 Task: Search one way flight ticket for 5 adults, 2 children, 1 infant in seat and 1 infant on lap in economy from Laredo: Laredo International Airport to Jackson: Jackson Hole Airport on 5-2-2023. Number of bags: 2 carry on bags. Price is upto 88000. Outbound departure time preference is 20:15.
Action: Mouse moved to (396, 158)
Screenshot: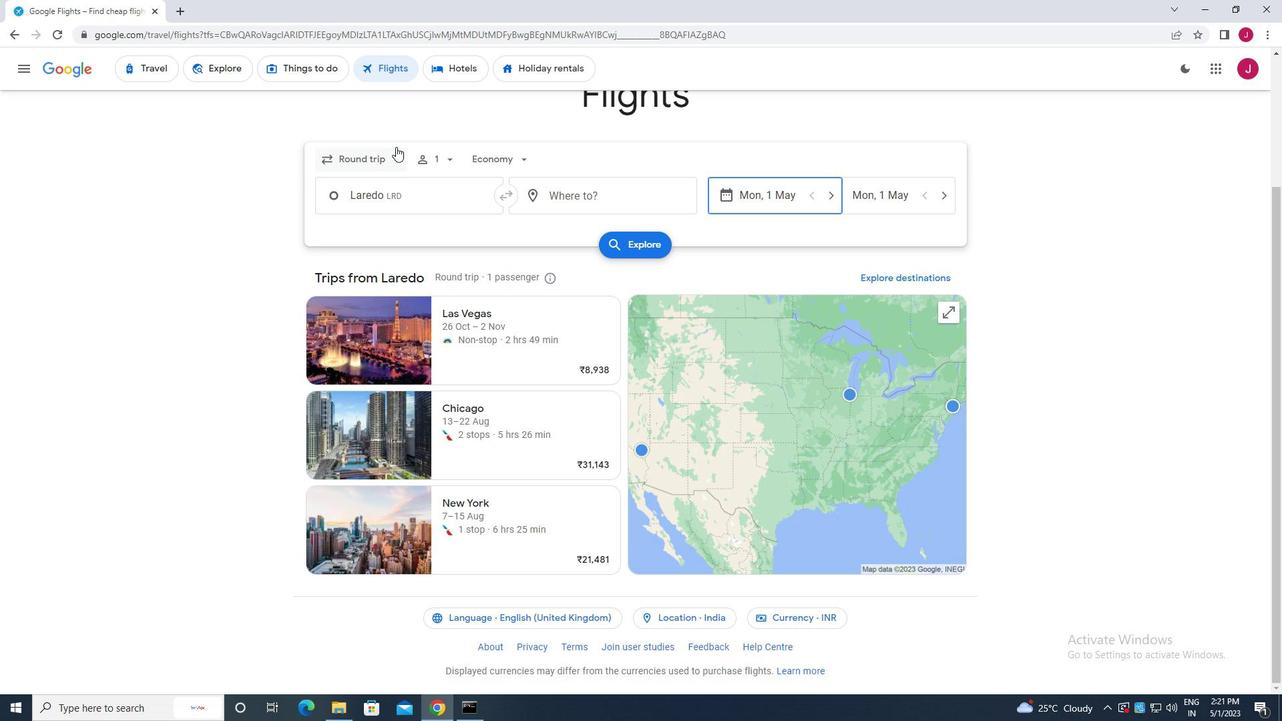 
Action: Mouse pressed left at (396, 158)
Screenshot: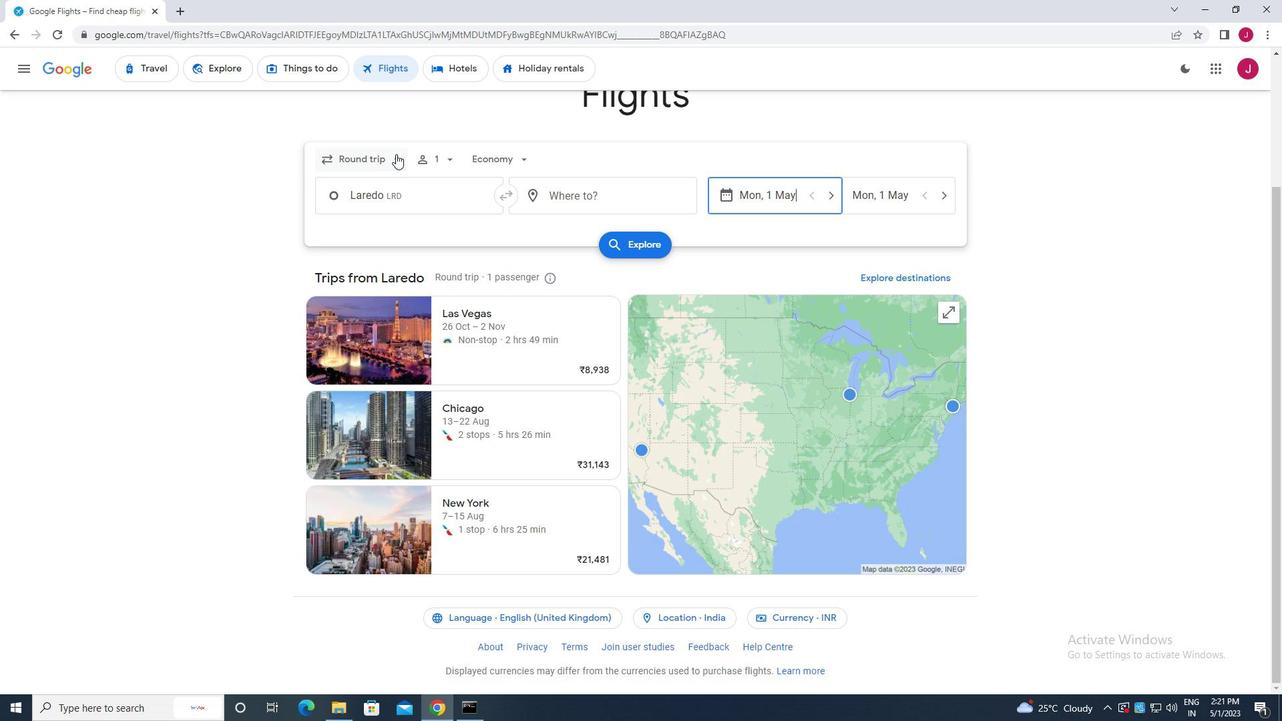 
Action: Mouse moved to (394, 221)
Screenshot: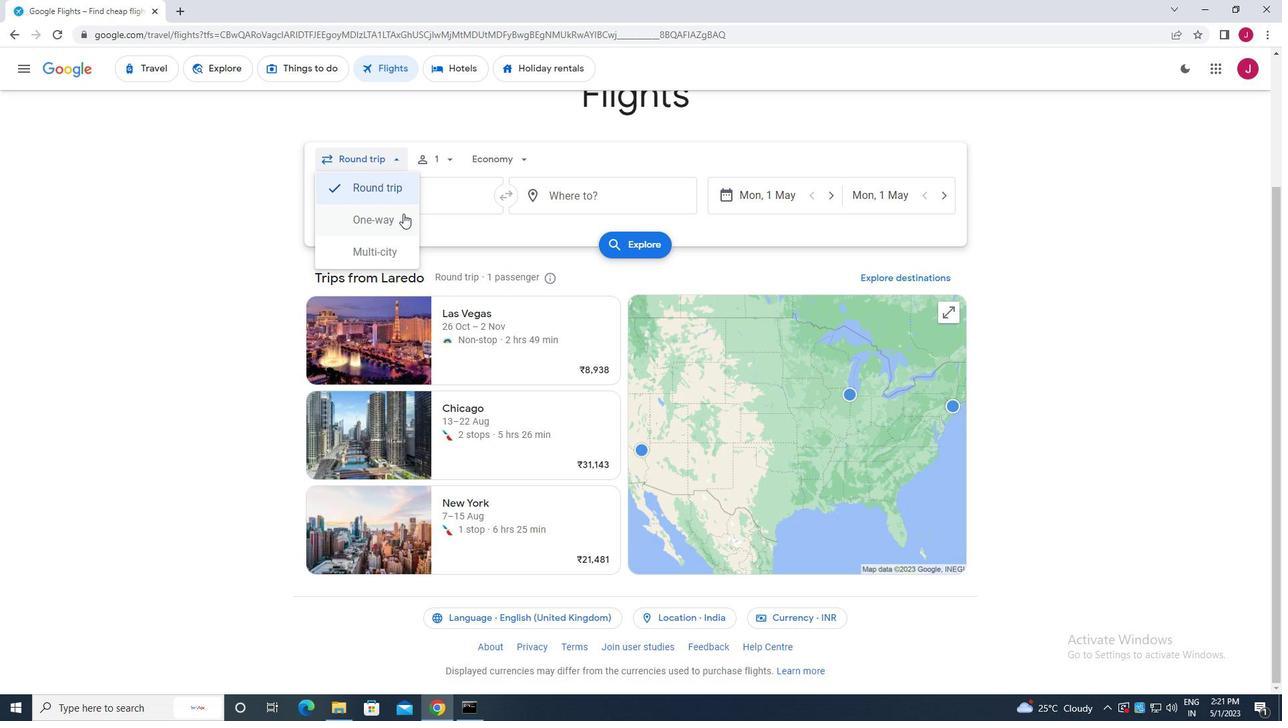 
Action: Mouse pressed left at (394, 221)
Screenshot: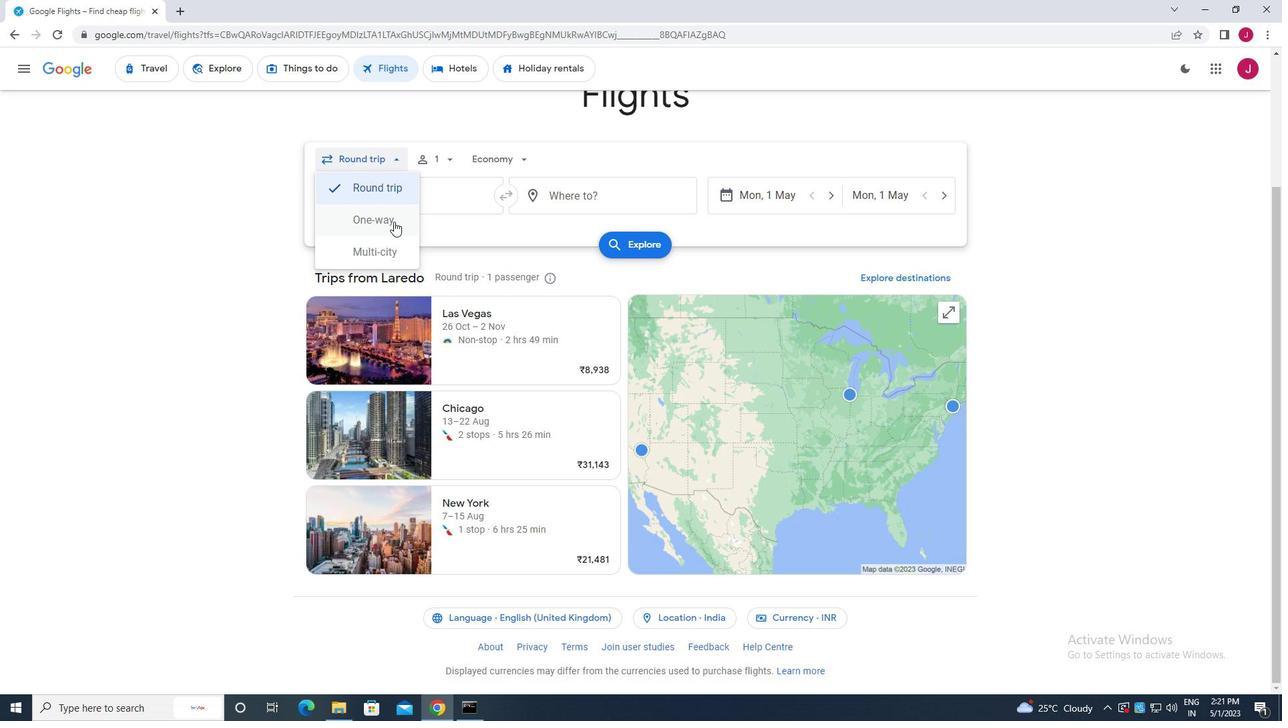 
Action: Mouse moved to (447, 158)
Screenshot: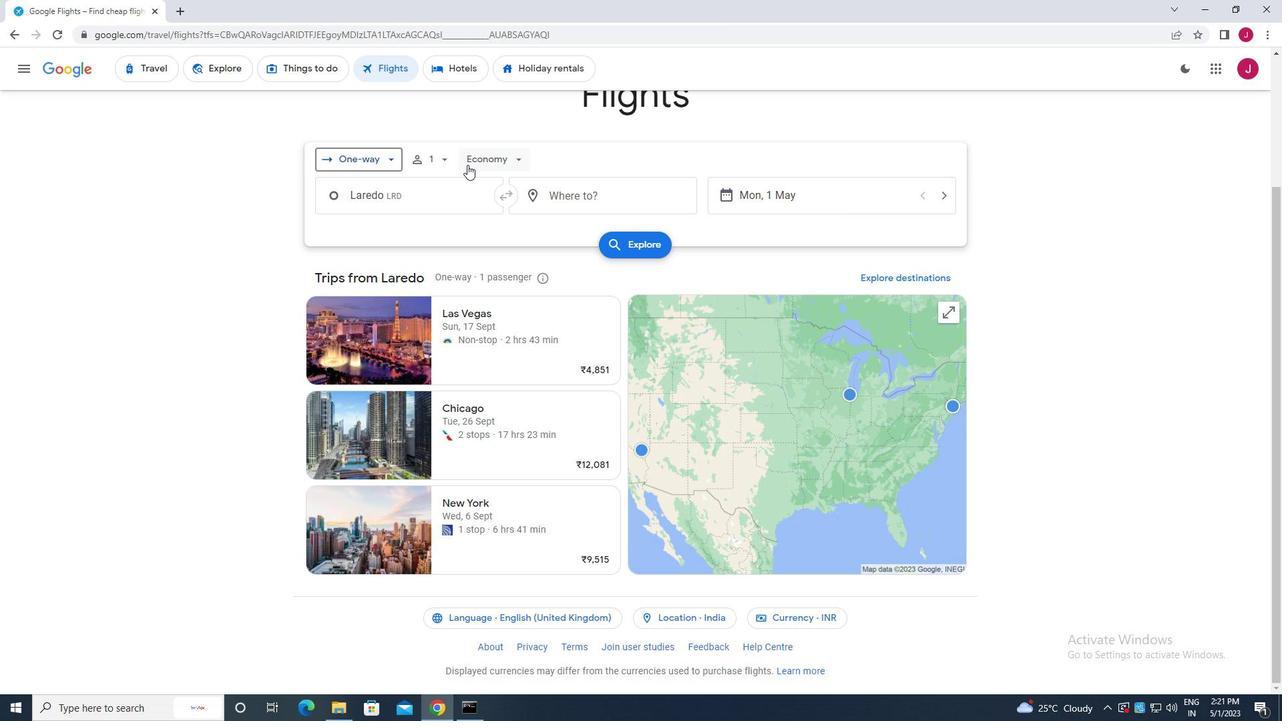 
Action: Mouse pressed left at (447, 158)
Screenshot: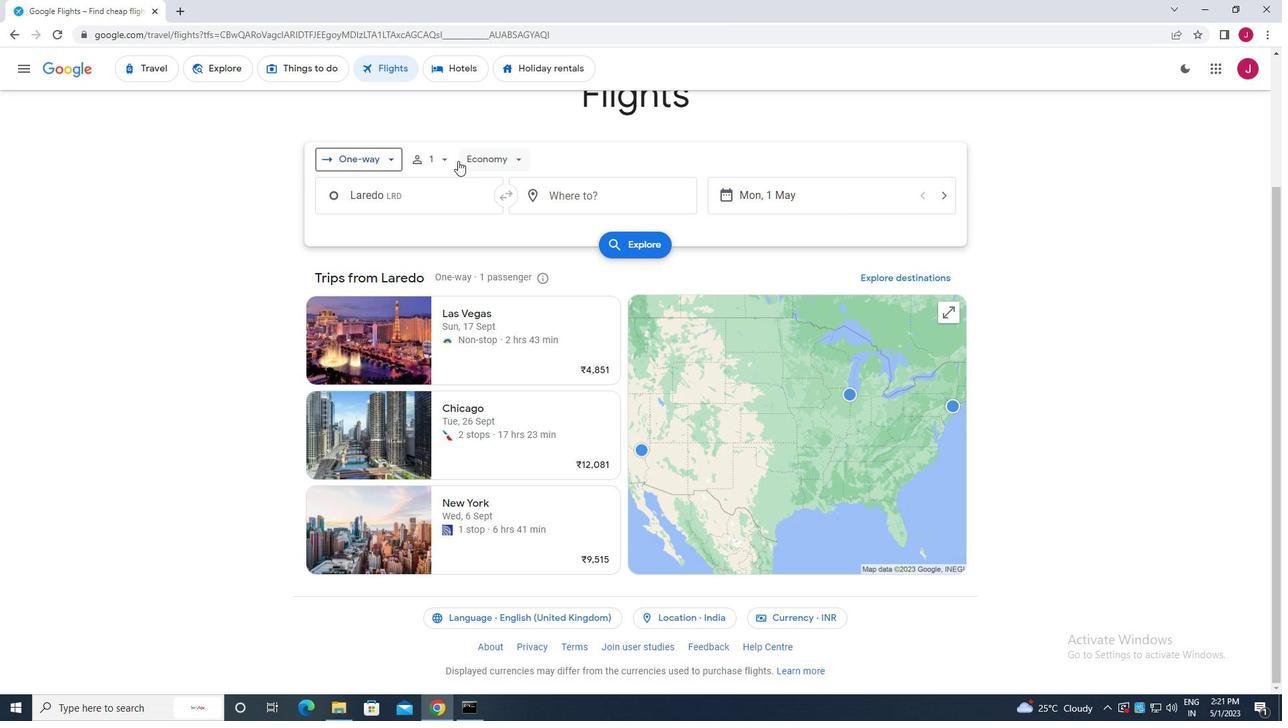 
Action: Mouse moved to (542, 193)
Screenshot: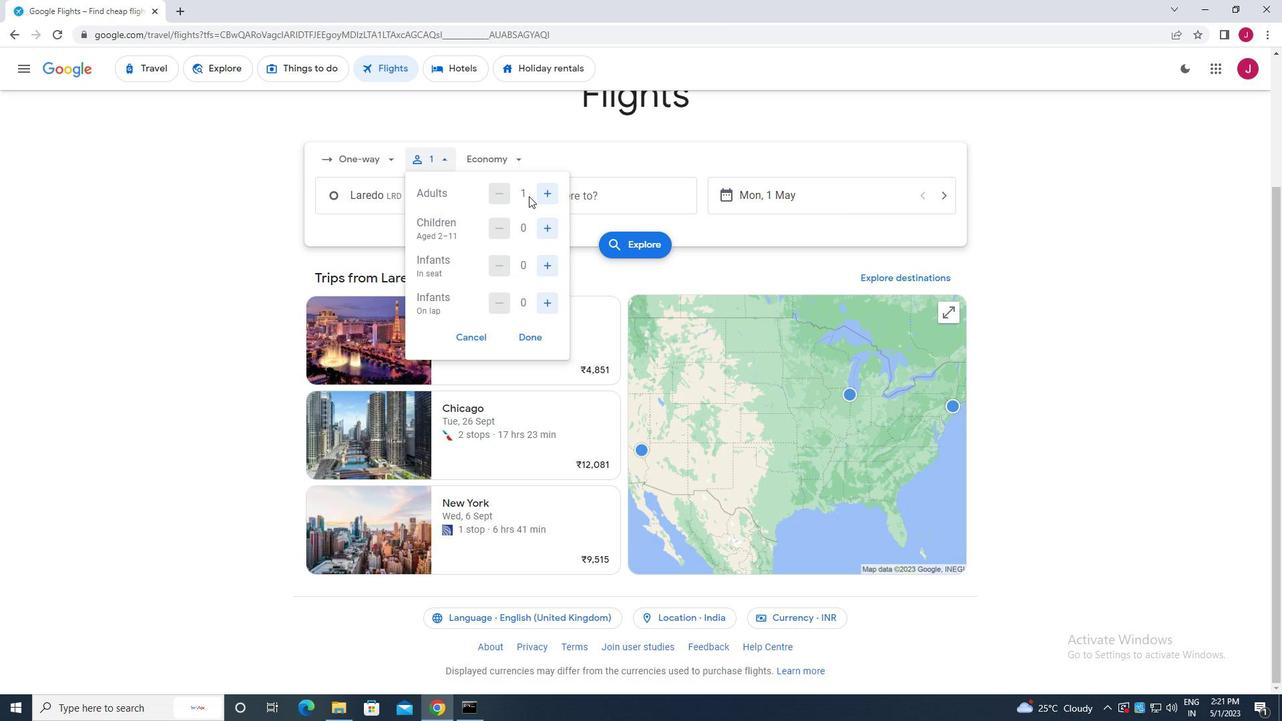 
Action: Mouse pressed left at (542, 193)
Screenshot: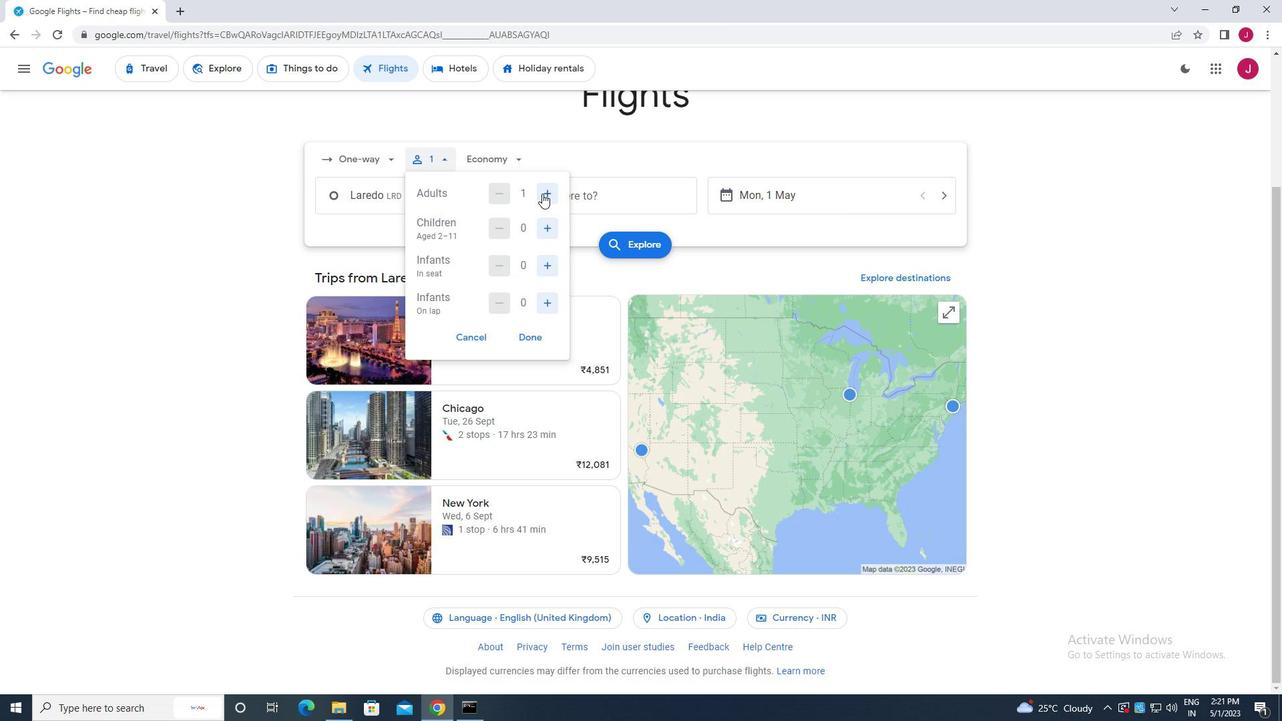 
Action: Mouse pressed left at (542, 193)
Screenshot: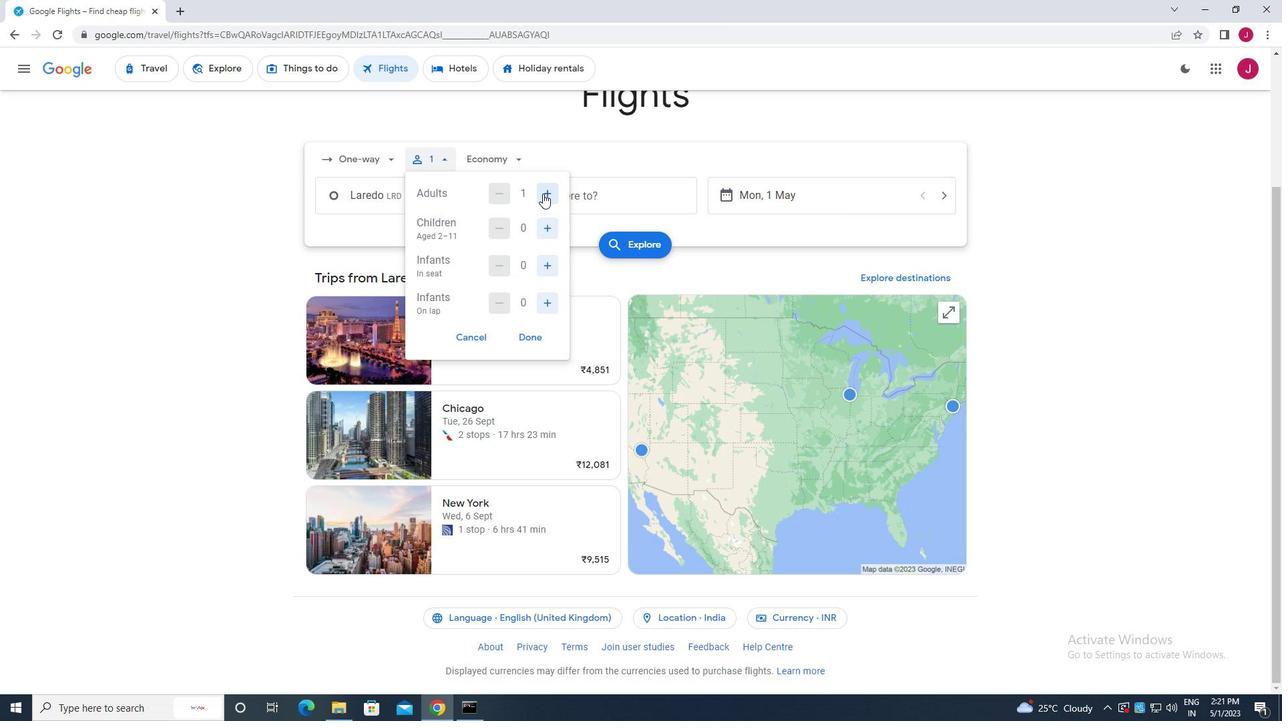 
Action: Mouse pressed left at (542, 193)
Screenshot: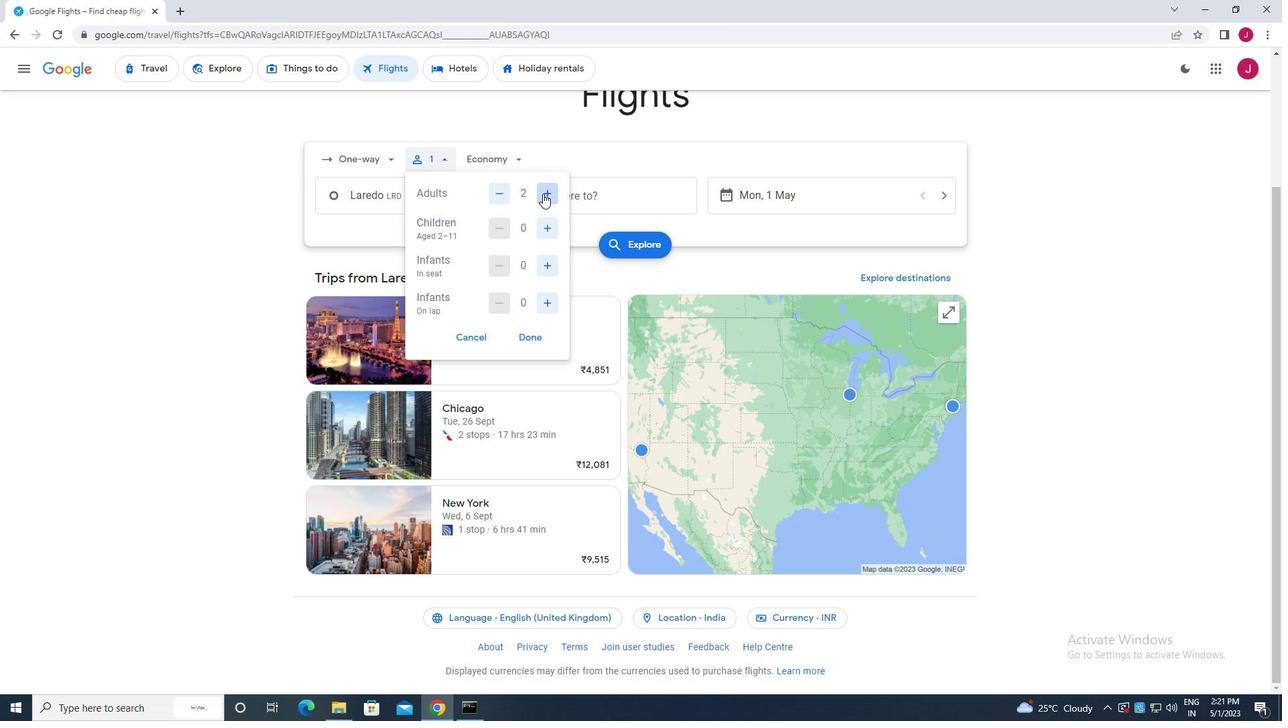 
Action: Mouse pressed left at (542, 193)
Screenshot: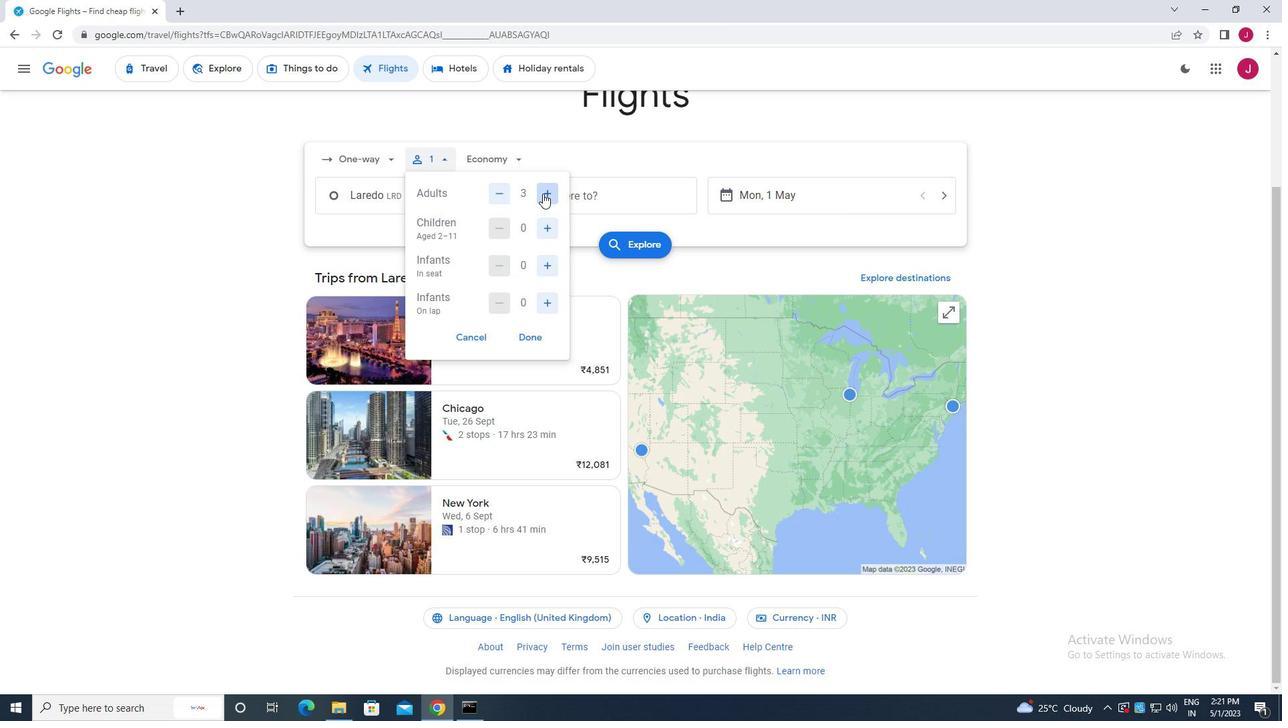 
Action: Mouse moved to (542, 225)
Screenshot: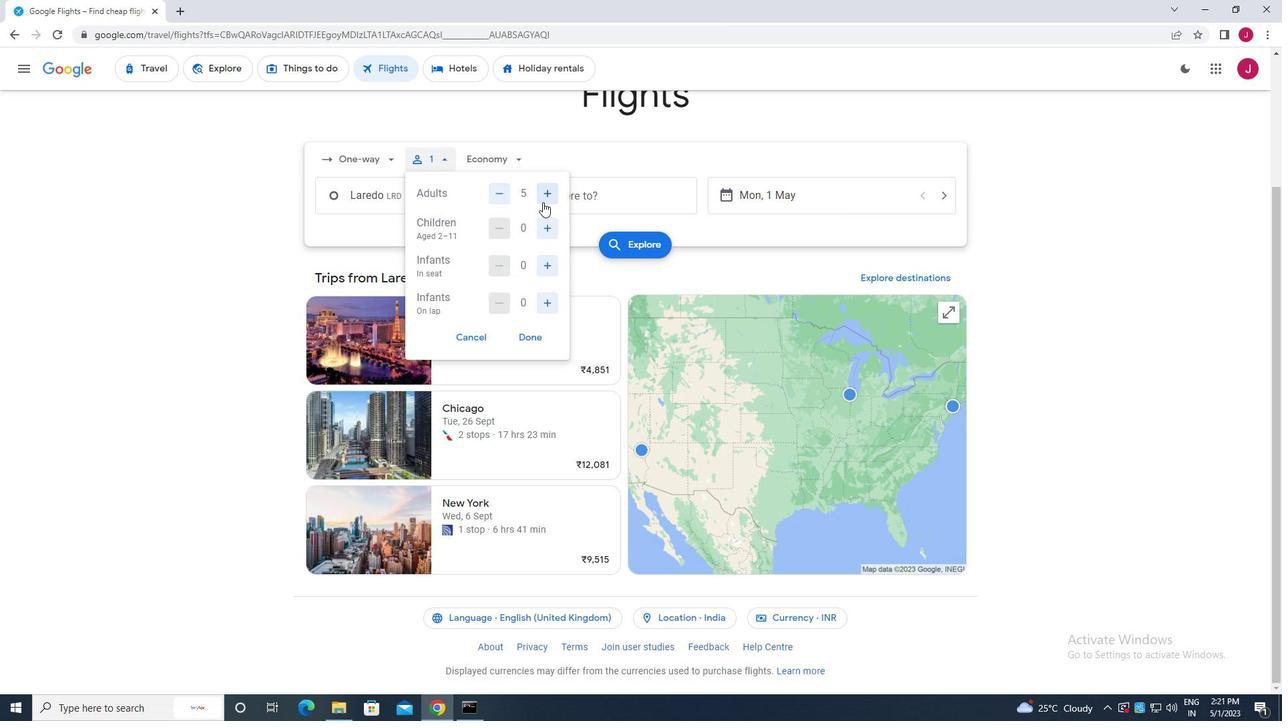 
Action: Mouse pressed left at (542, 225)
Screenshot: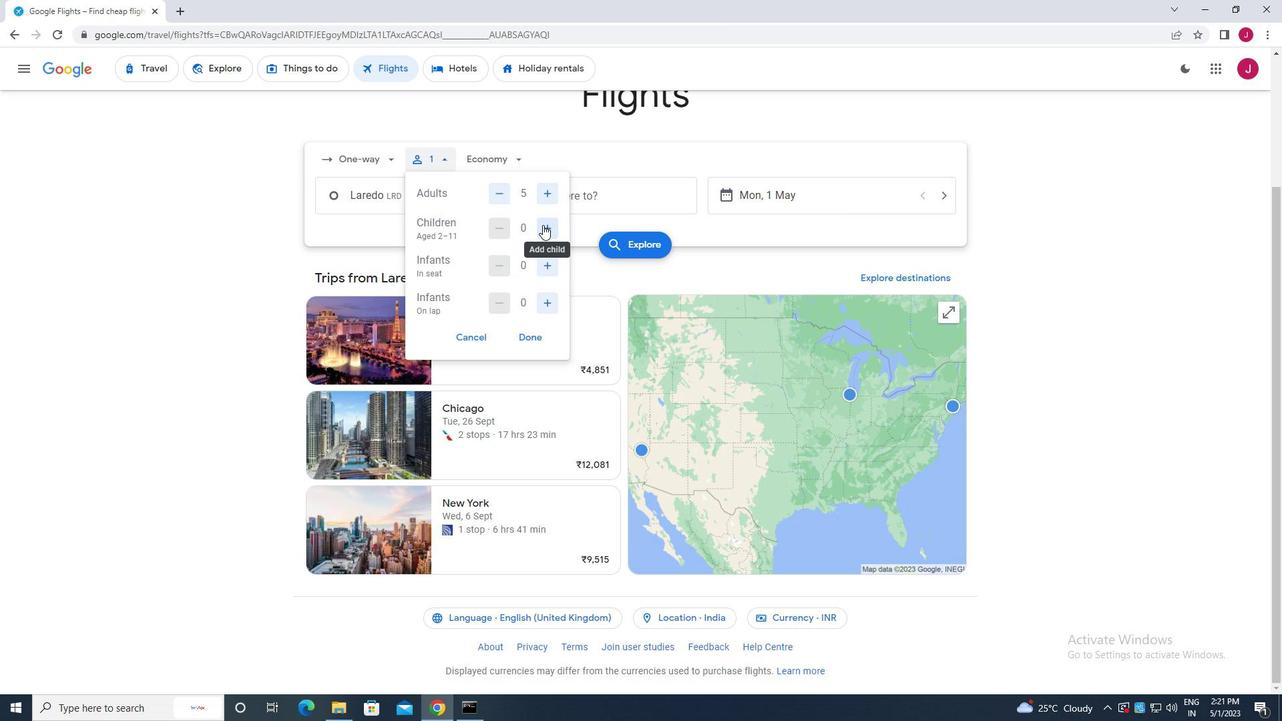 
Action: Mouse pressed left at (542, 225)
Screenshot: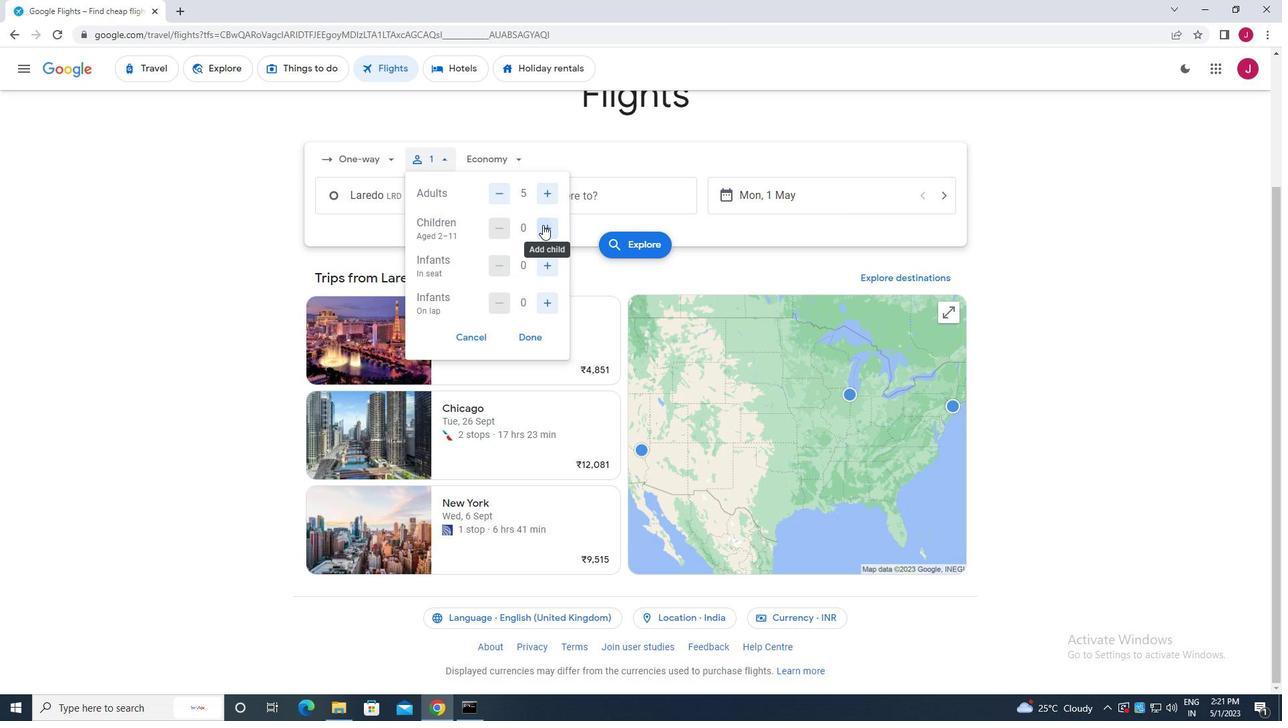 
Action: Mouse moved to (548, 265)
Screenshot: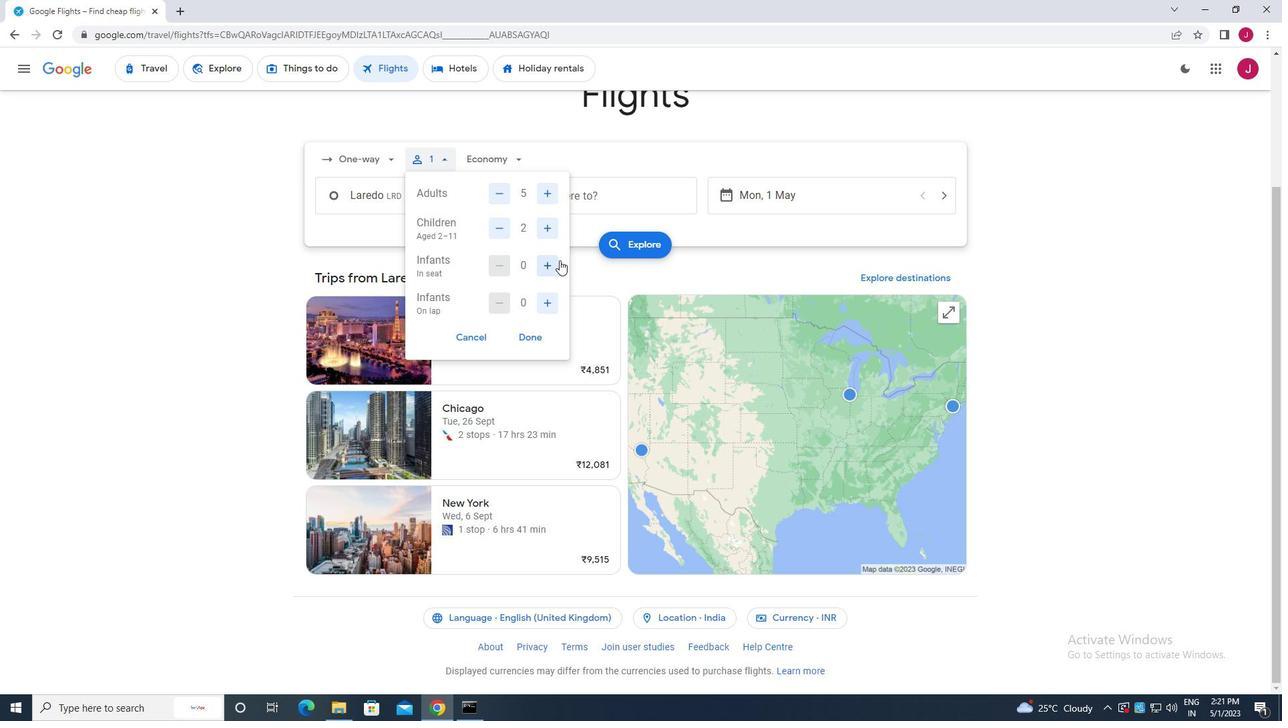 
Action: Mouse pressed left at (548, 265)
Screenshot: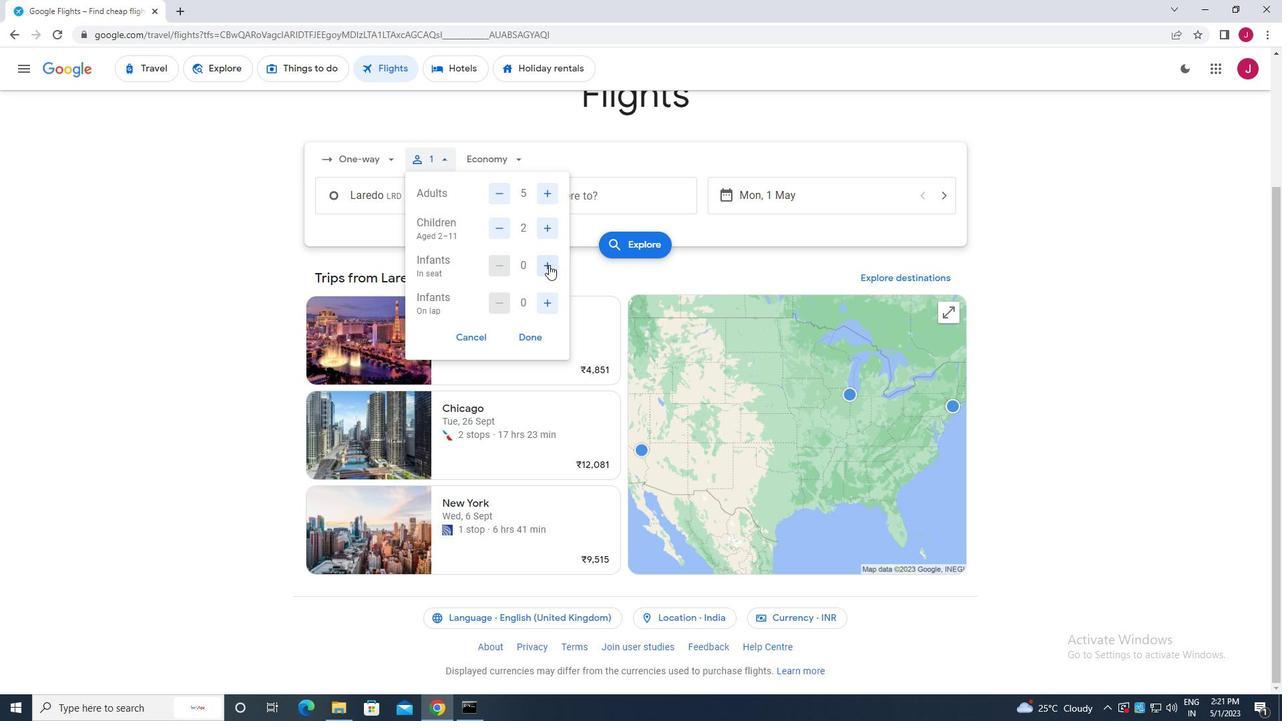 
Action: Mouse moved to (550, 298)
Screenshot: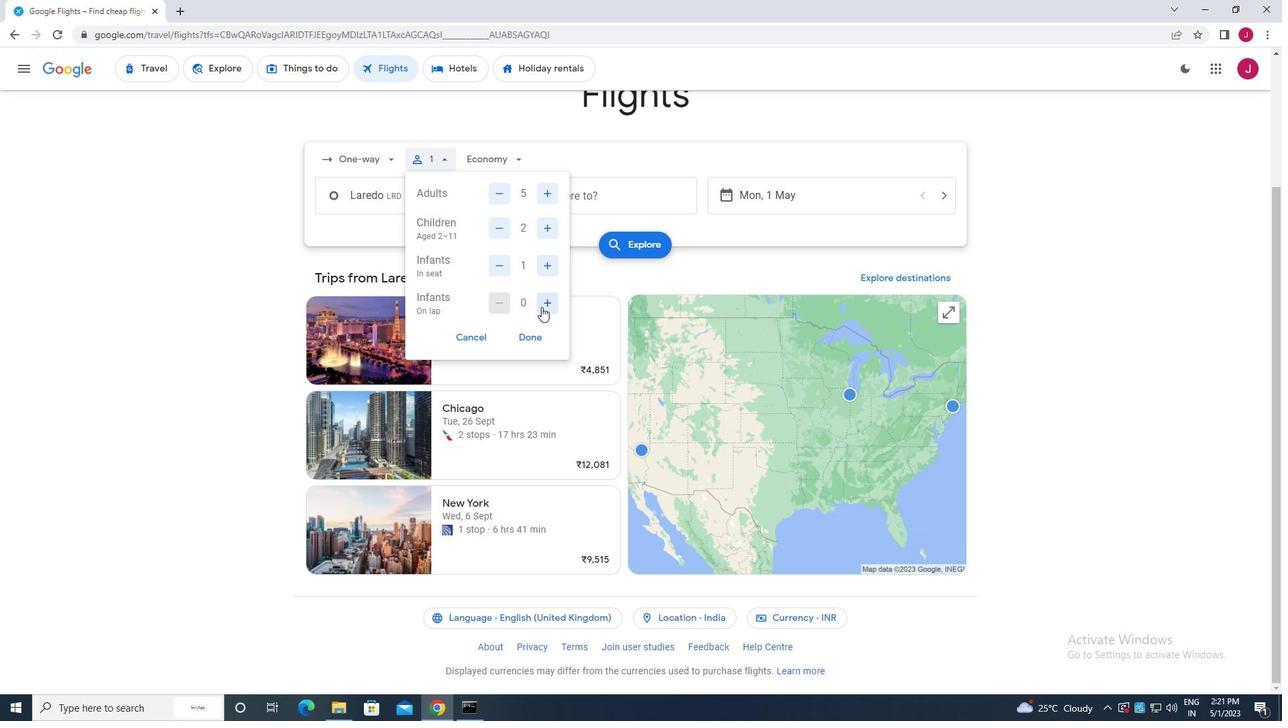 
Action: Mouse pressed left at (550, 298)
Screenshot: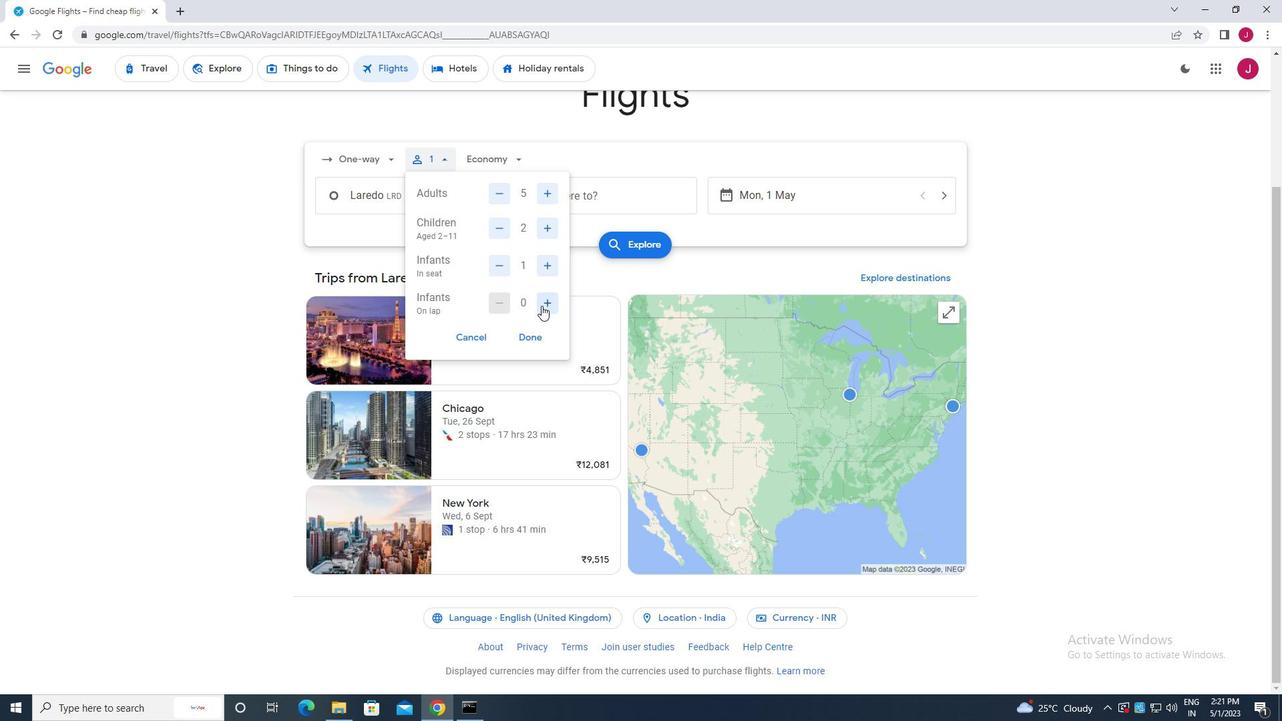 
Action: Mouse moved to (528, 334)
Screenshot: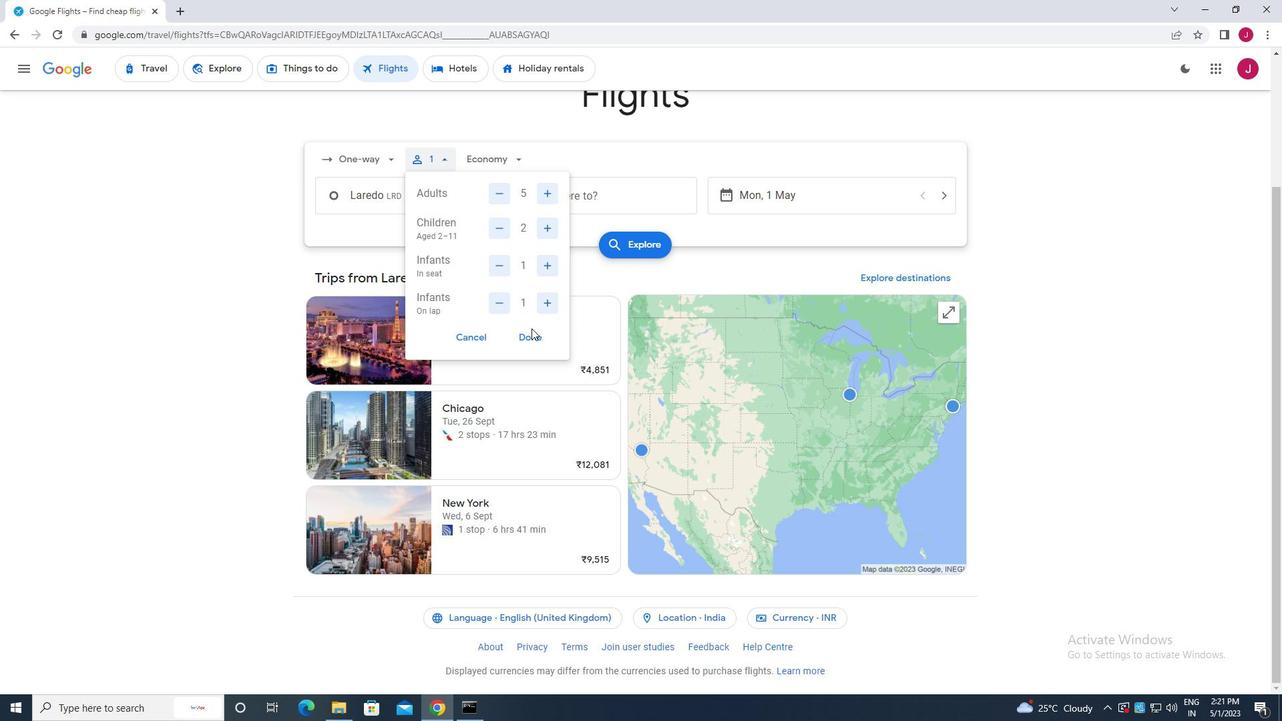 
Action: Mouse pressed left at (528, 334)
Screenshot: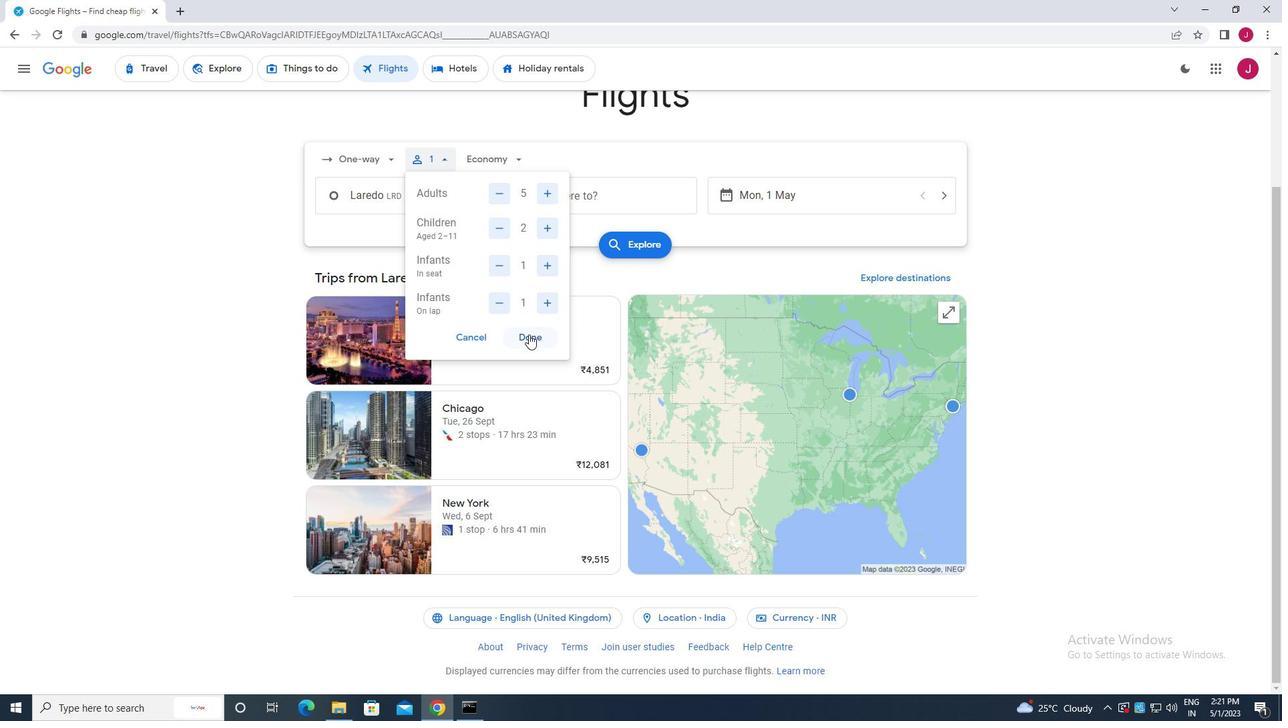 
Action: Mouse moved to (504, 160)
Screenshot: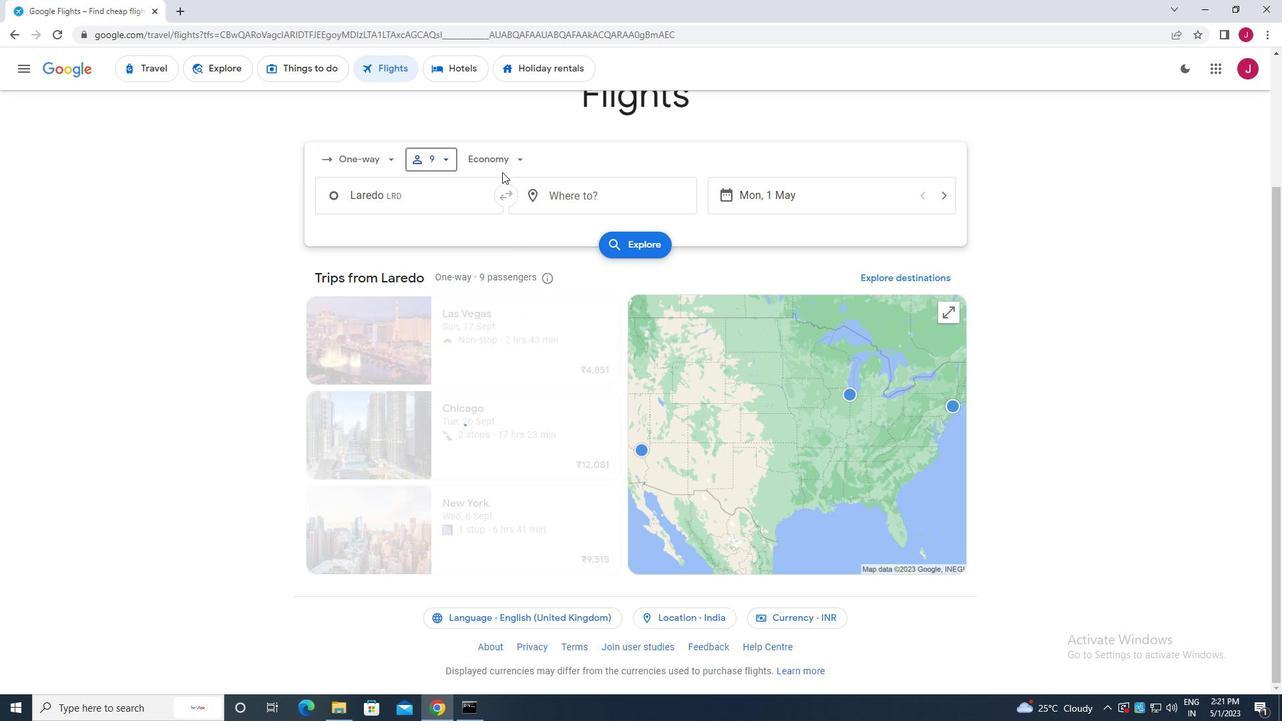 
Action: Mouse pressed left at (504, 160)
Screenshot: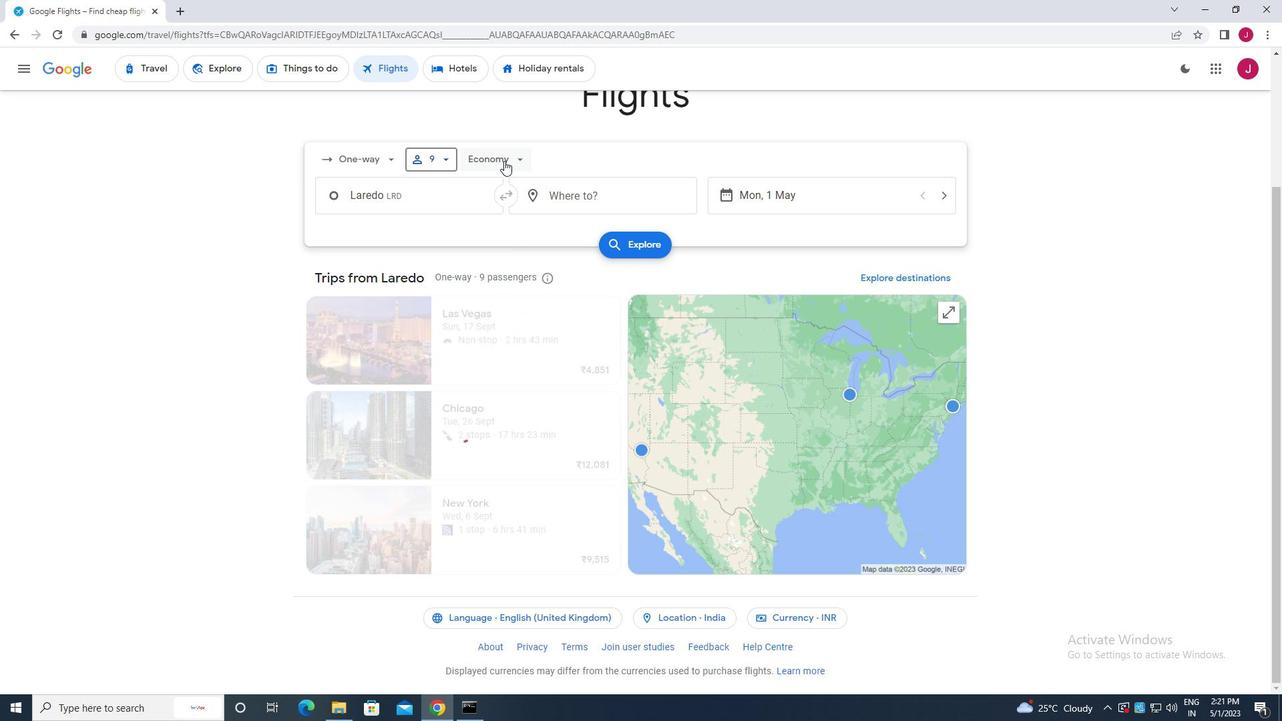 
Action: Mouse moved to (522, 190)
Screenshot: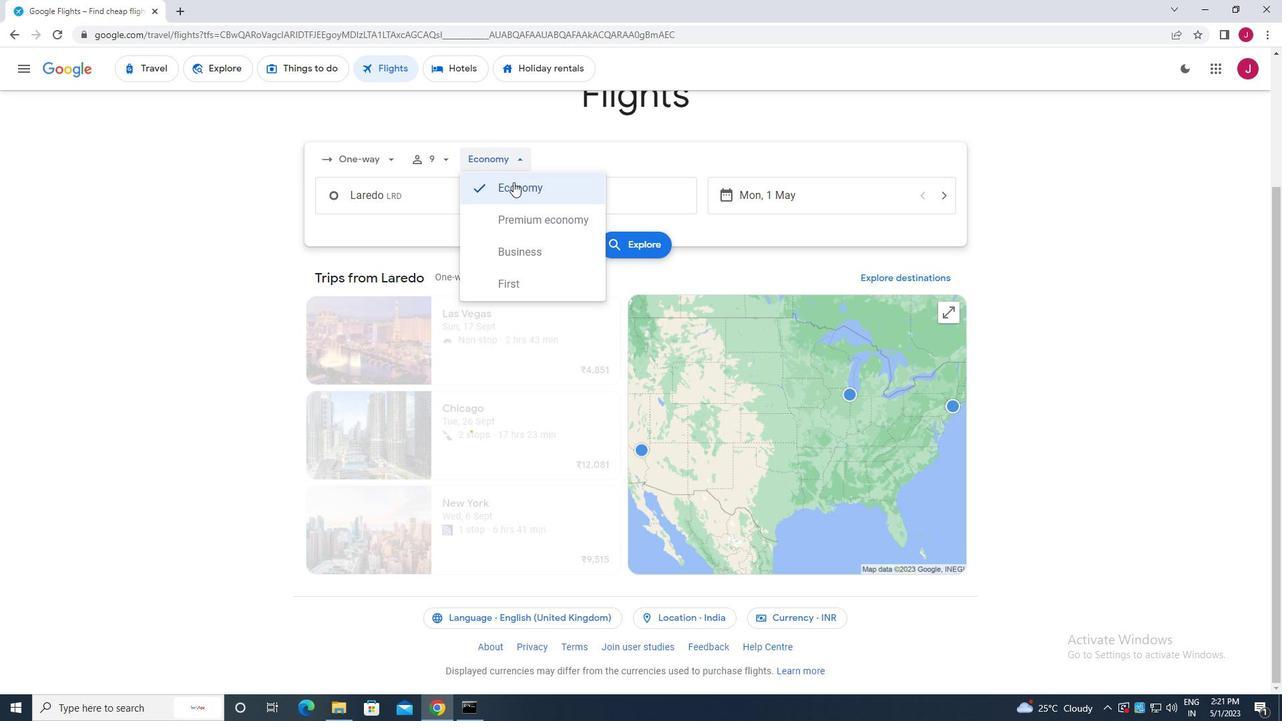 
Action: Mouse pressed left at (522, 190)
Screenshot: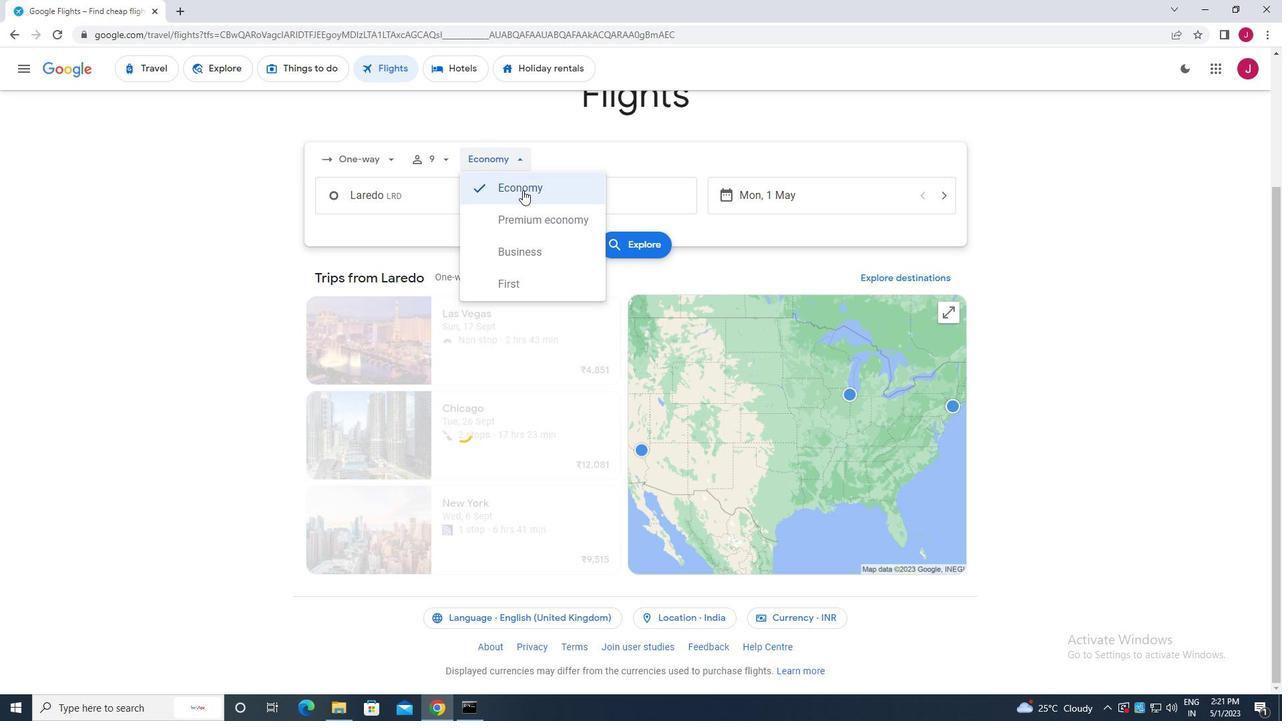 
Action: Mouse moved to (430, 197)
Screenshot: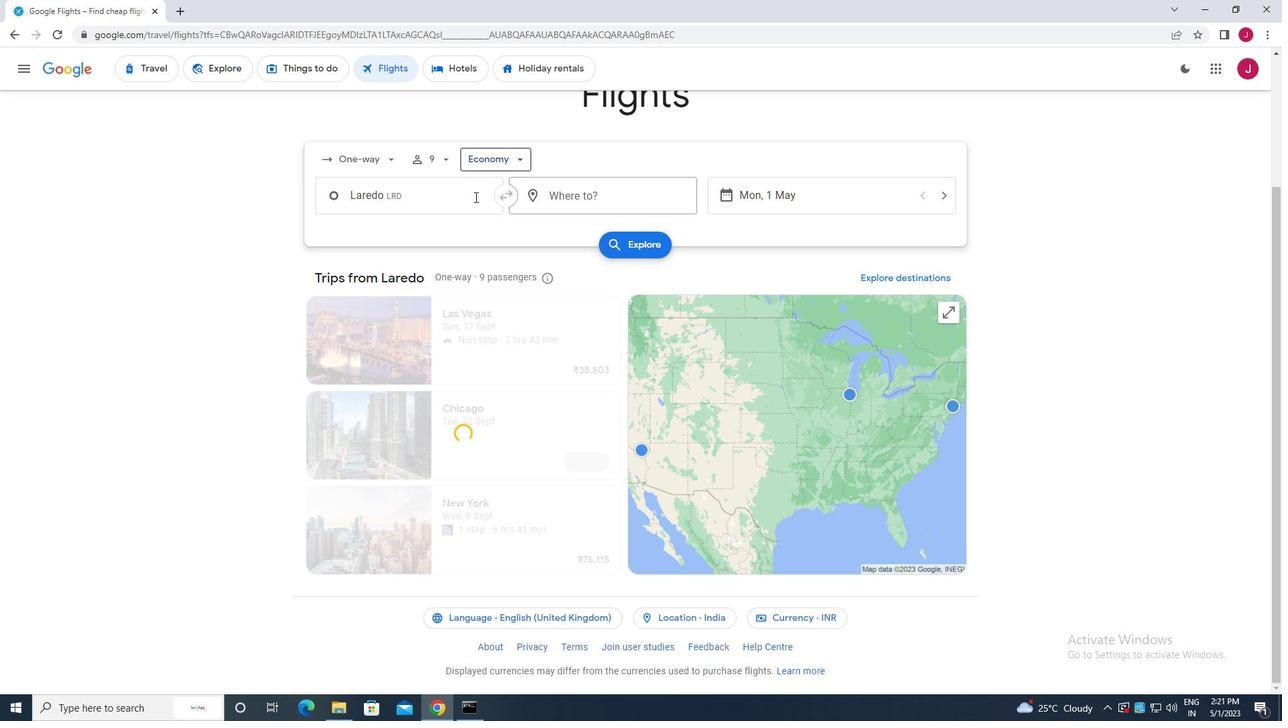 
Action: Mouse pressed left at (430, 197)
Screenshot: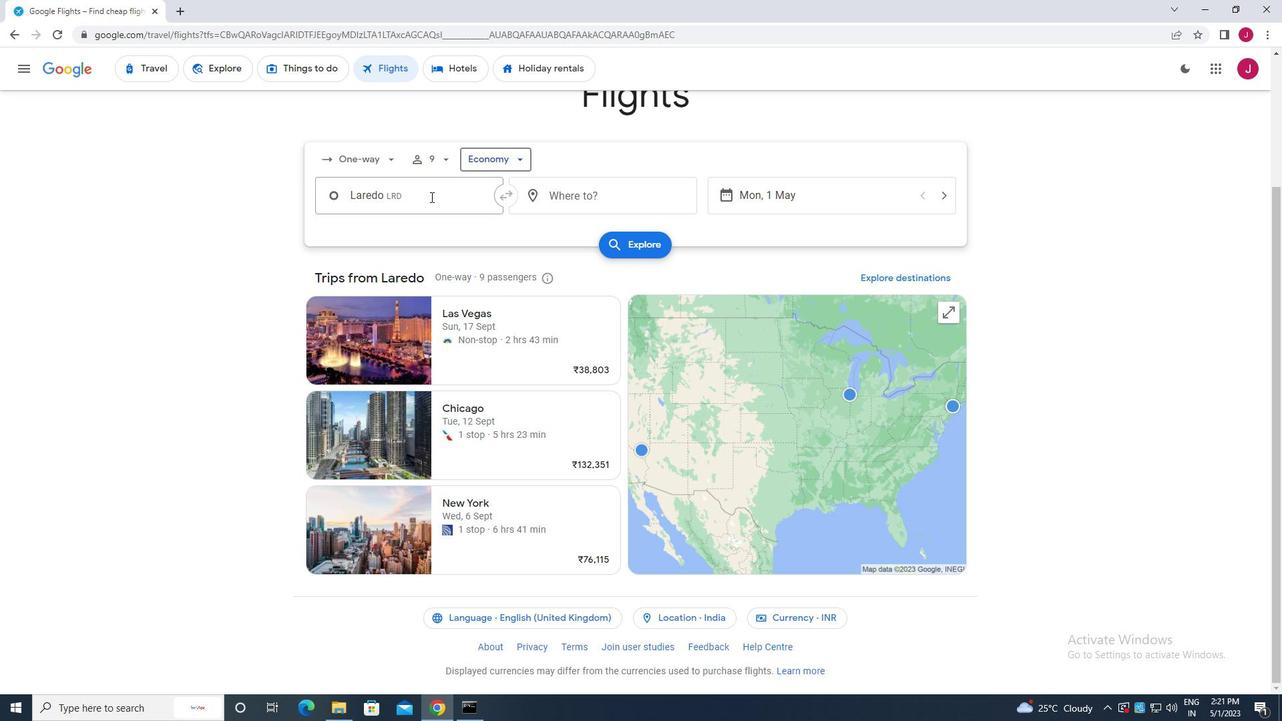 
Action: Key pressed laredo
Screenshot: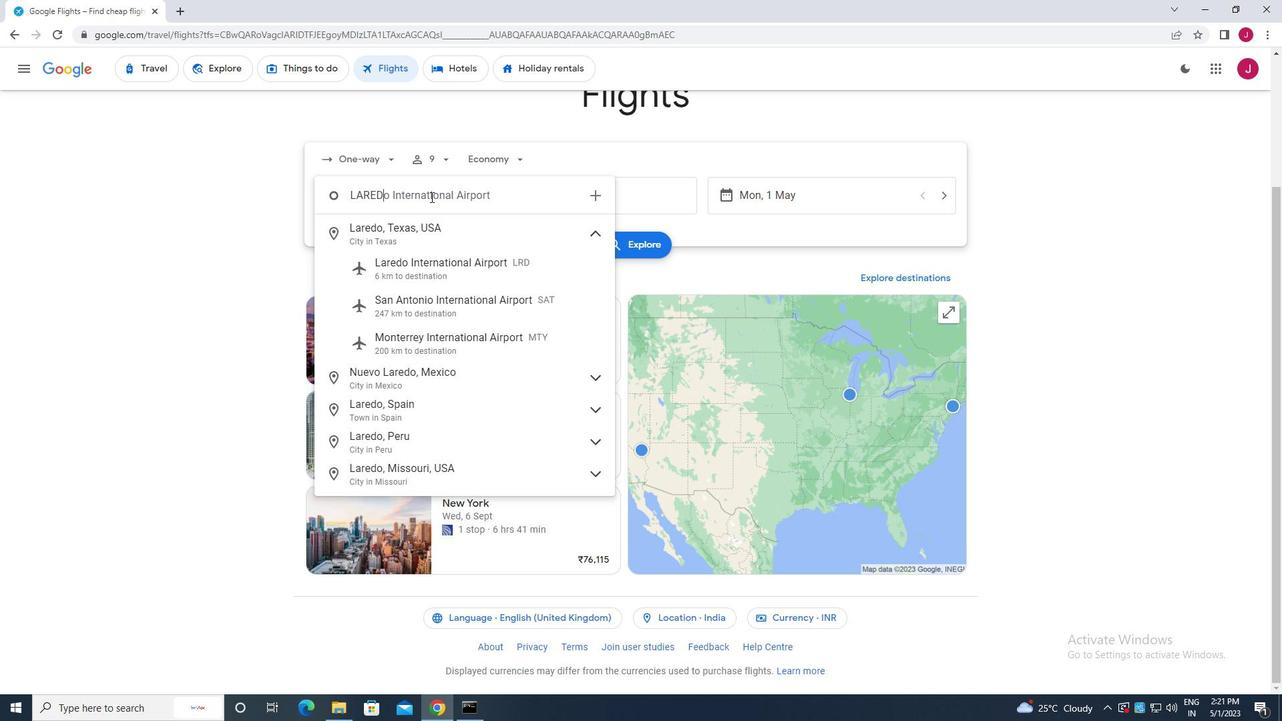 
Action: Mouse moved to (446, 265)
Screenshot: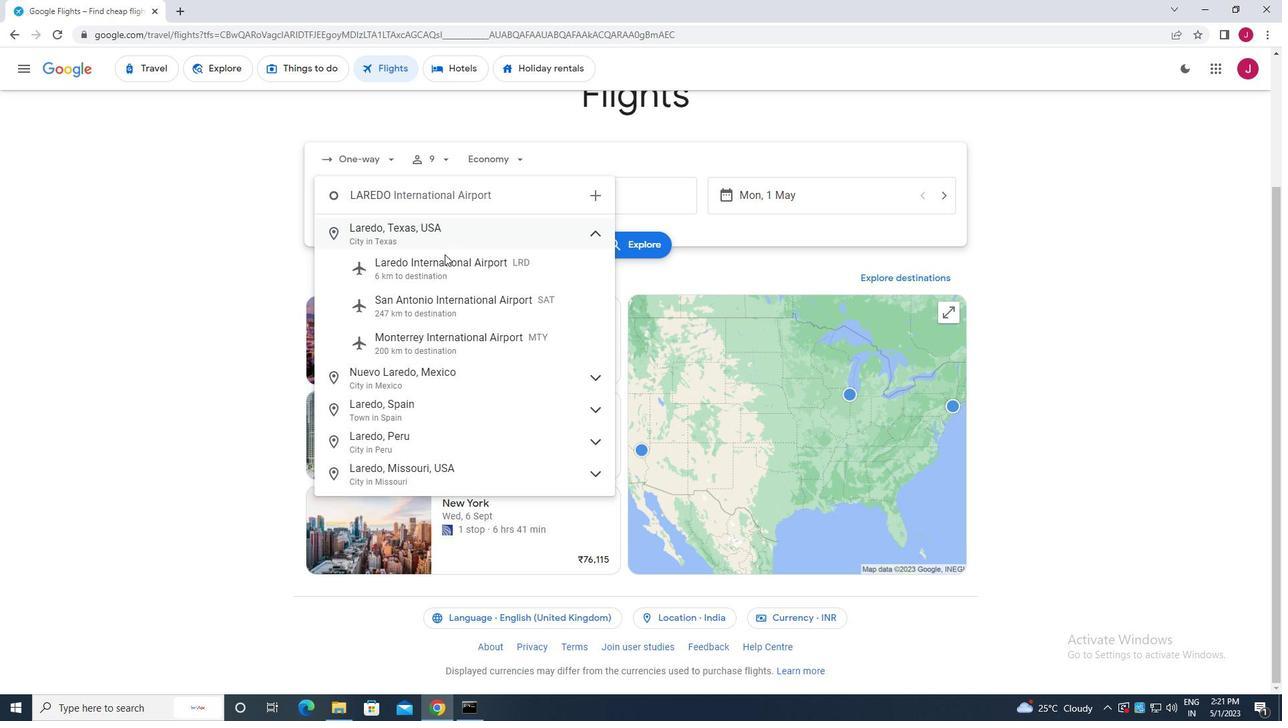 
Action: Mouse pressed left at (446, 265)
Screenshot: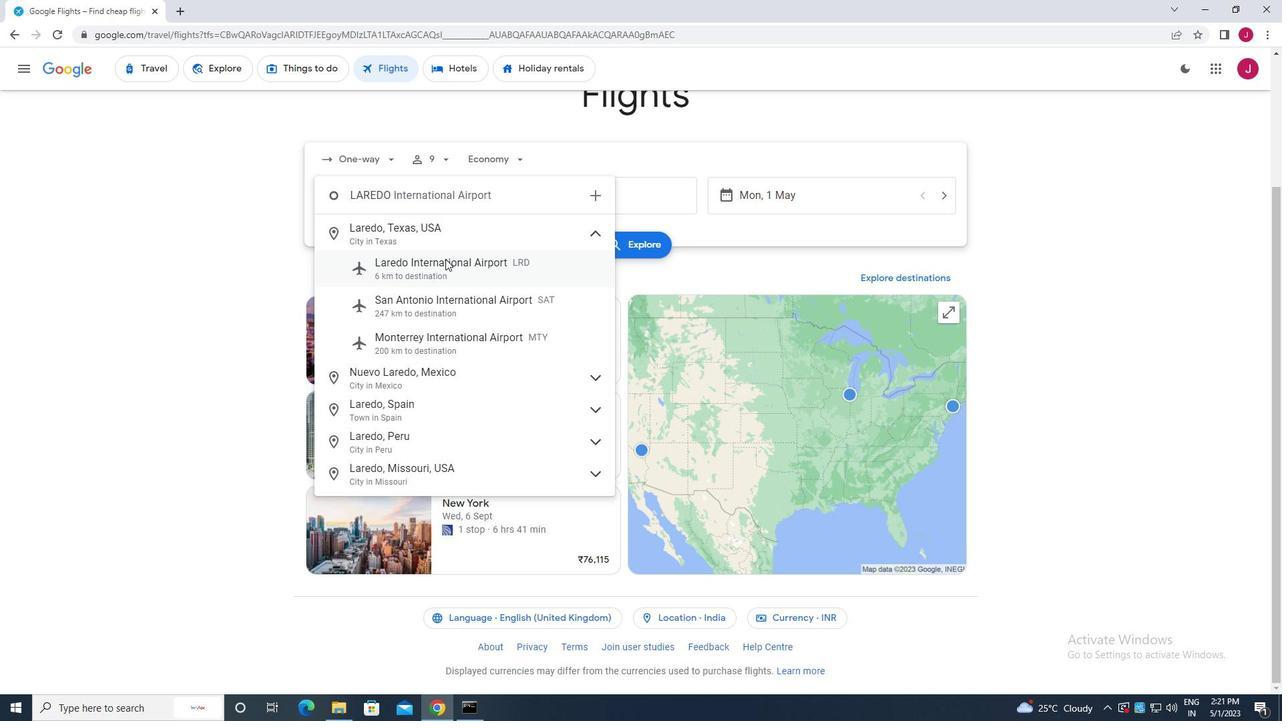 
Action: Mouse moved to (649, 192)
Screenshot: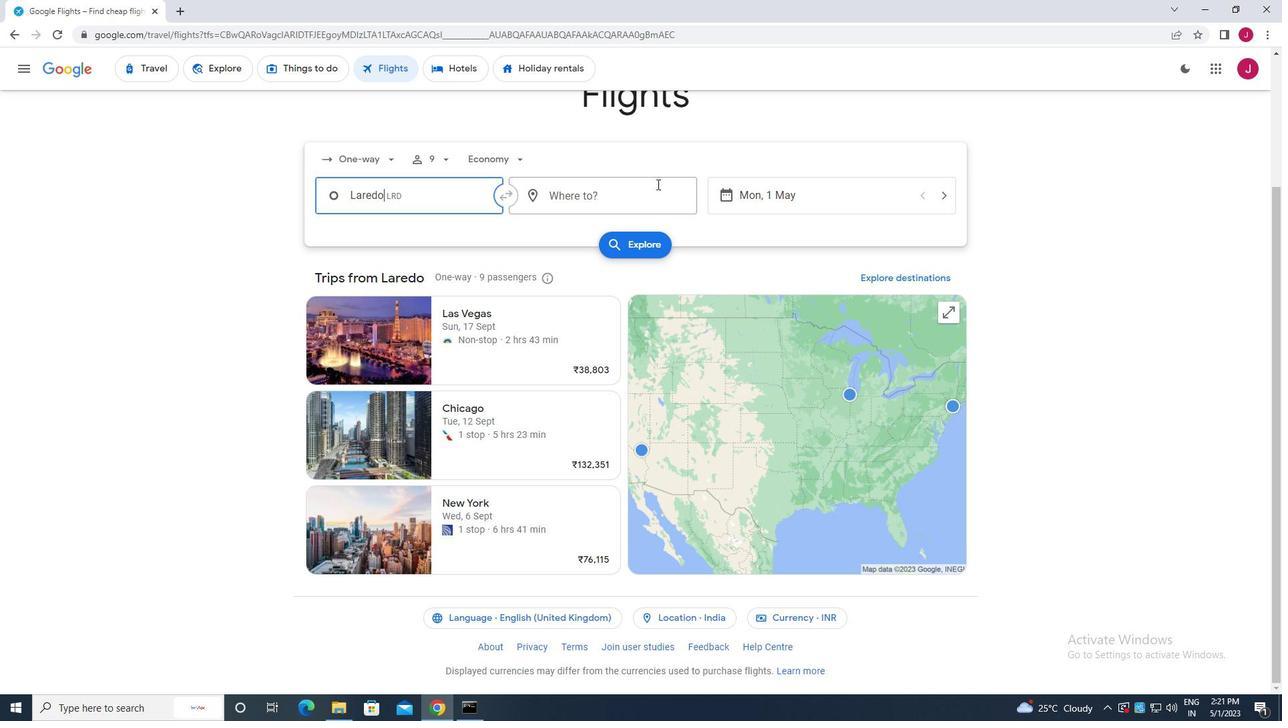 
Action: Mouse pressed left at (649, 192)
Screenshot: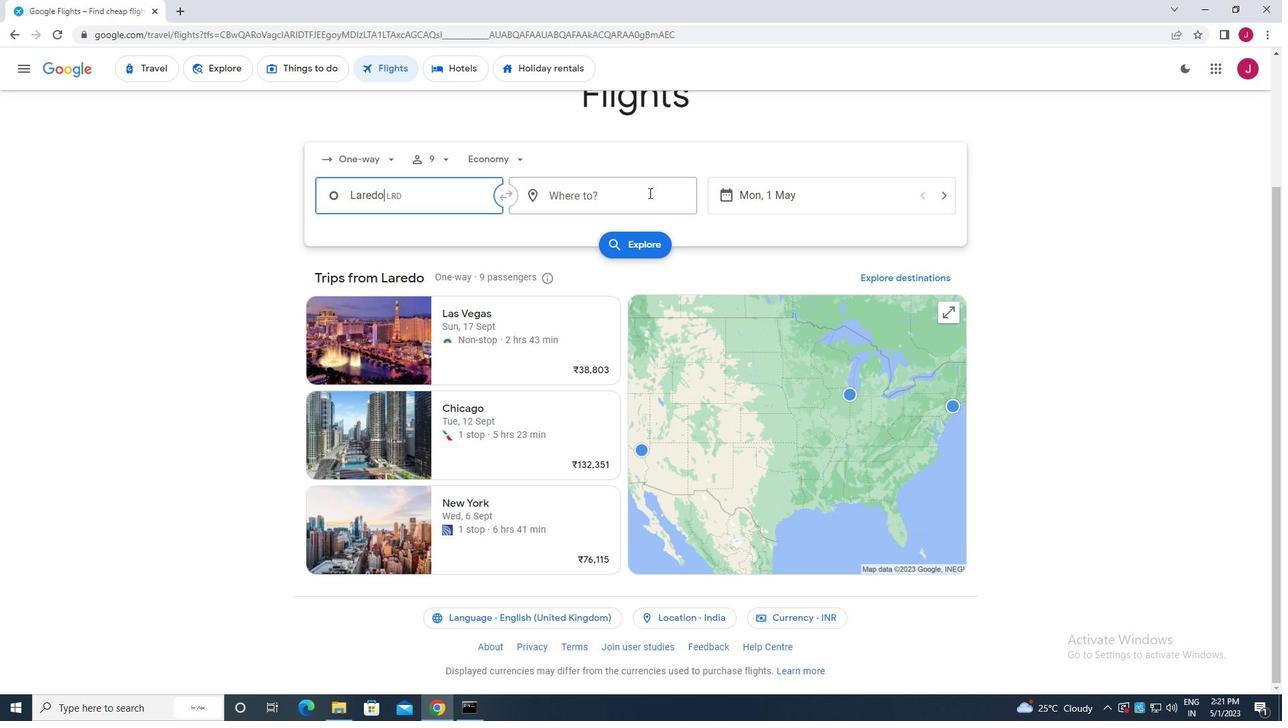 
Action: Key pressed jackson<Key.space>h
Screenshot: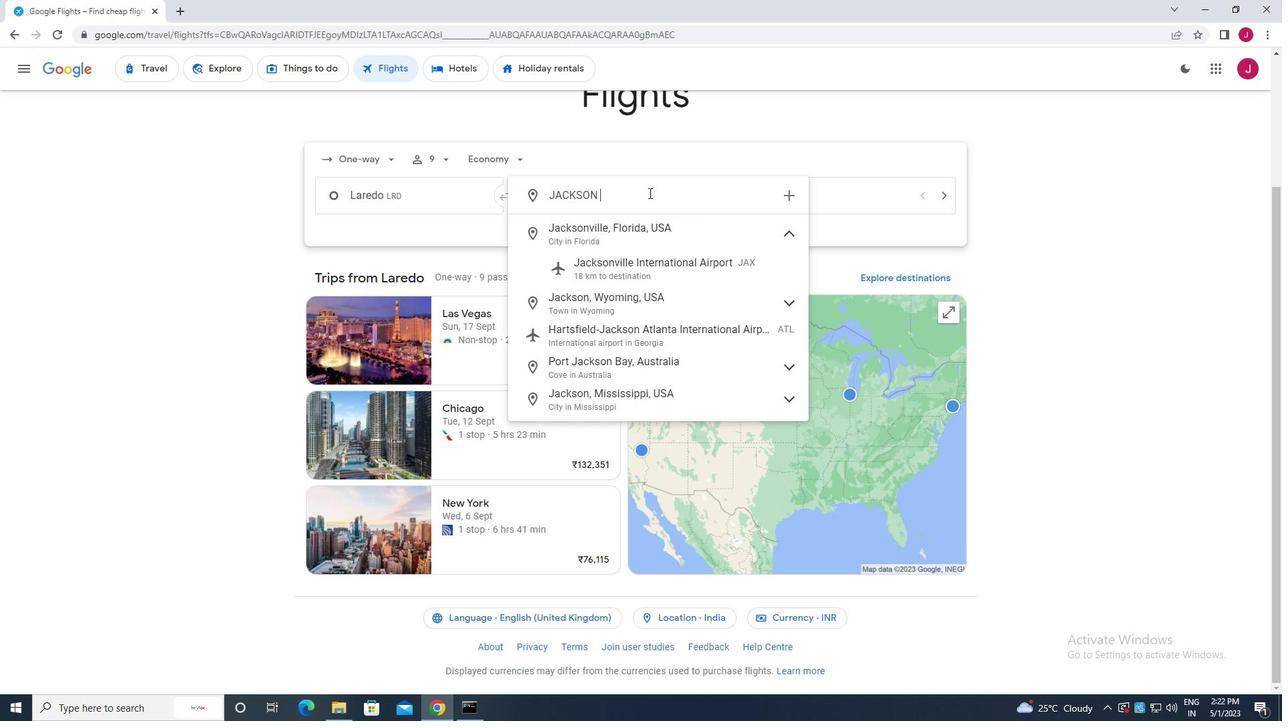 
Action: Mouse moved to (645, 257)
Screenshot: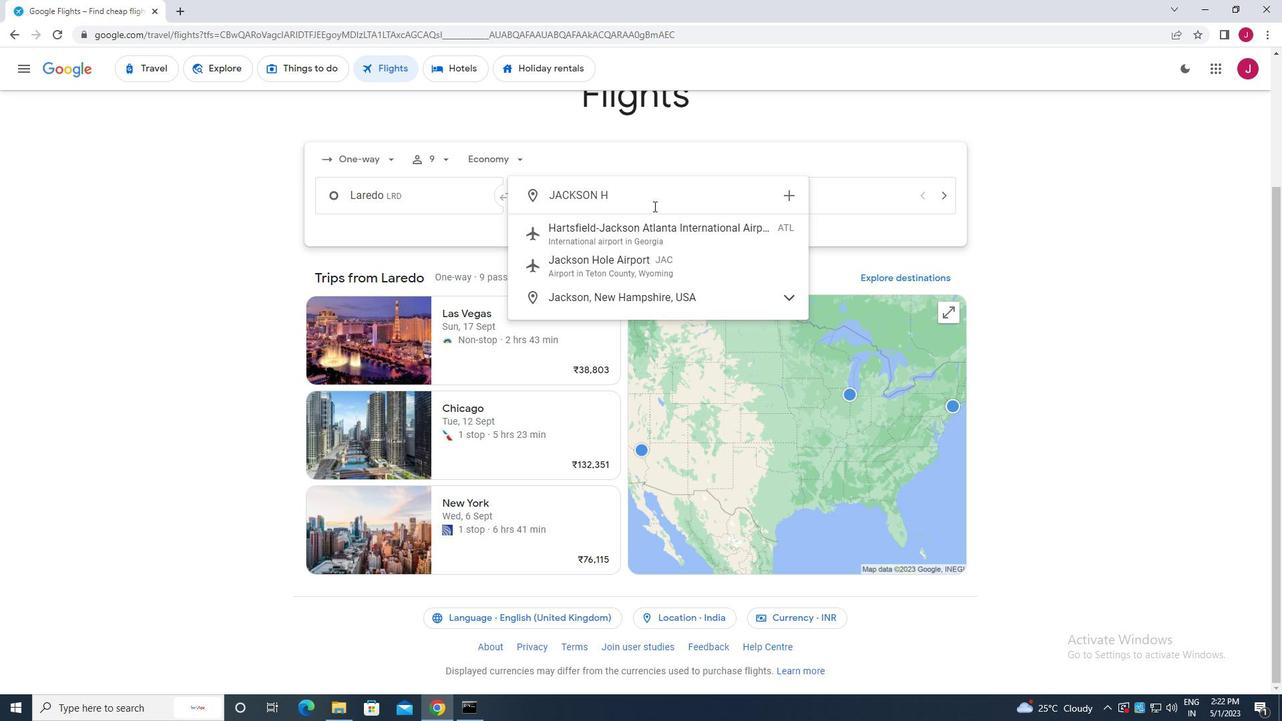 
Action: Mouse pressed left at (645, 257)
Screenshot: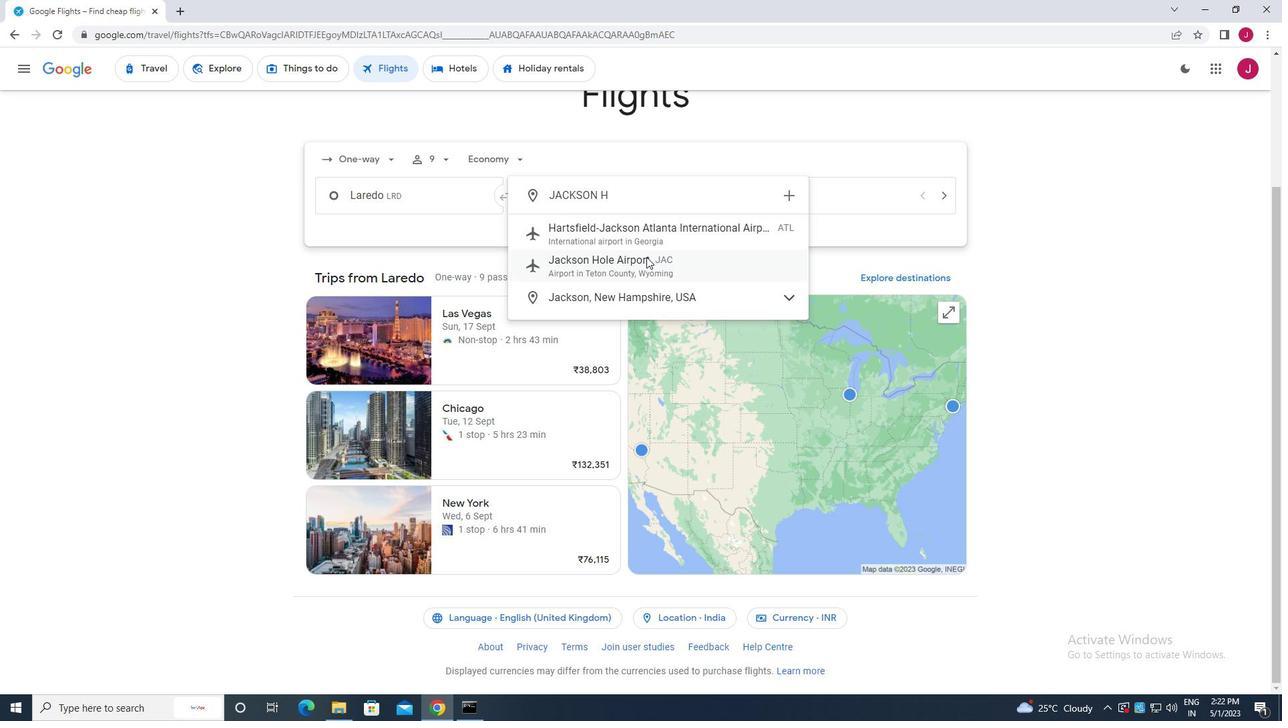 
Action: Mouse moved to (766, 199)
Screenshot: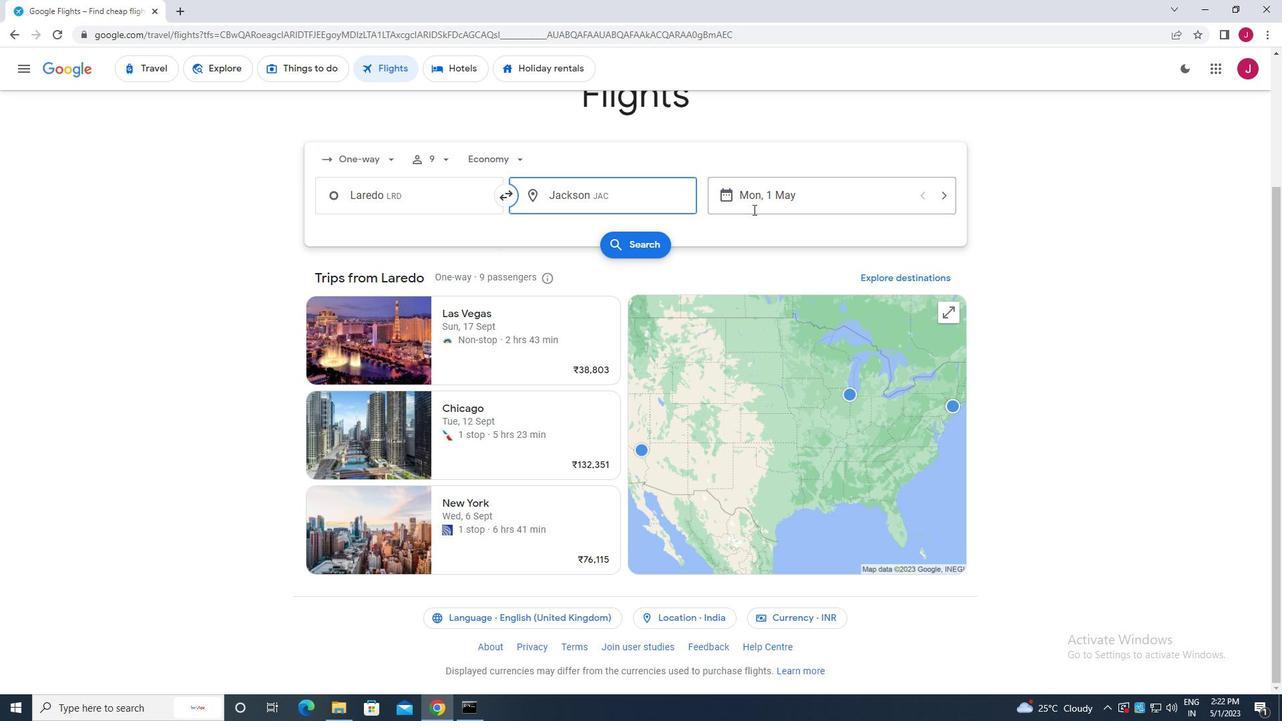 
Action: Mouse pressed left at (766, 199)
Screenshot: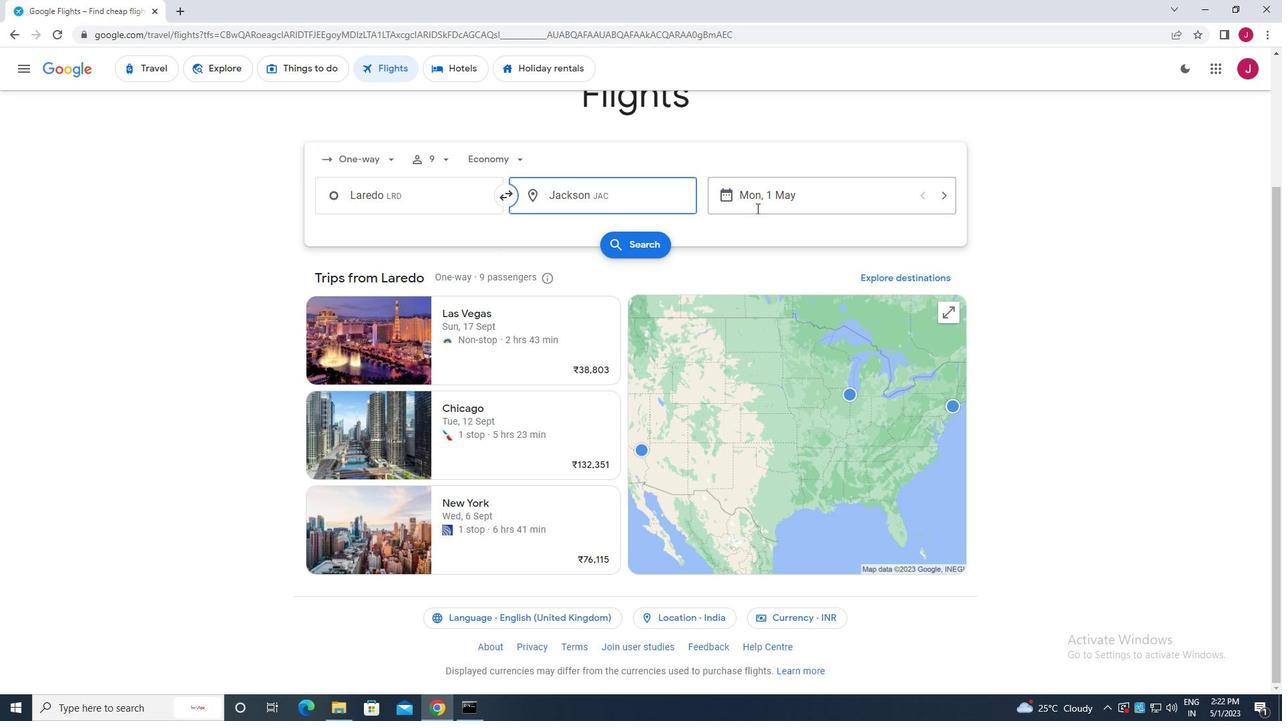
Action: Mouse moved to (542, 304)
Screenshot: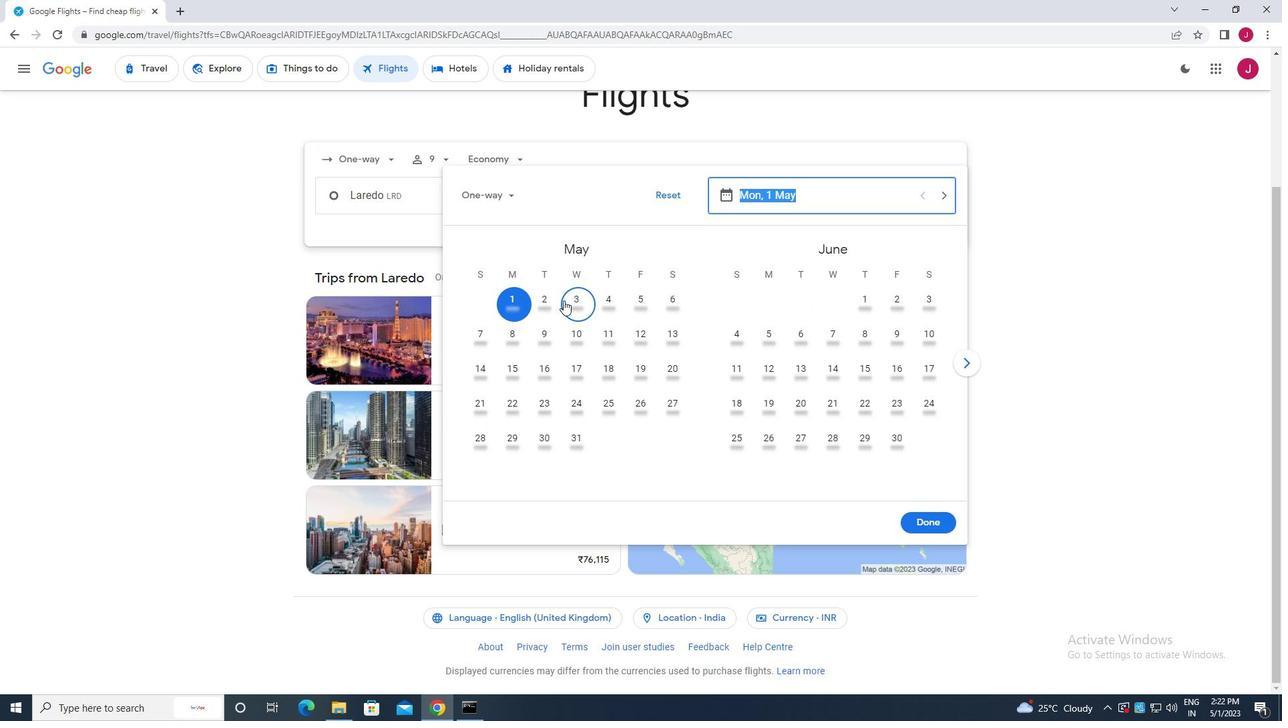 
Action: Mouse pressed left at (542, 304)
Screenshot: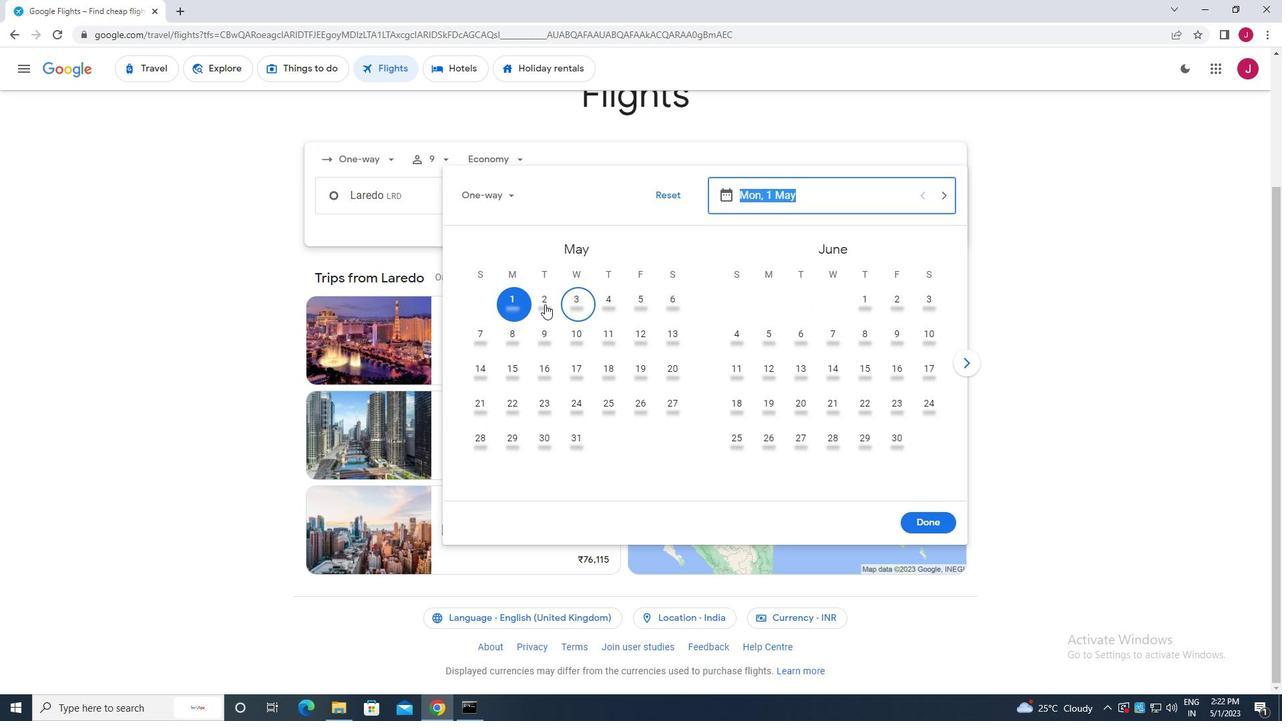 
Action: Mouse moved to (933, 522)
Screenshot: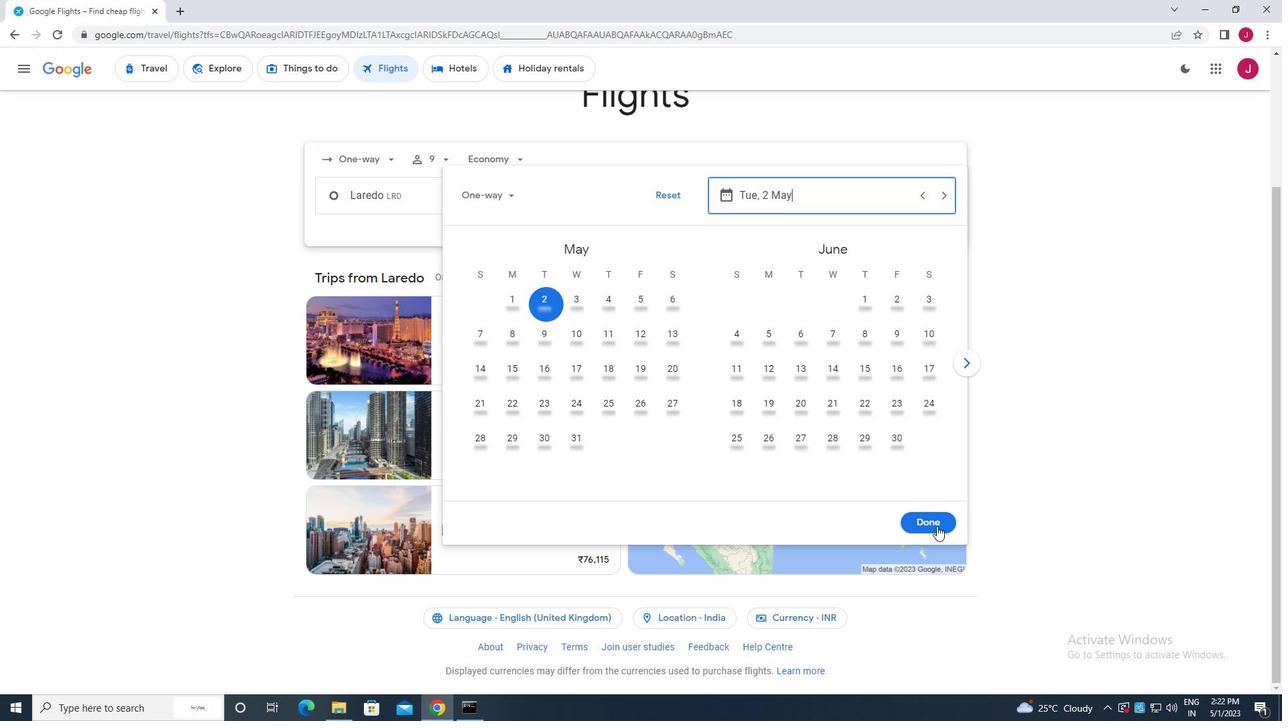 
Action: Mouse pressed left at (933, 522)
Screenshot: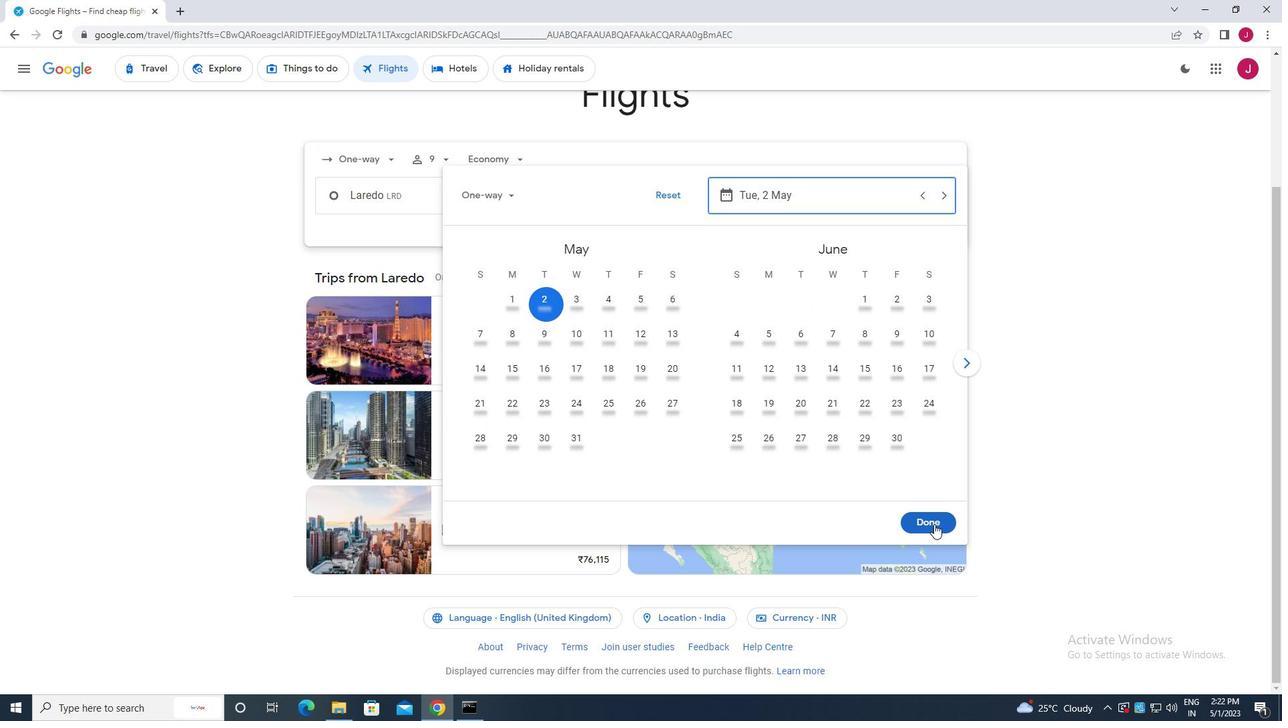 
Action: Mouse moved to (634, 244)
Screenshot: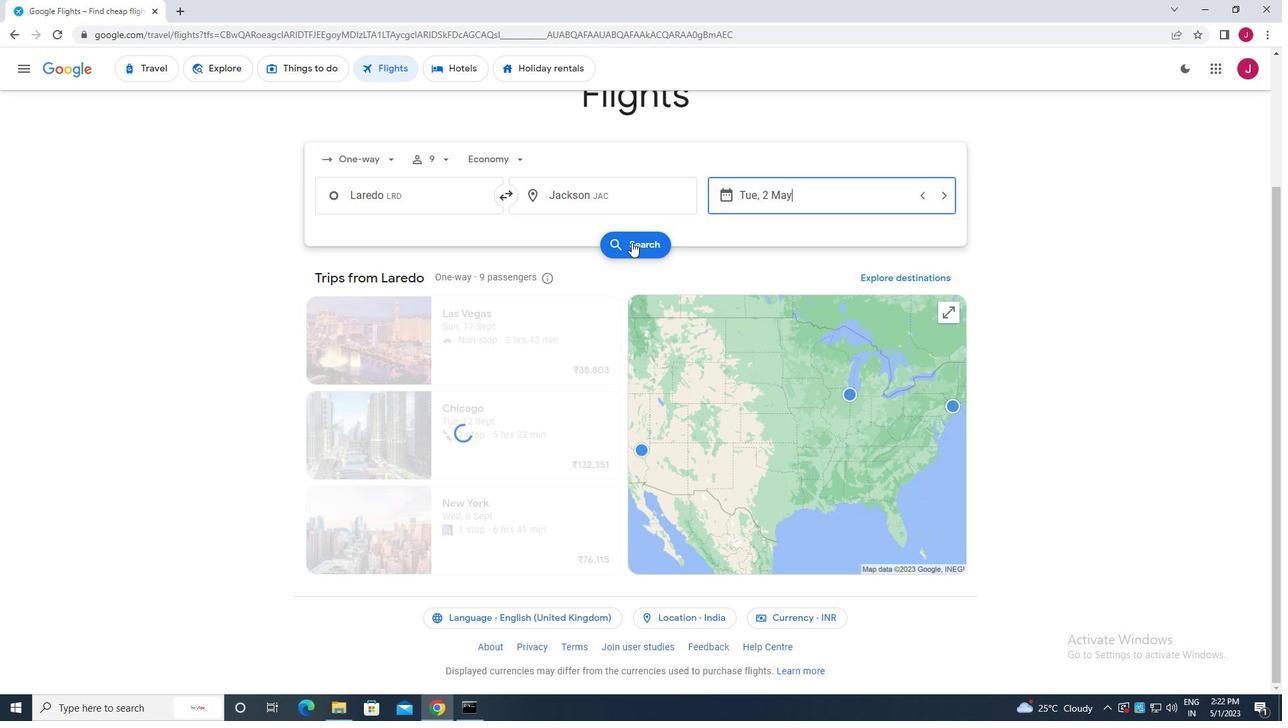 
Action: Mouse pressed left at (634, 244)
Screenshot: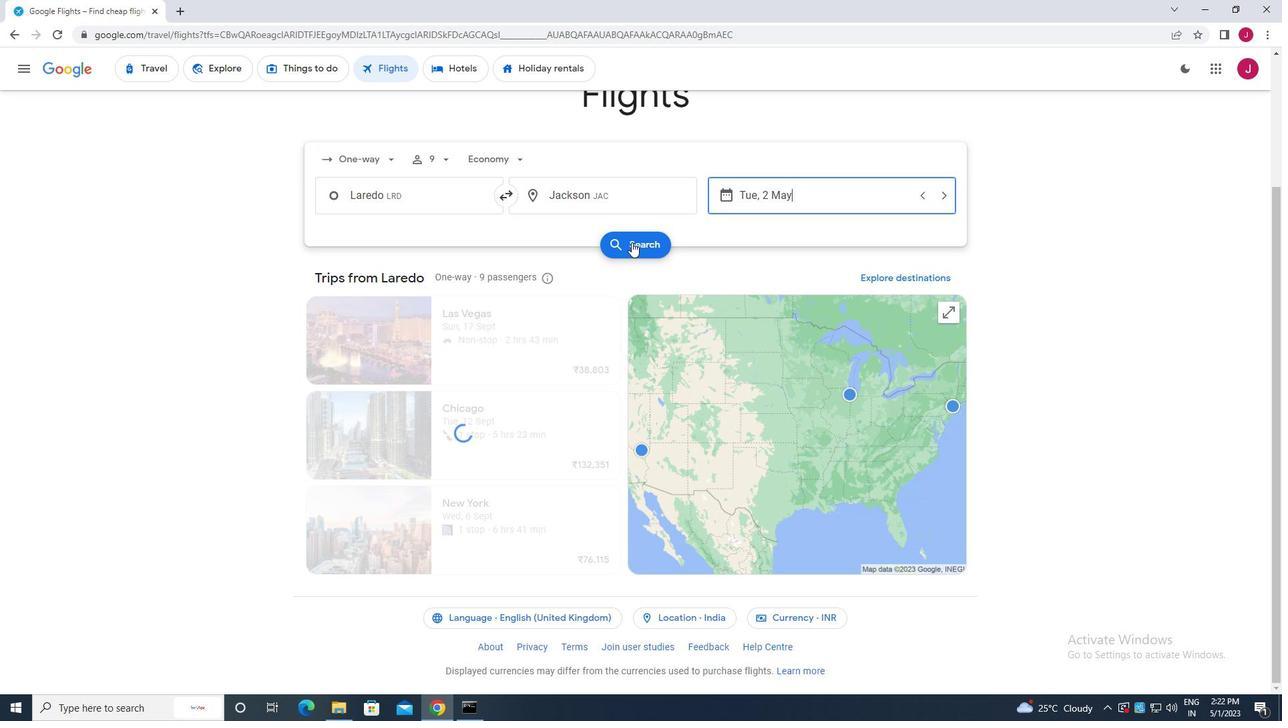 
Action: Mouse moved to (336, 192)
Screenshot: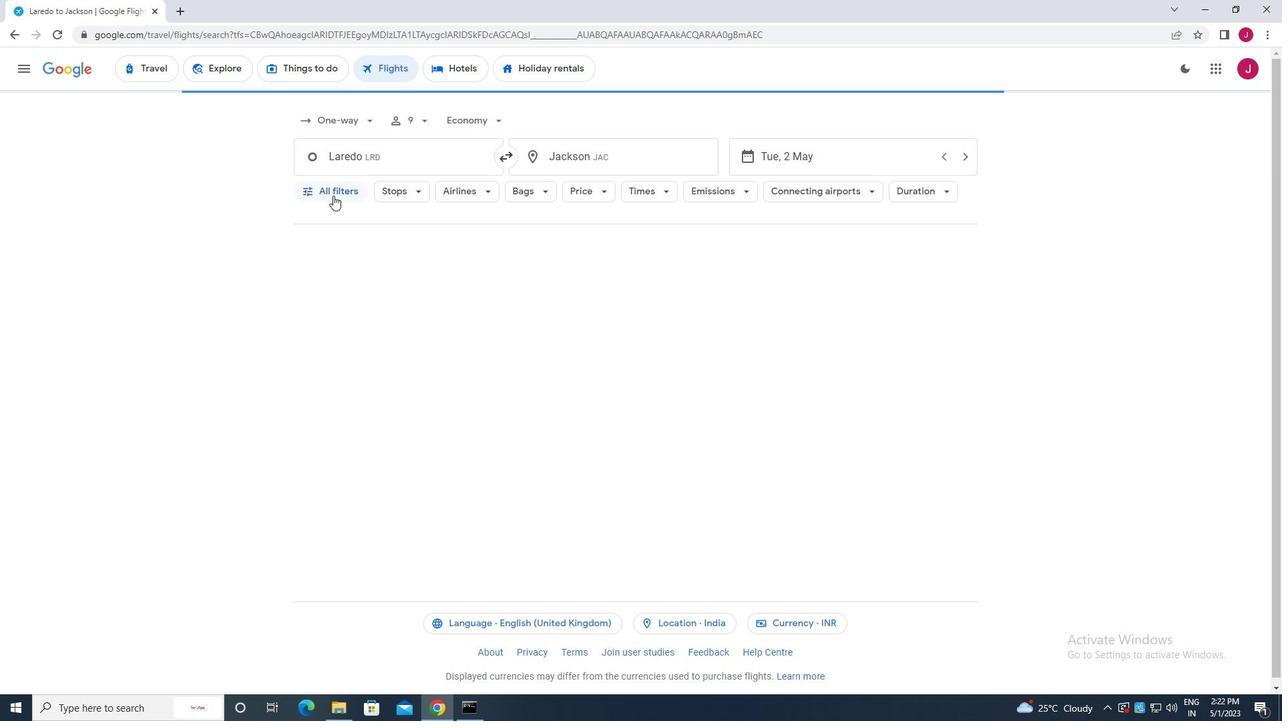 
Action: Mouse pressed left at (336, 192)
Screenshot: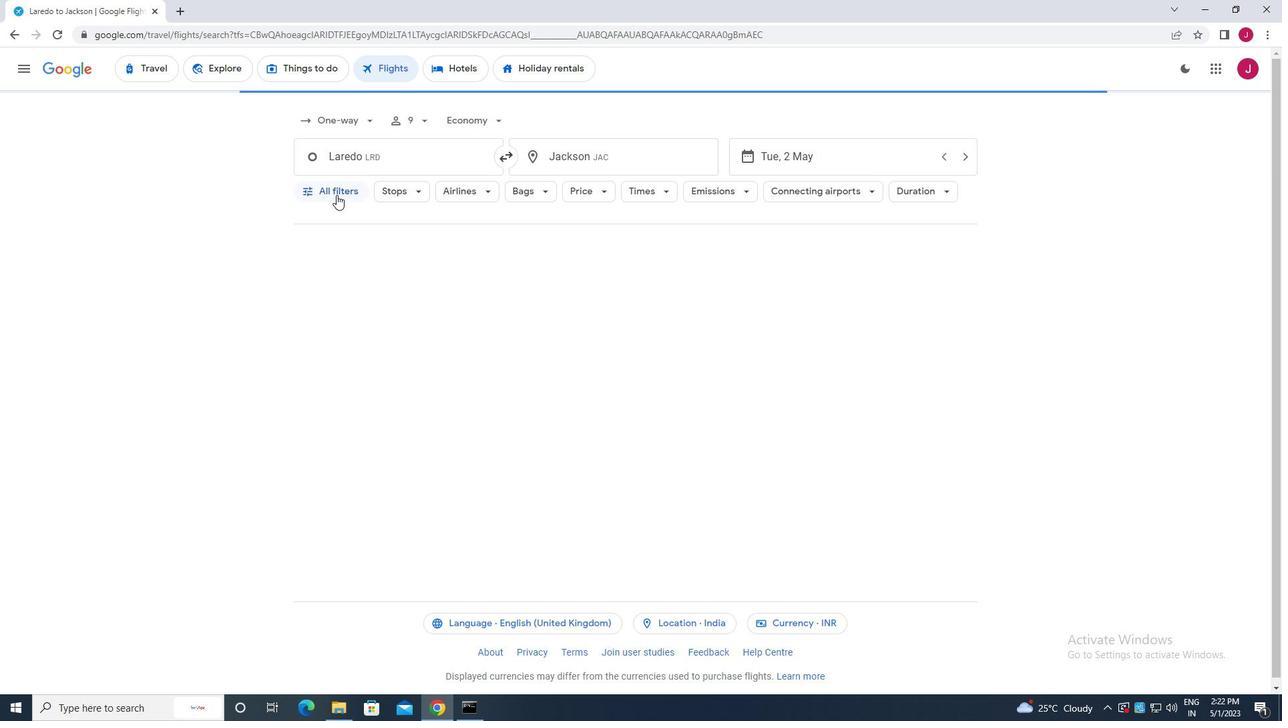 
Action: Mouse moved to (426, 410)
Screenshot: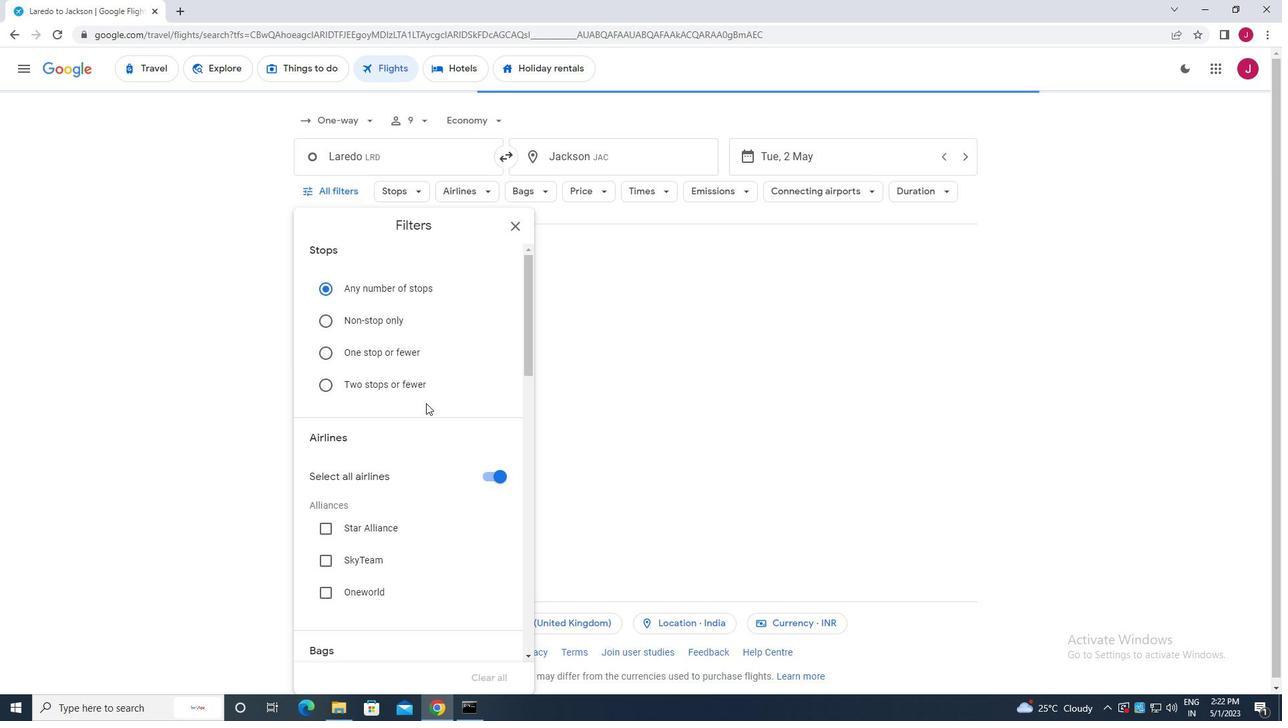 
Action: Mouse scrolled (426, 409) with delta (0, 0)
Screenshot: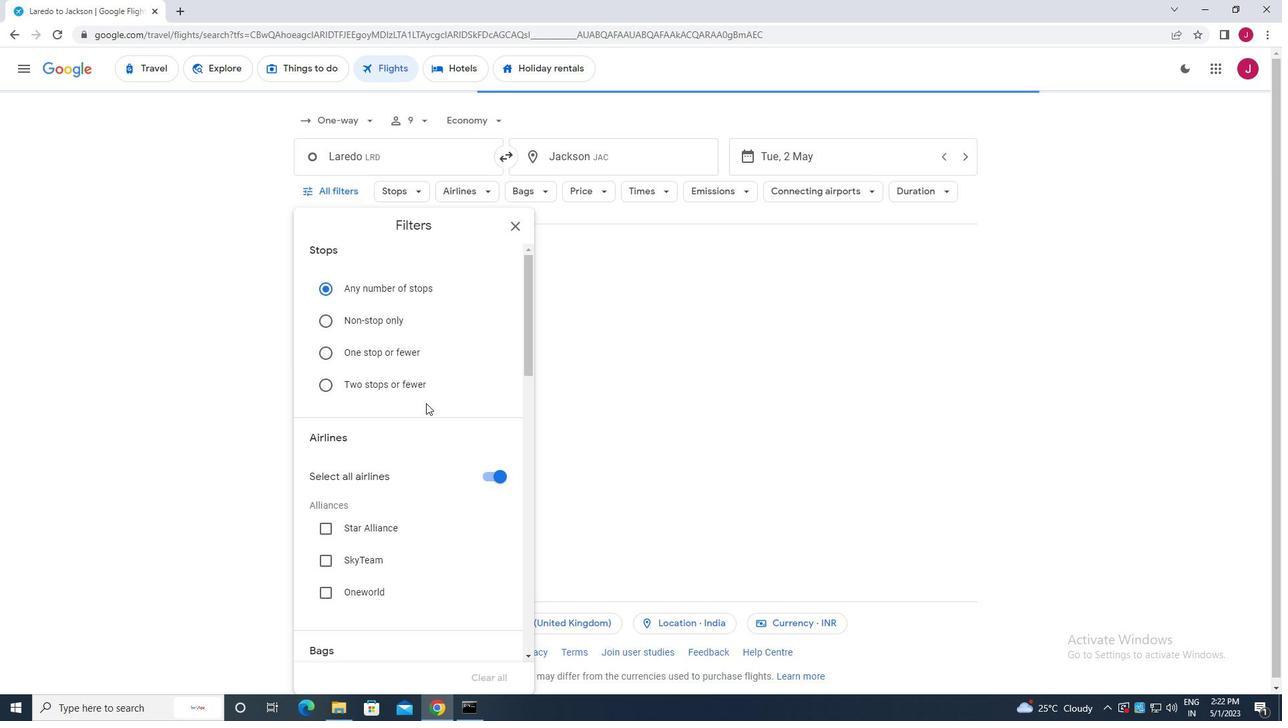 
Action: Mouse moved to (427, 411)
Screenshot: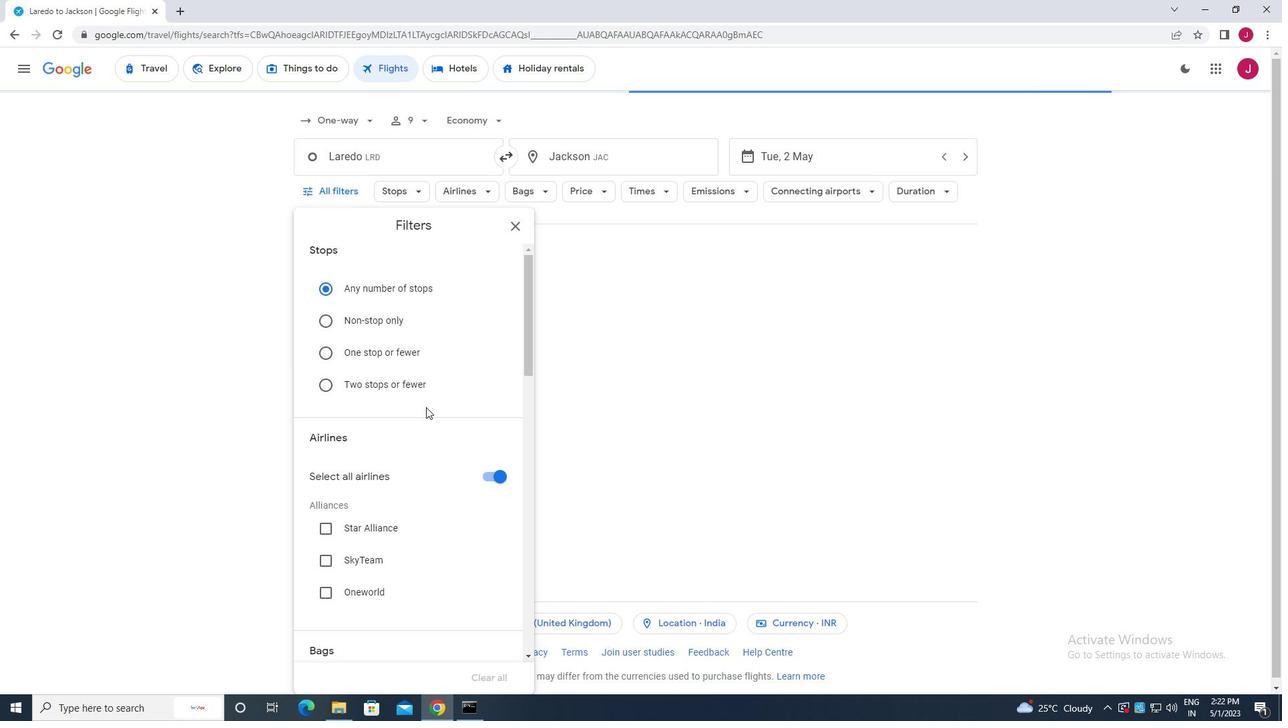 
Action: Mouse scrolled (427, 410) with delta (0, 0)
Screenshot: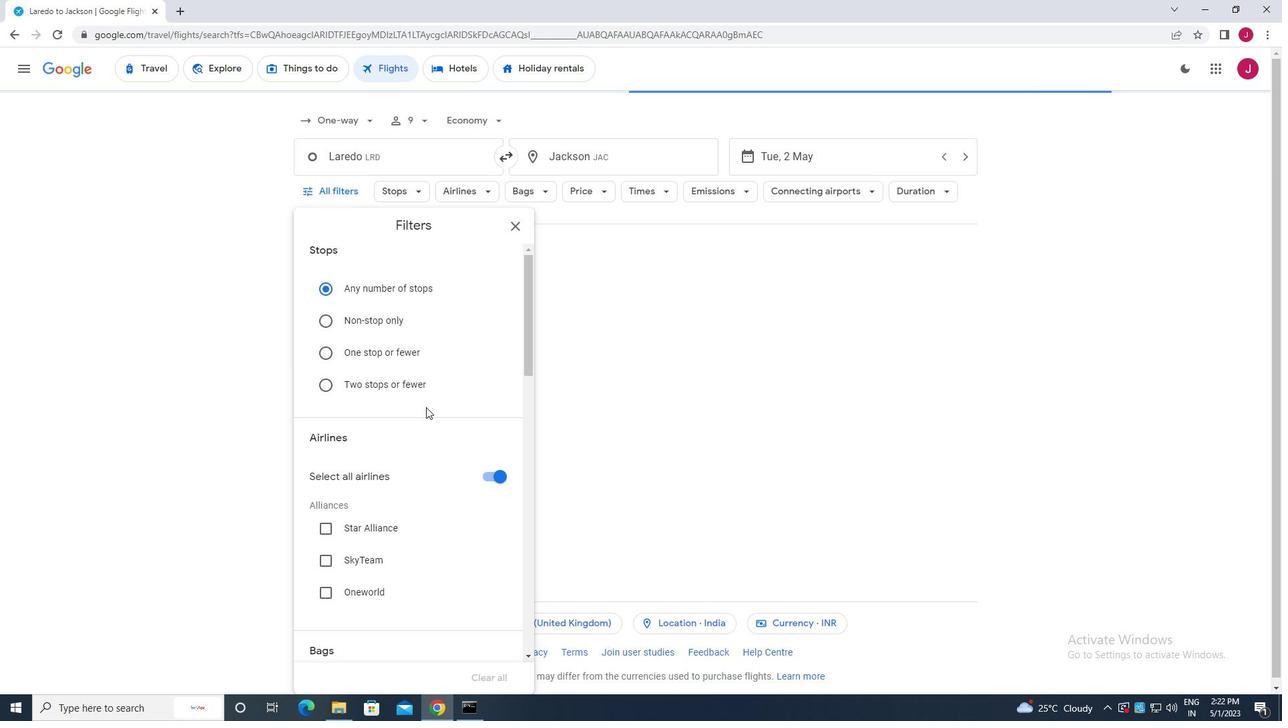 
Action: Mouse moved to (483, 340)
Screenshot: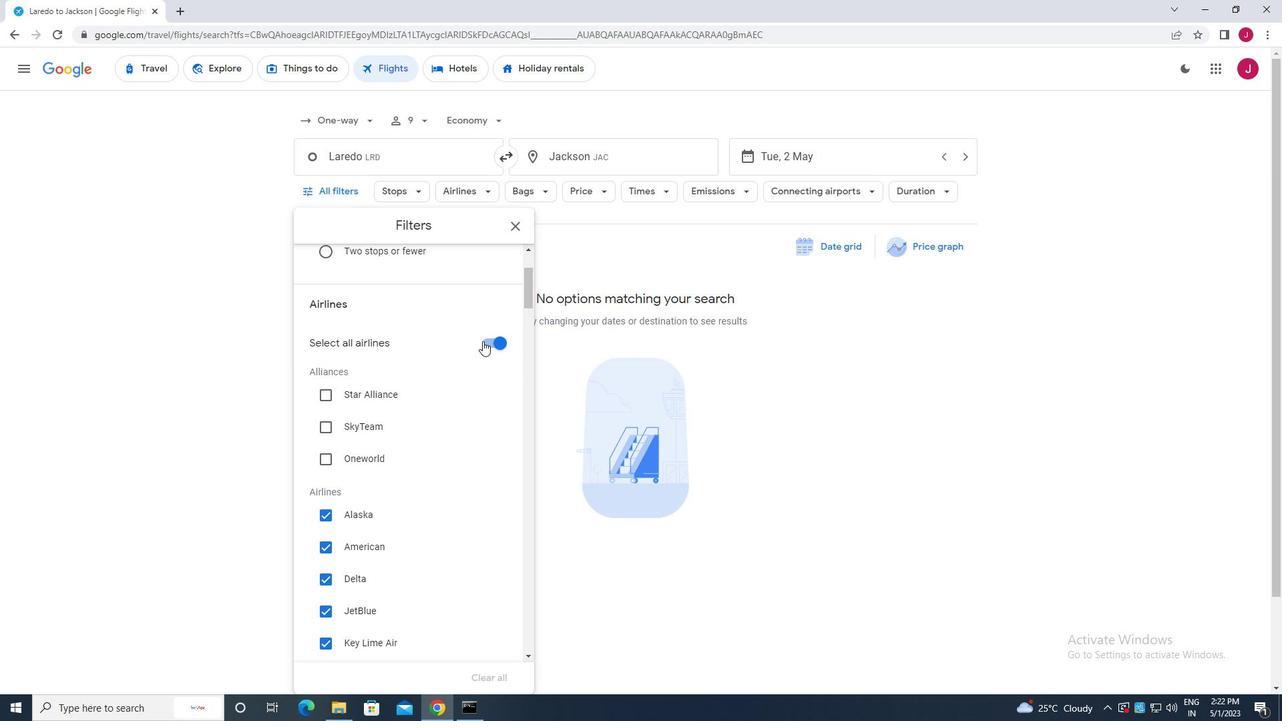 
Action: Mouse pressed left at (483, 340)
Screenshot: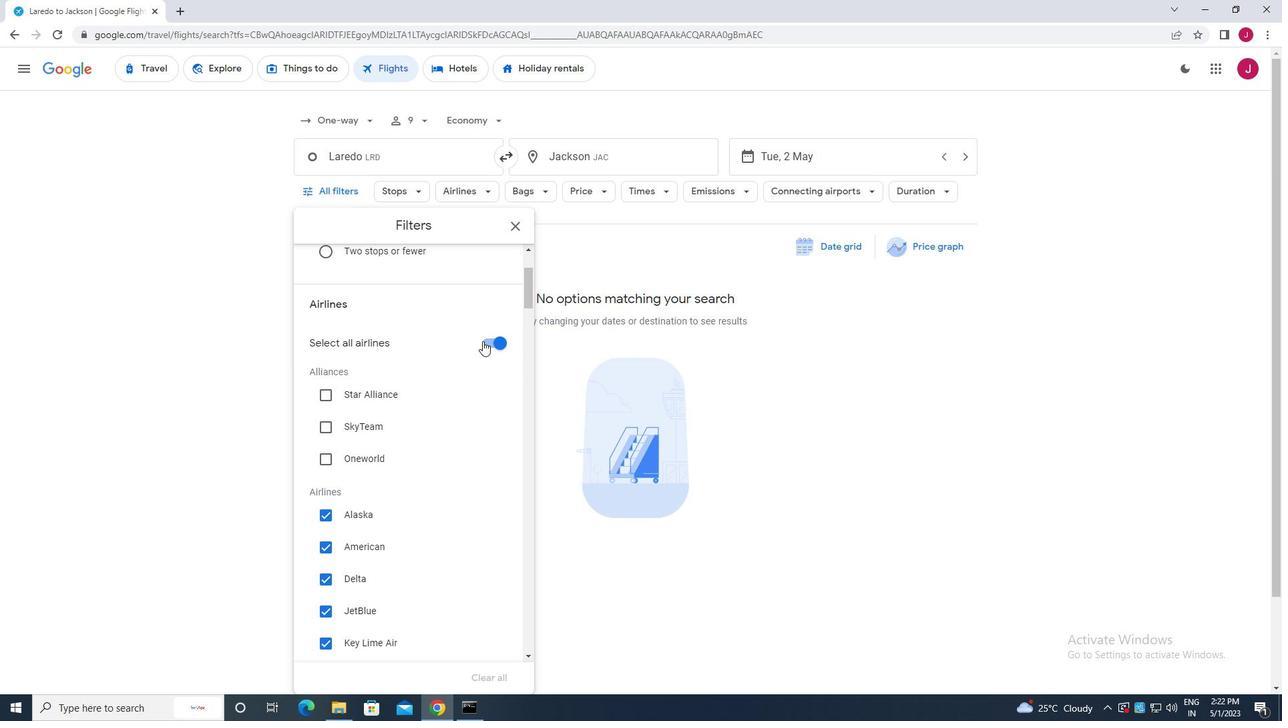 
Action: Mouse moved to (476, 367)
Screenshot: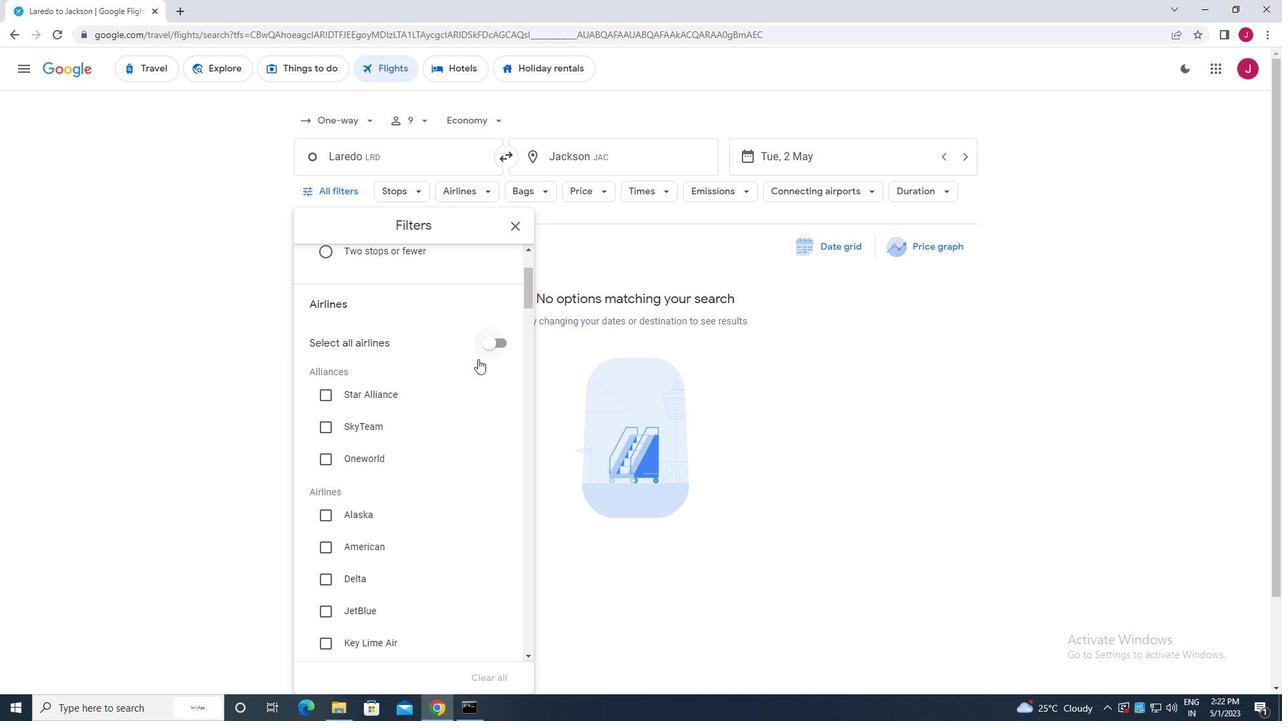 
Action: Mouse scrolled (476, 367) with delta (0, 0)
Screenshot: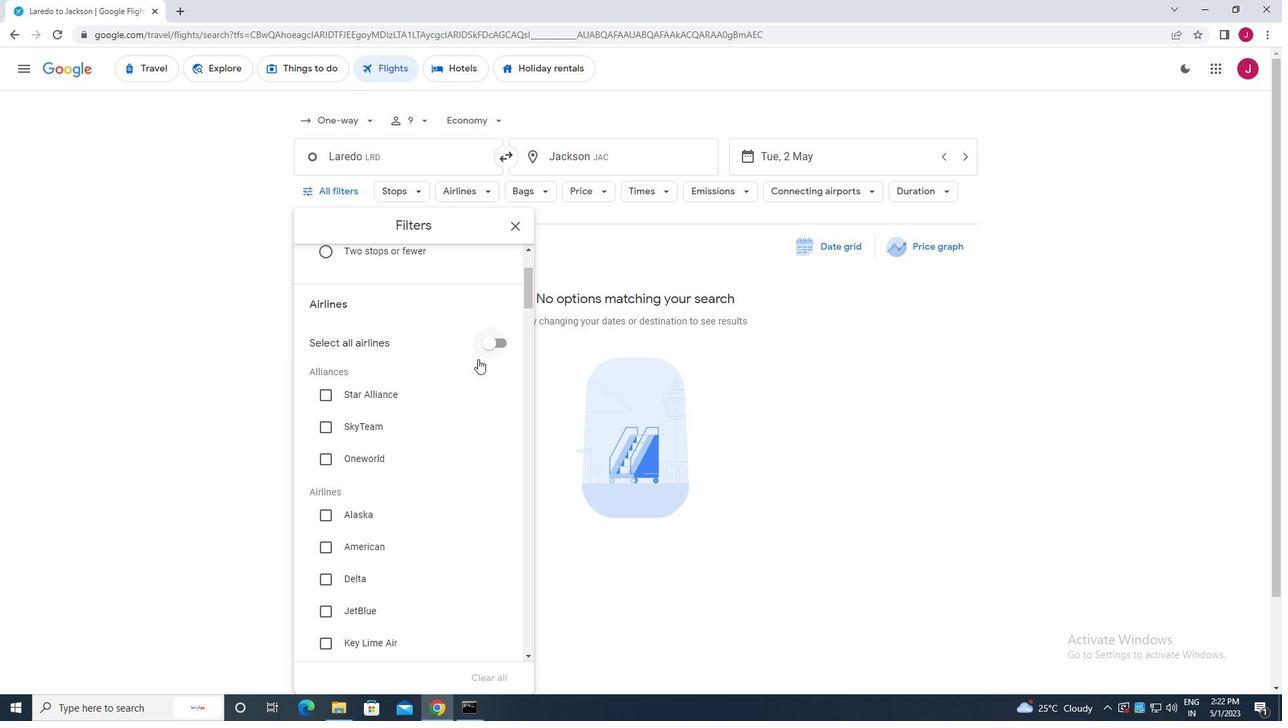 
Action: Mouse scrolled (476, 367) with delta (0, 0)
Screenshot: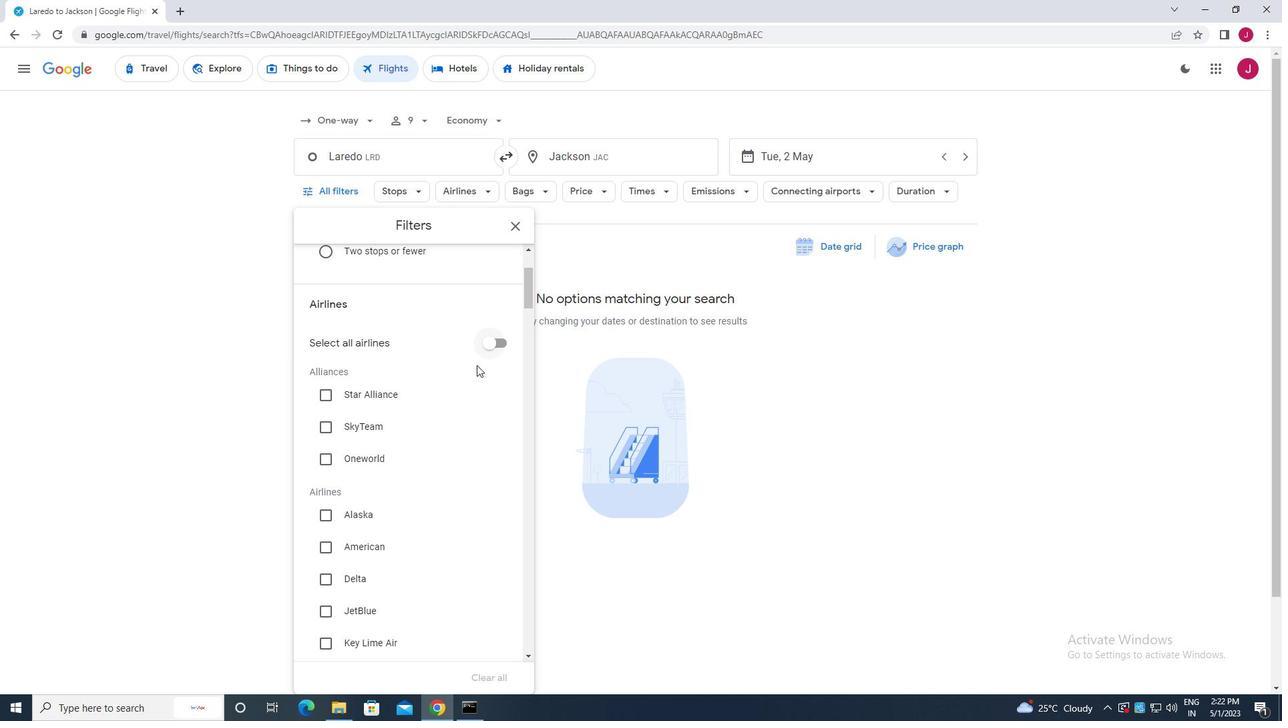 
Action: Mouse scrolled (476, 367) with delta (0, 0)
Screenshot: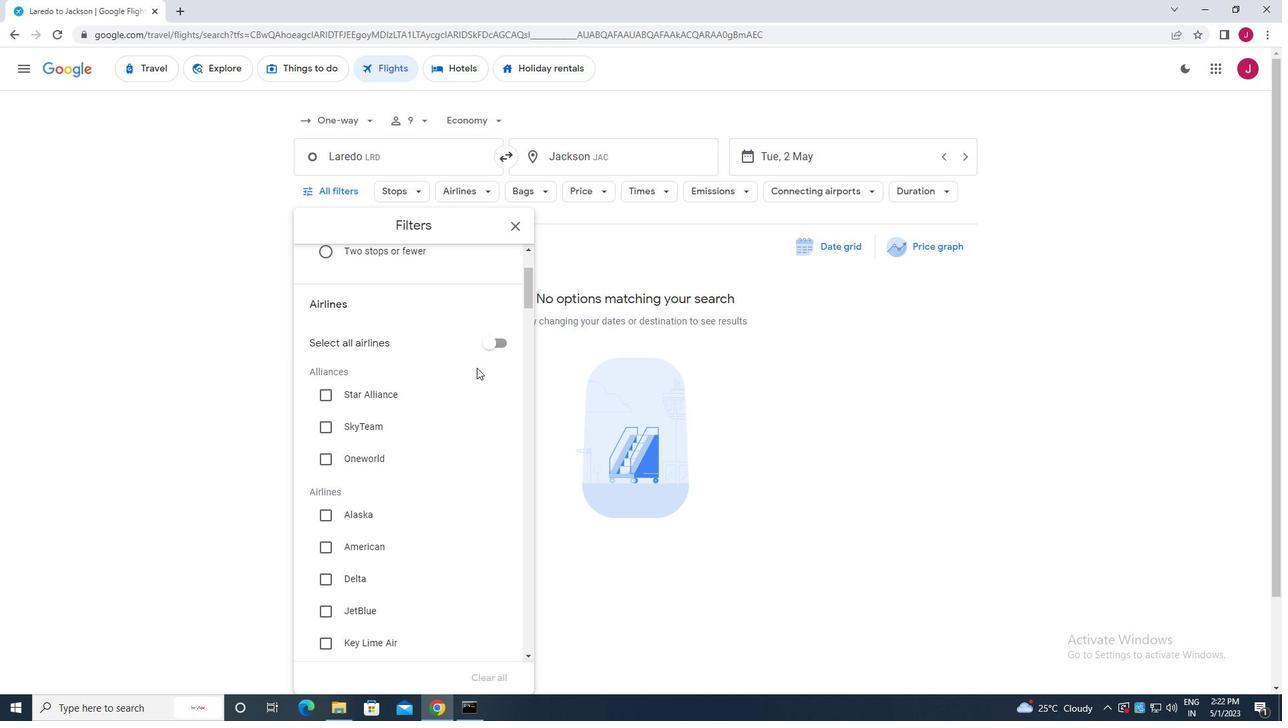 
Action: Mouse scrolled (476, 367) with delta (0, 0)
Screenshot: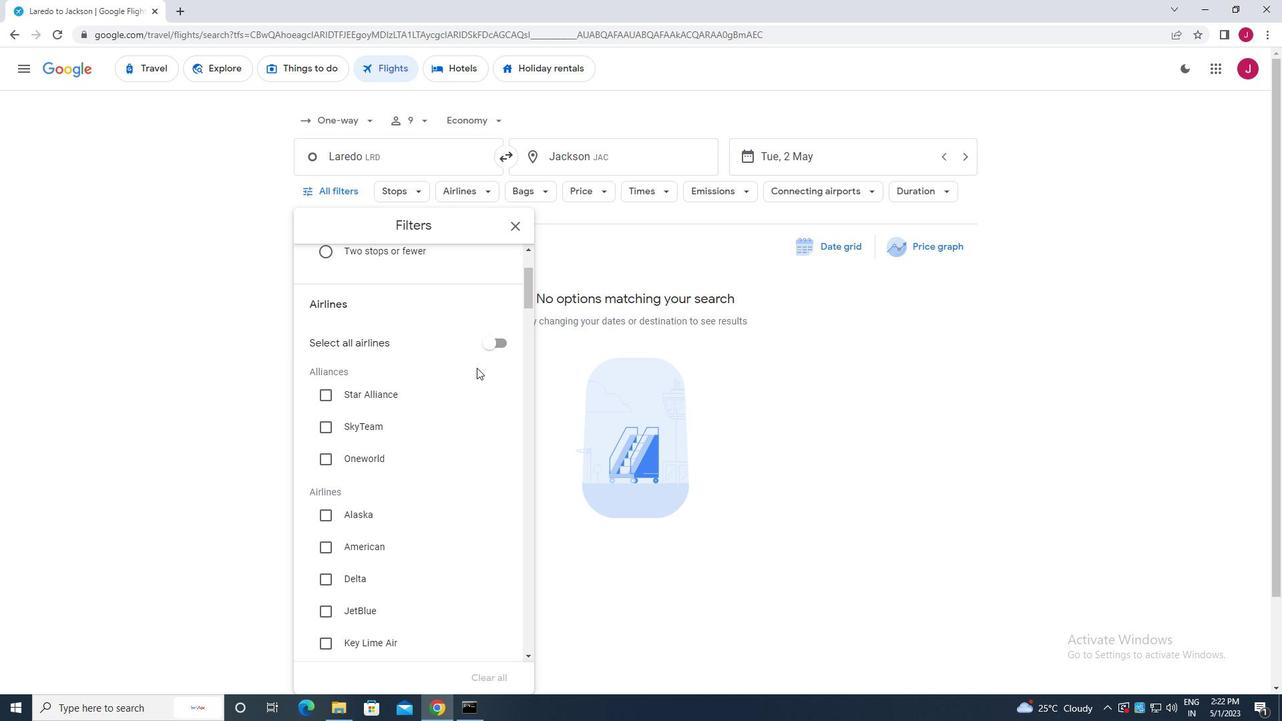 
Action: Mouse moved to (476, 369)
Screenshot: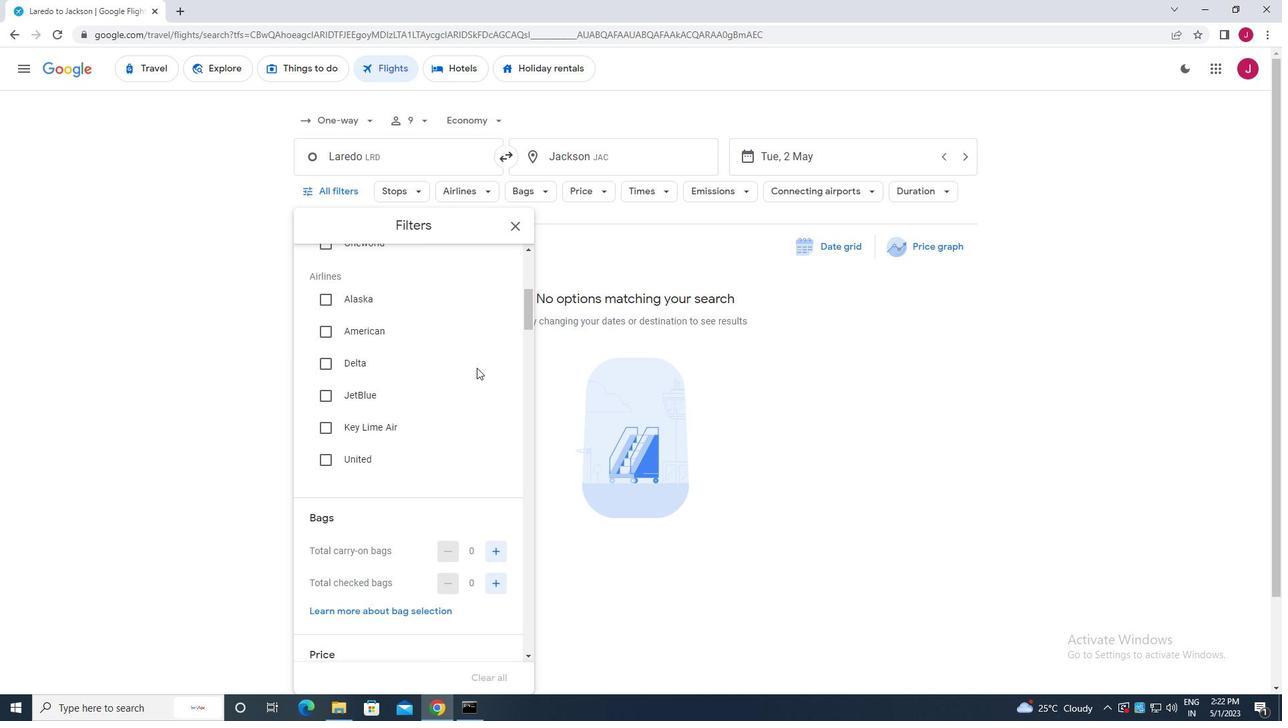 
Action: Mouse scrolled (476, 368) with delta (0, 0)
Screenshot: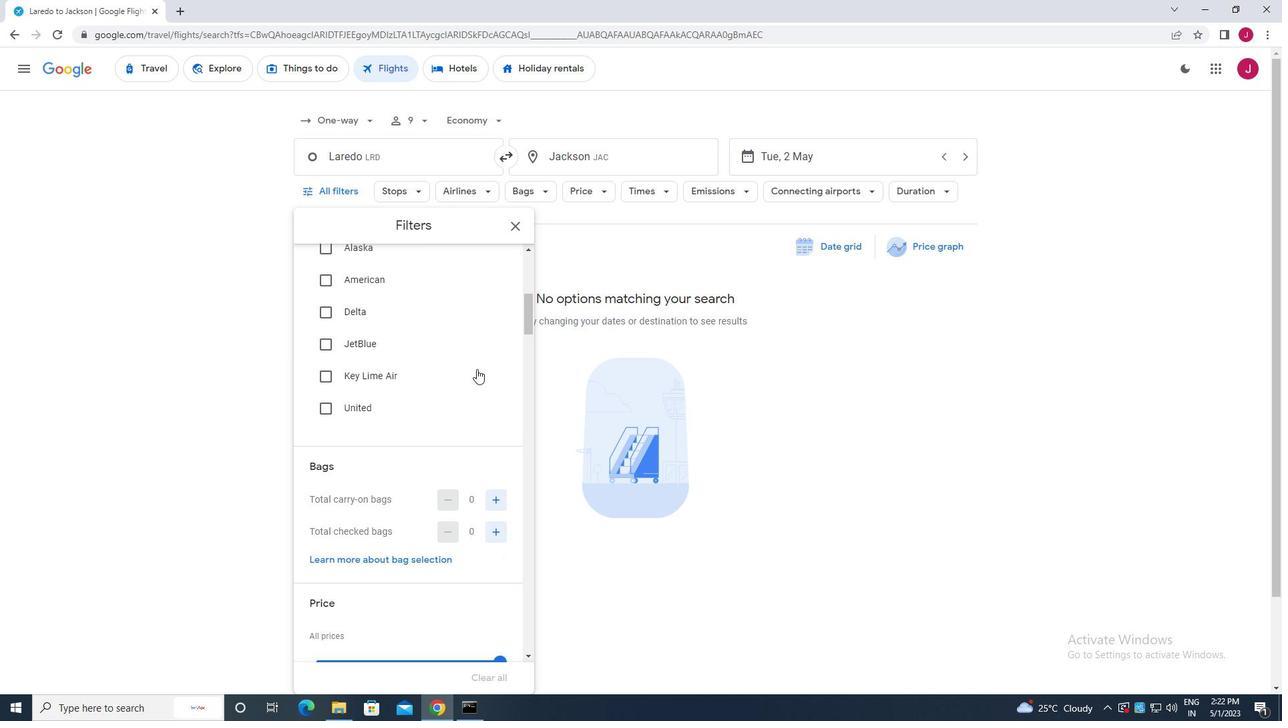 
Action: Mouse scrolled (476, 368) with delta (0, 0)
Screenshot: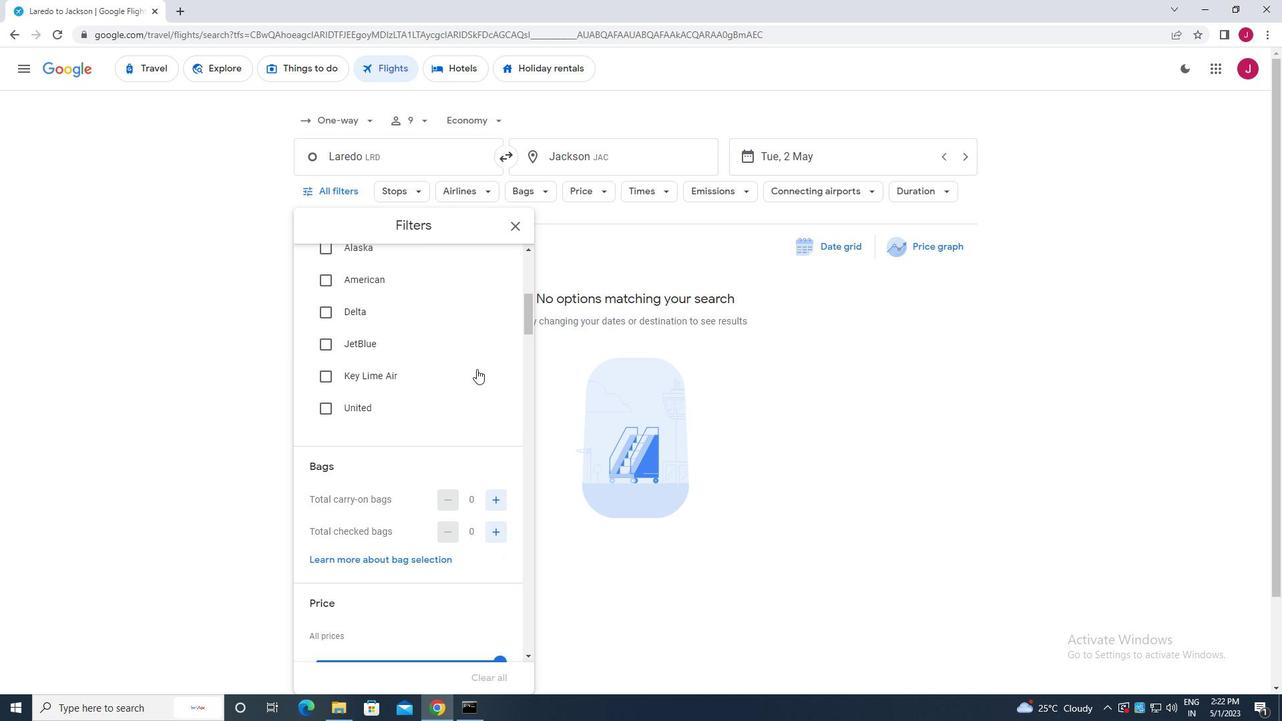 
Action: Mouse moved to (476, 369)
Screenshot: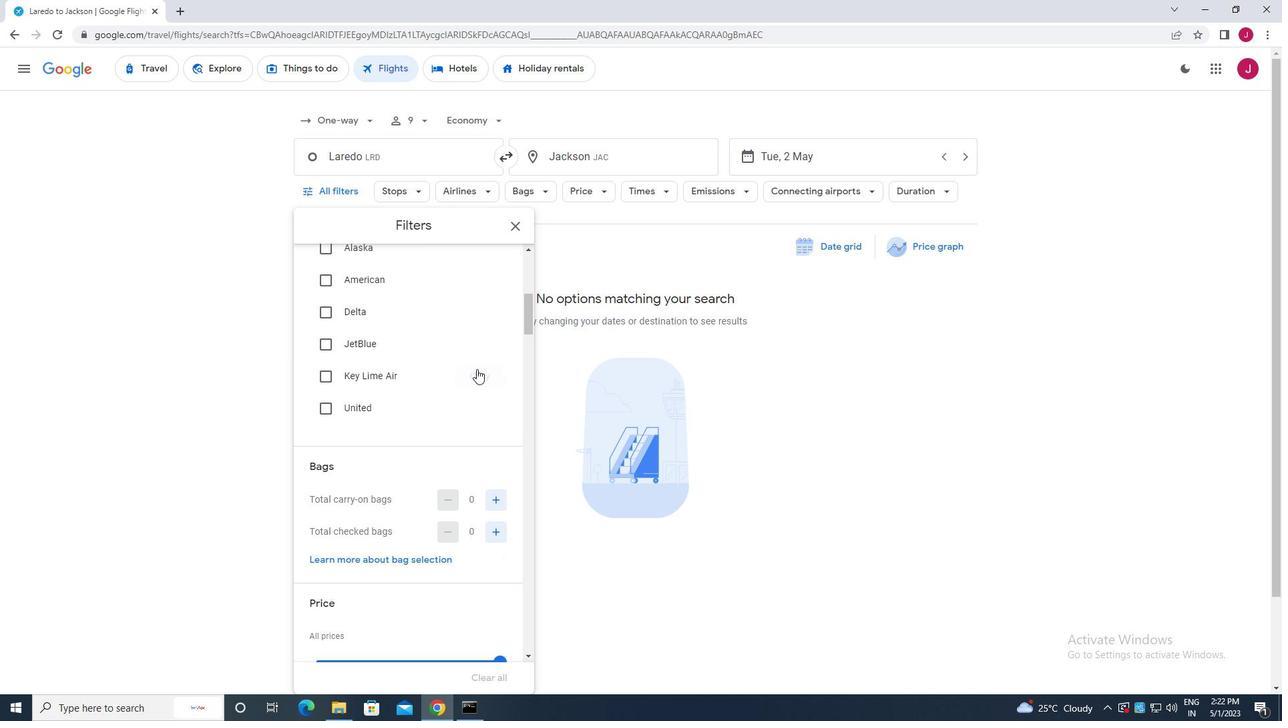 
Action: Mouse scrolled (476, 369) with delta (0, 0)
Screenshot: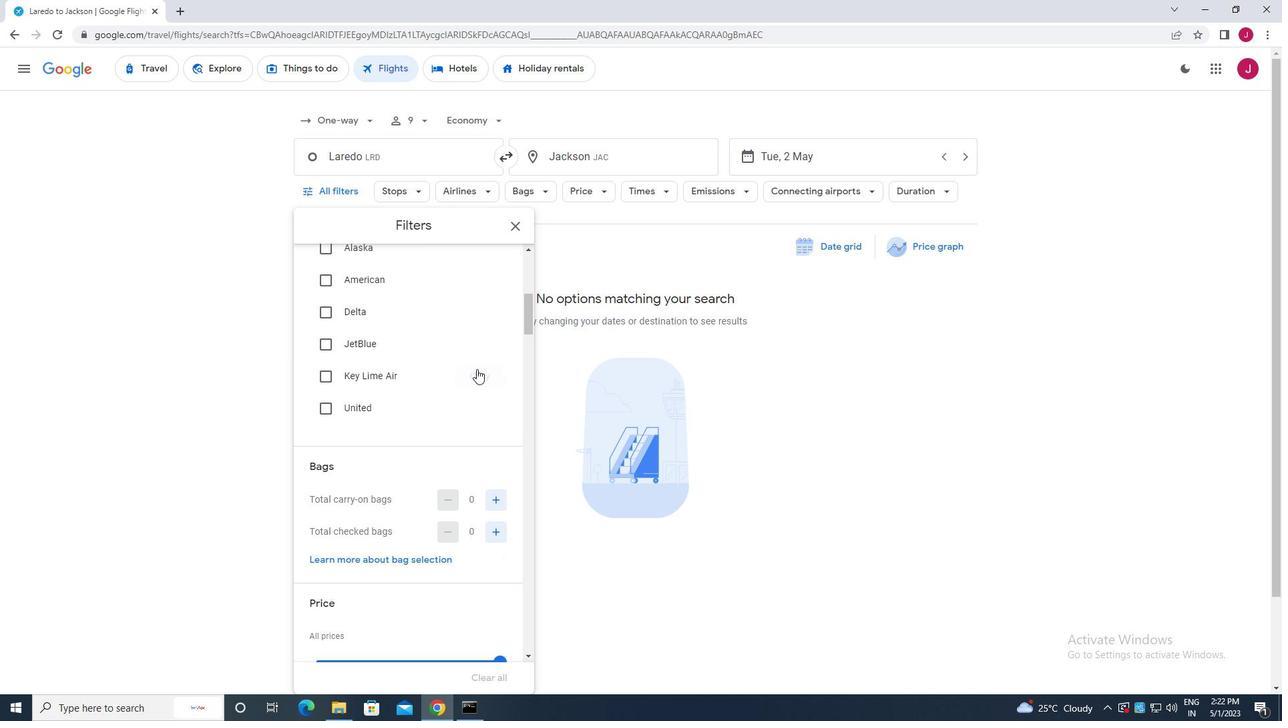
Action: Mouse moved to (476, 381)
Screenshot: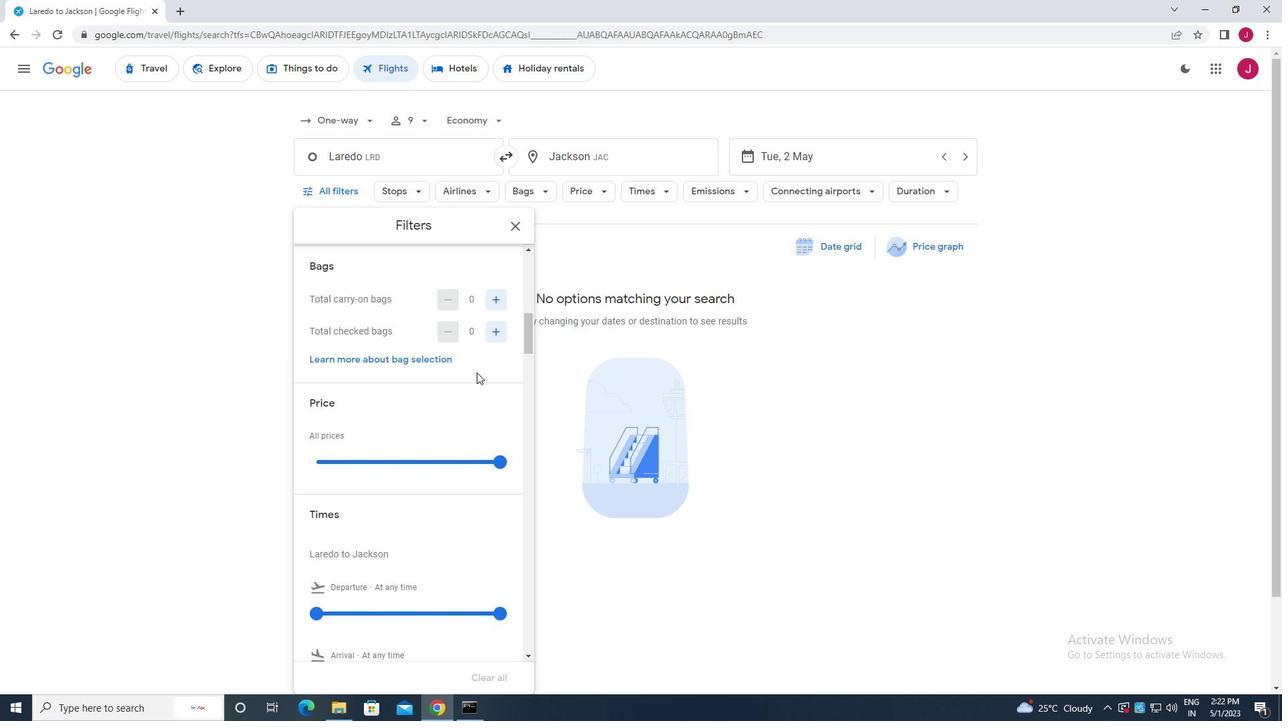 
Action: Mouse scrolled (476, 382) with delta (0, 0)
Screenshot: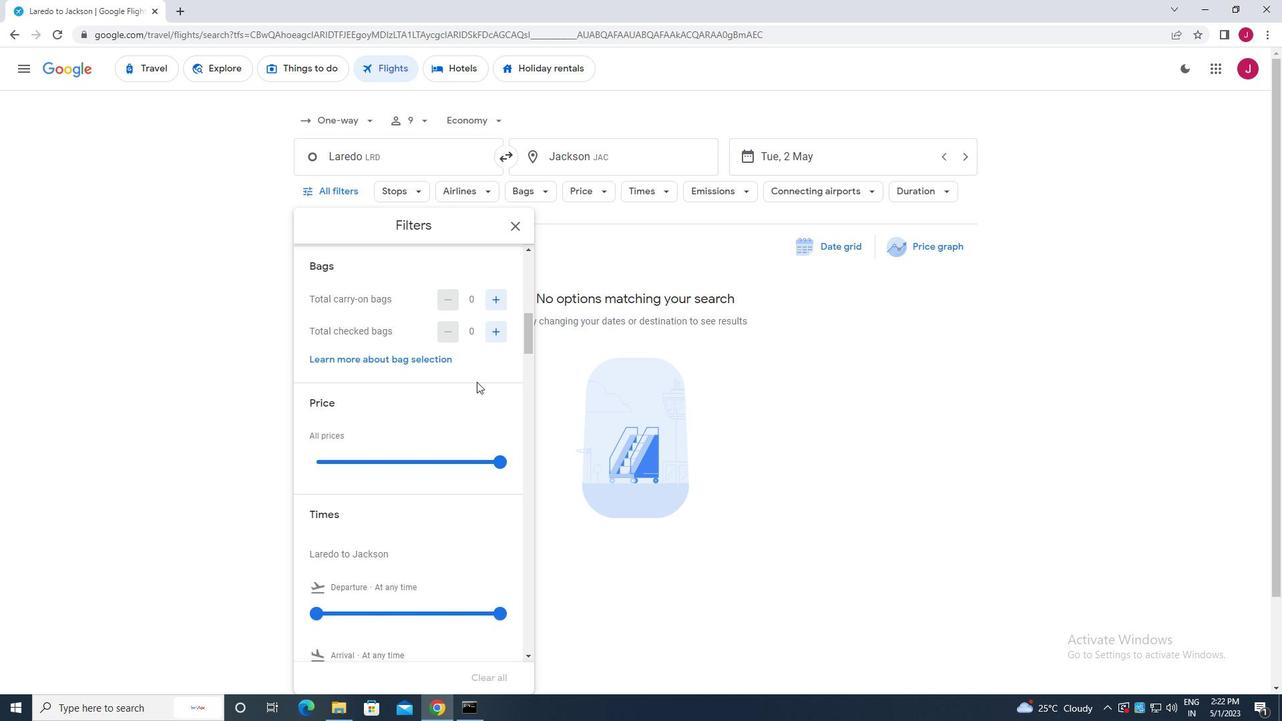 
Action: Mouse moved to (492, 369)
Screenshot: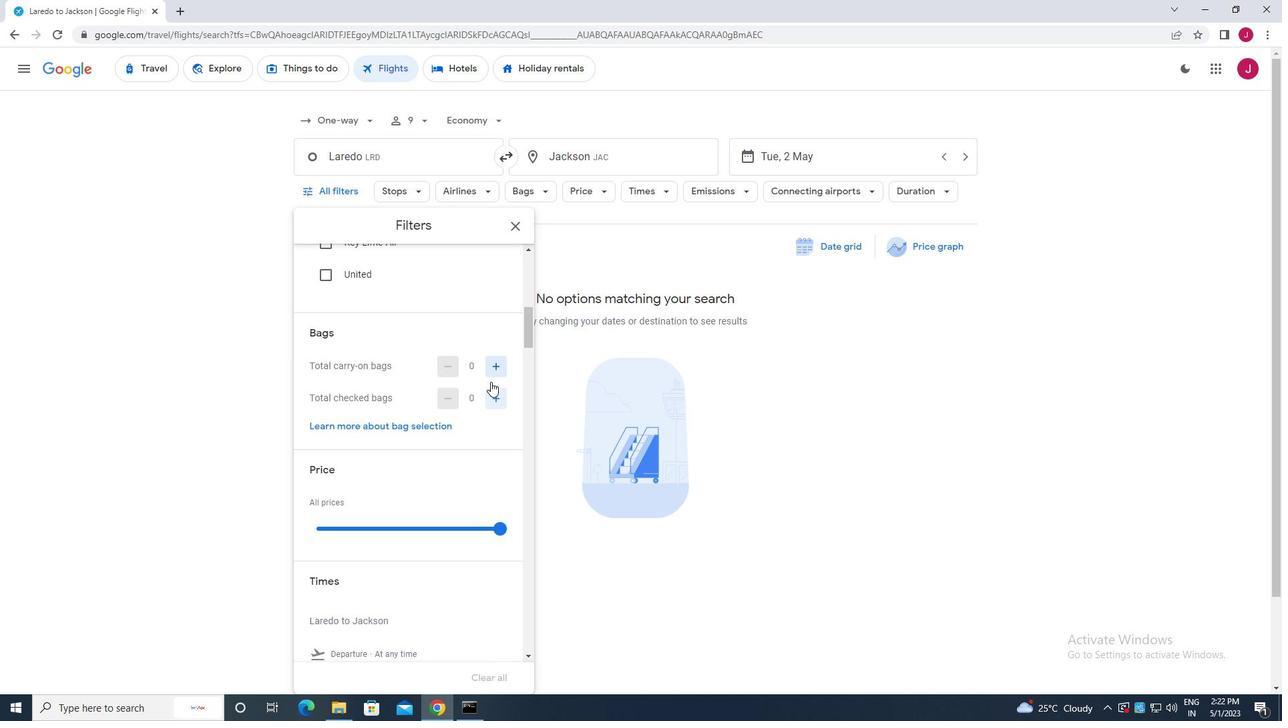 
Action: Mouse pressed left at (492, 369)
Screenshot: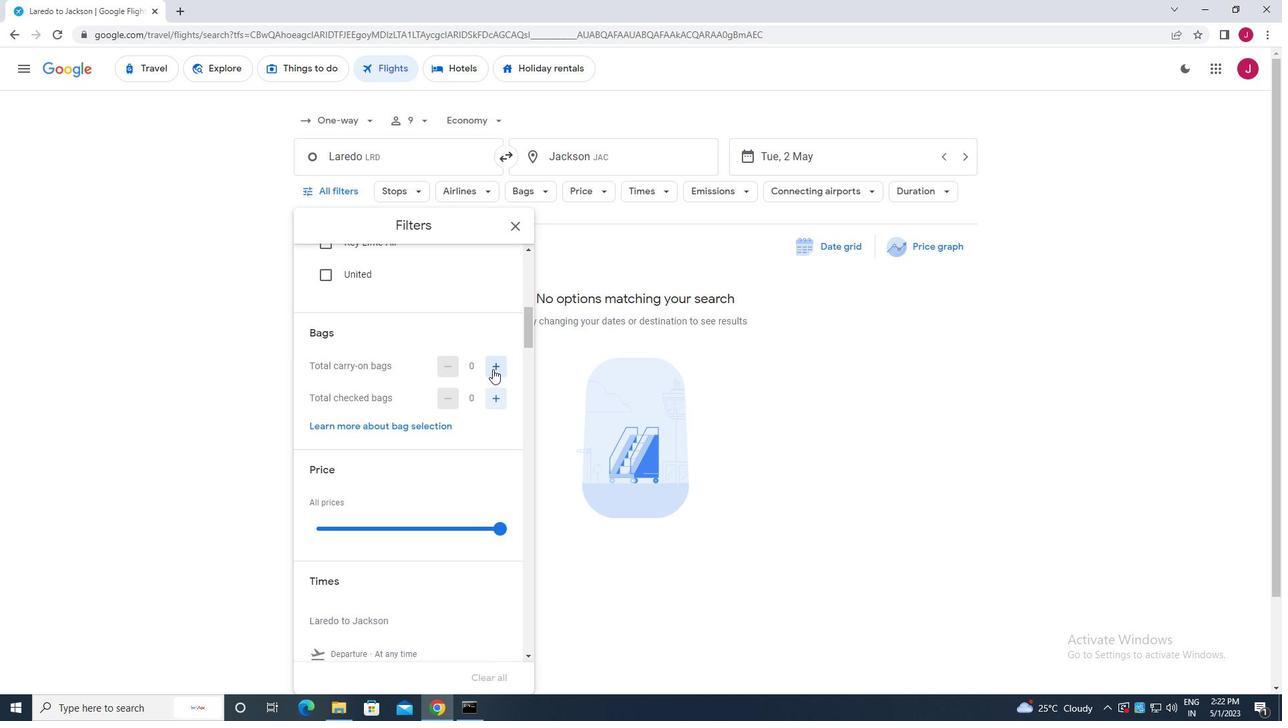 
Action: Mouse pressed left at (492, 369)
Screenshot: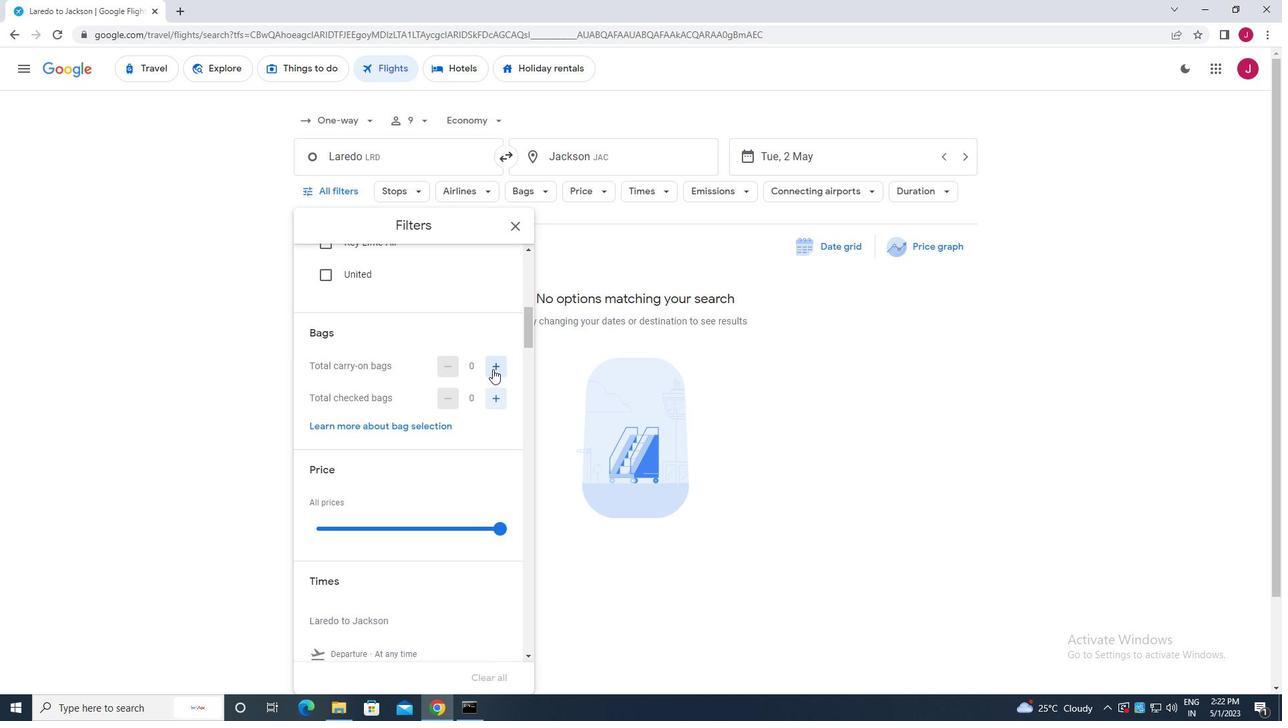 
Action: Mouse moved to (496, 422)
Screenshot: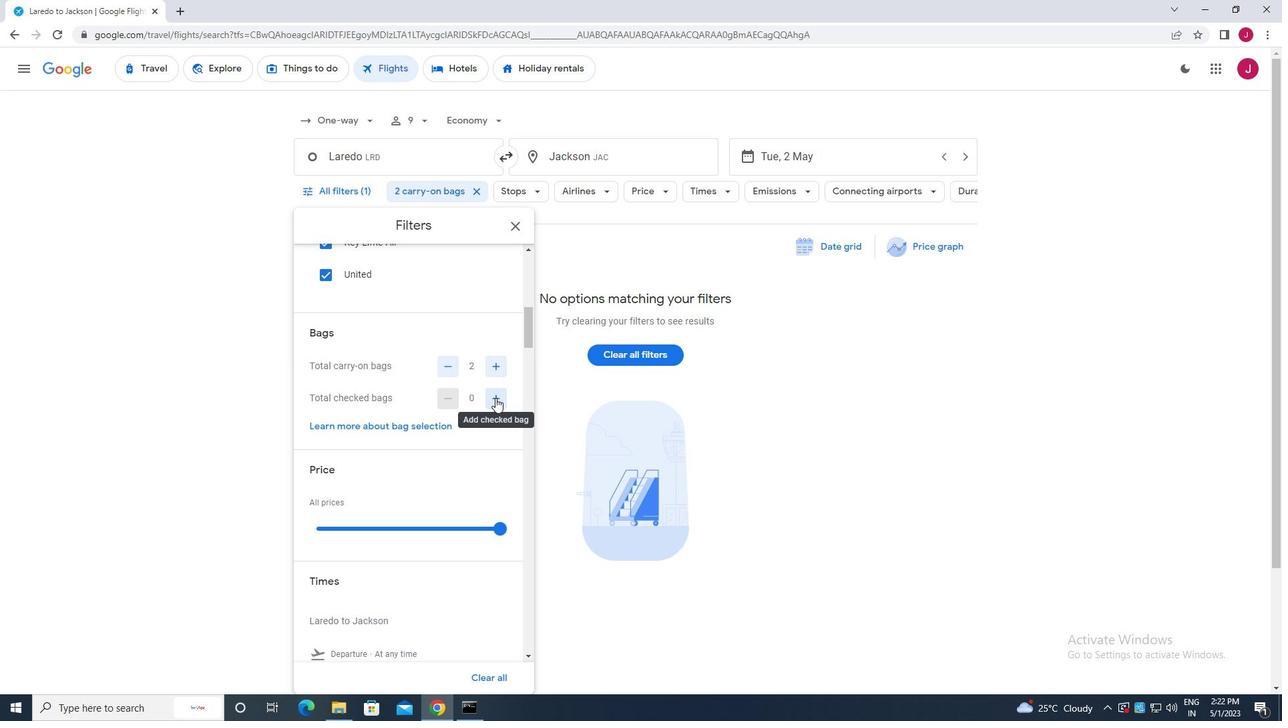 
Action: Mouse scrolled (496, 422) with delta (0, 0)
Screenshot: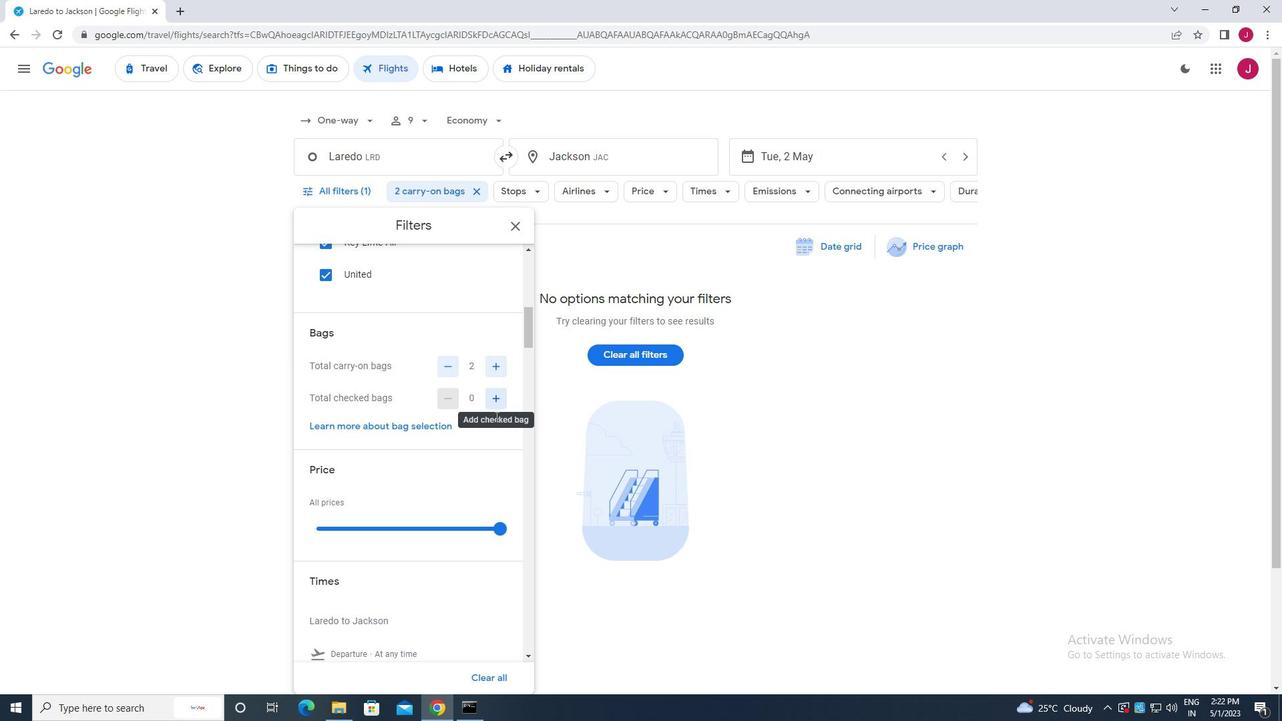 
Action: Mouse moved to (496, 460)
Screenshot: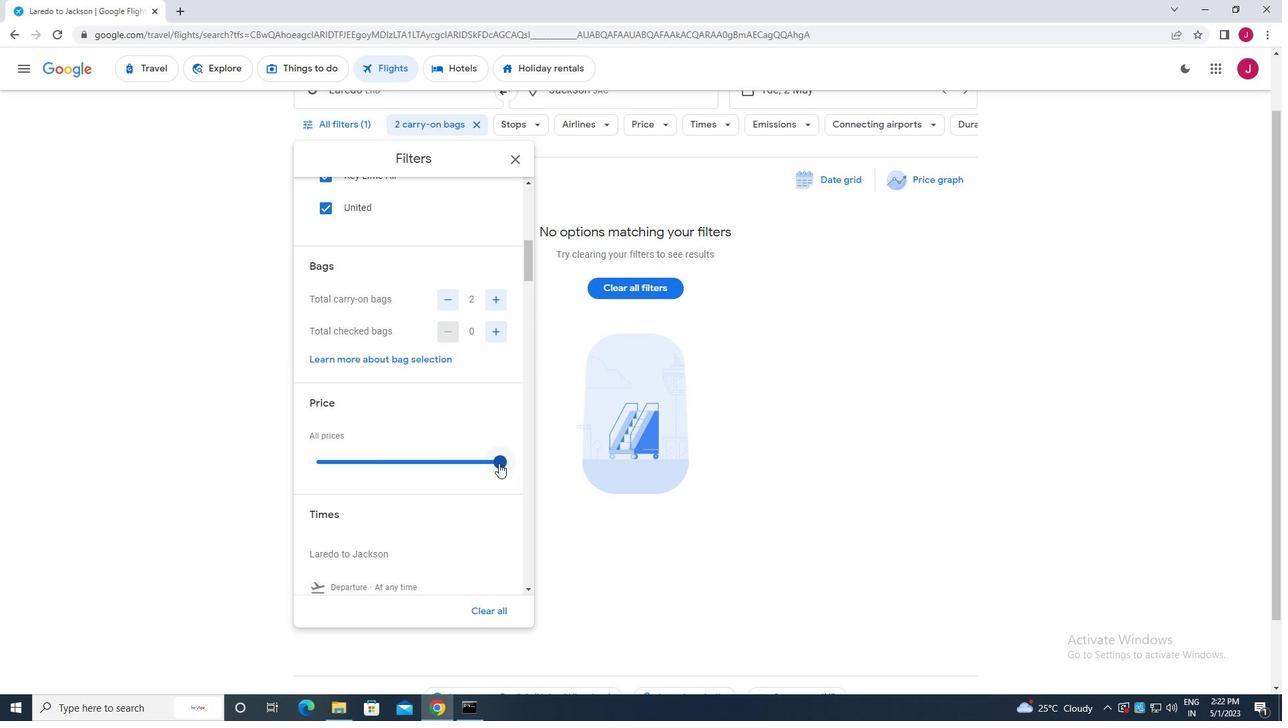 
Action: Mouse pressed left at (496, 460)
Screenshot: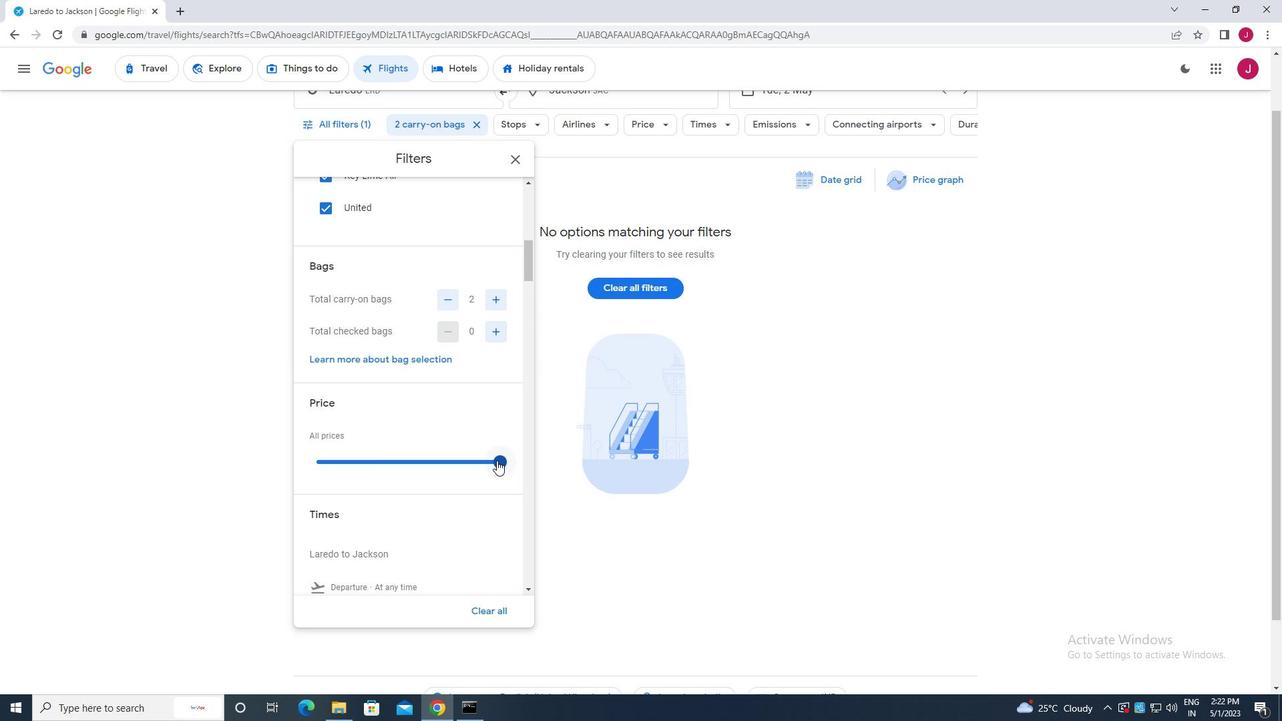 
Action: Mouse moved to (316, 458)
Screenshot: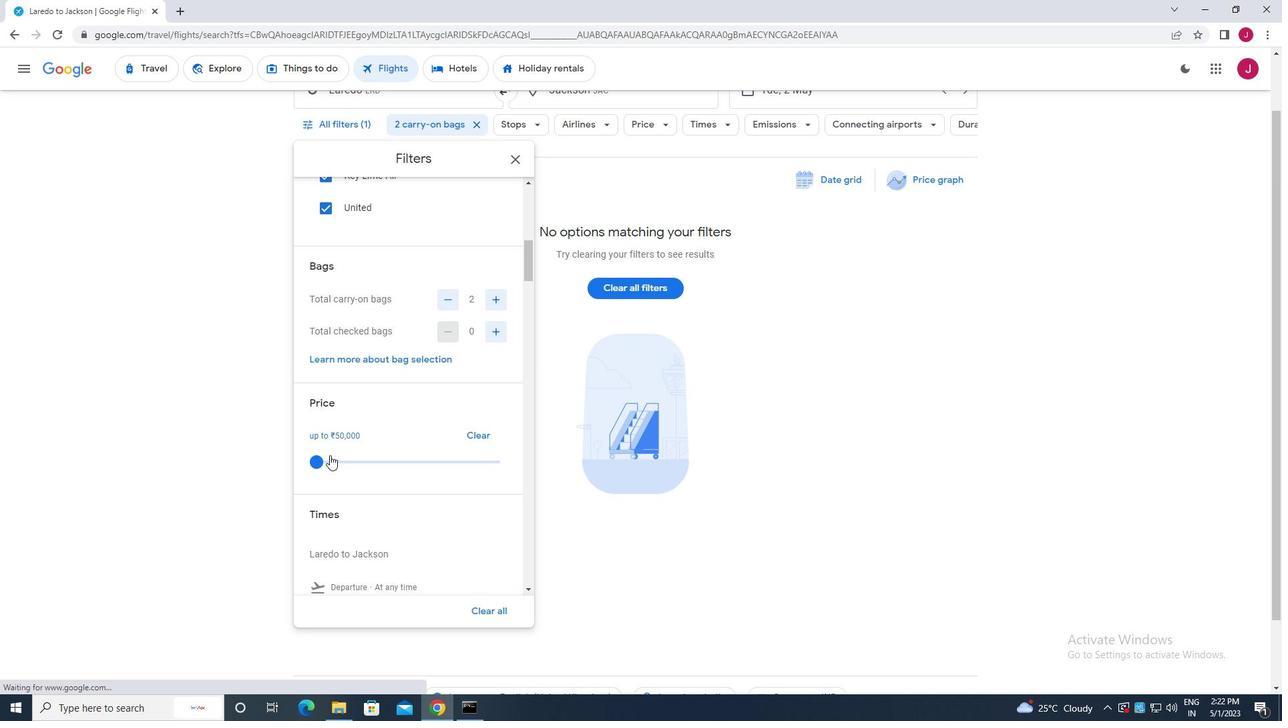 
Action: Mouse pressed left at (316, 458)
Screenshot: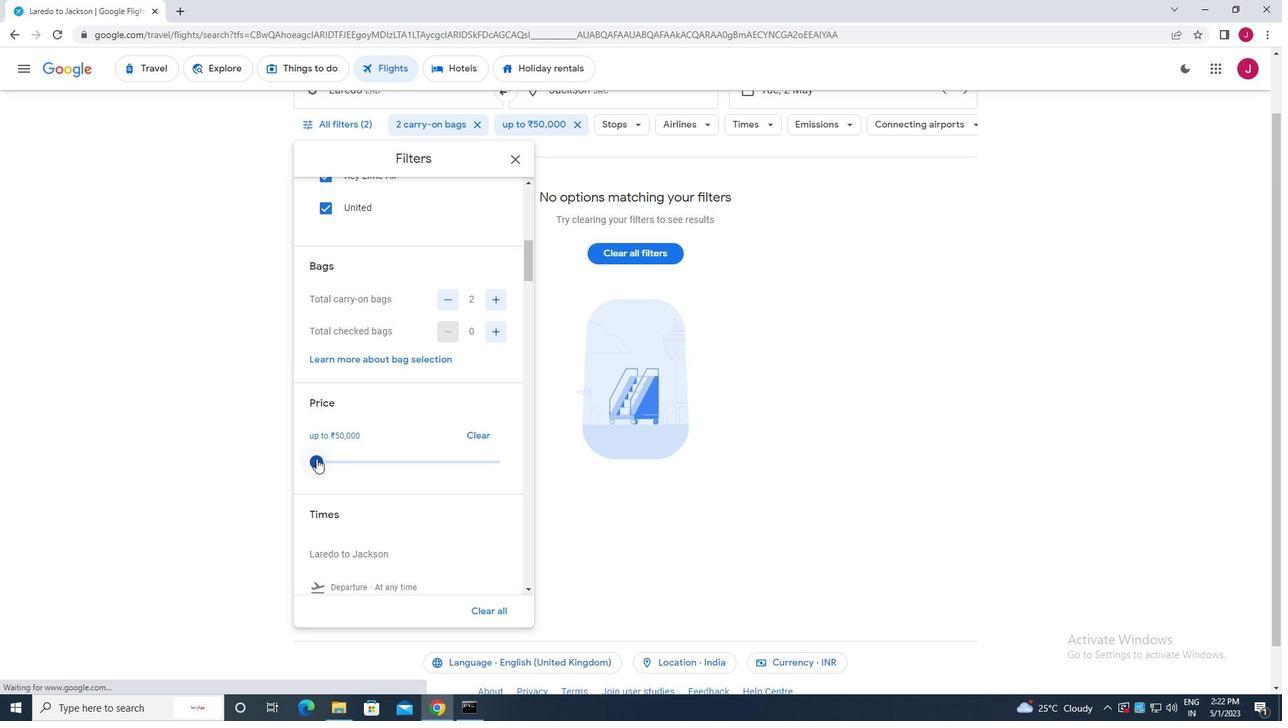 
Action: Mouse moved to (454, 460)
Screenshot: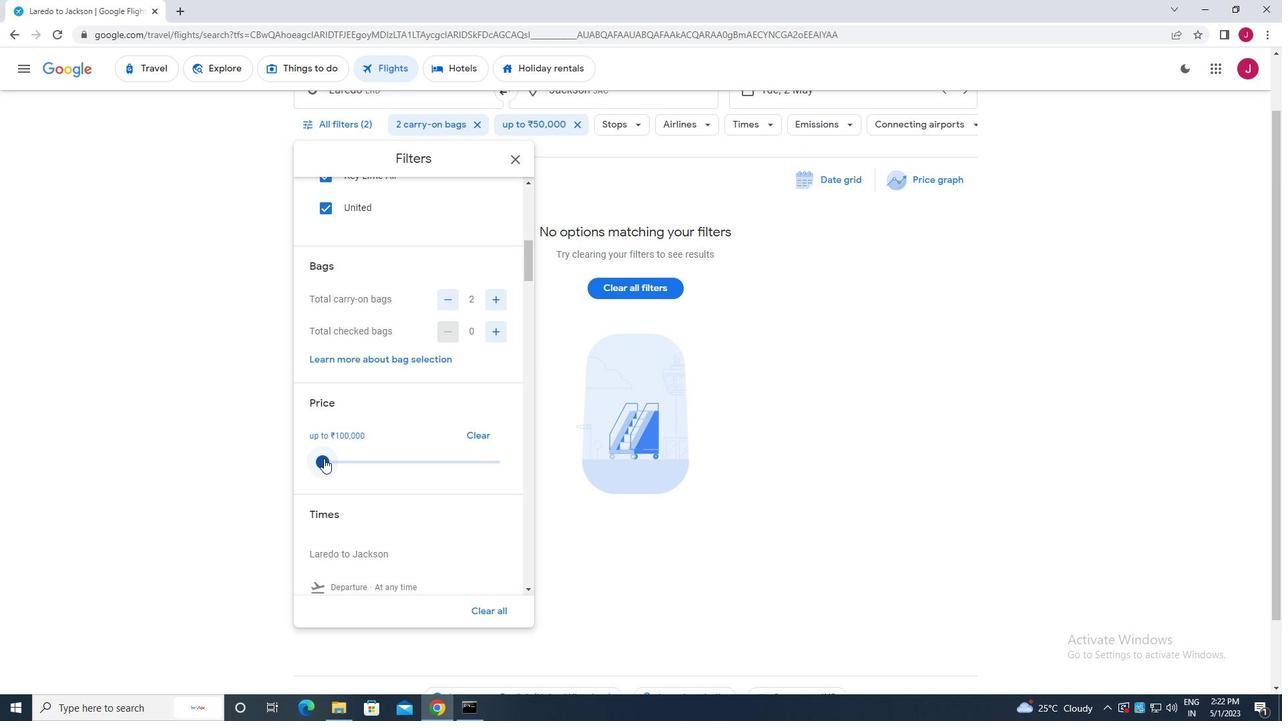 
Action: Mouse scrolled (454, 459) with delta (0, 0)
Screenshot: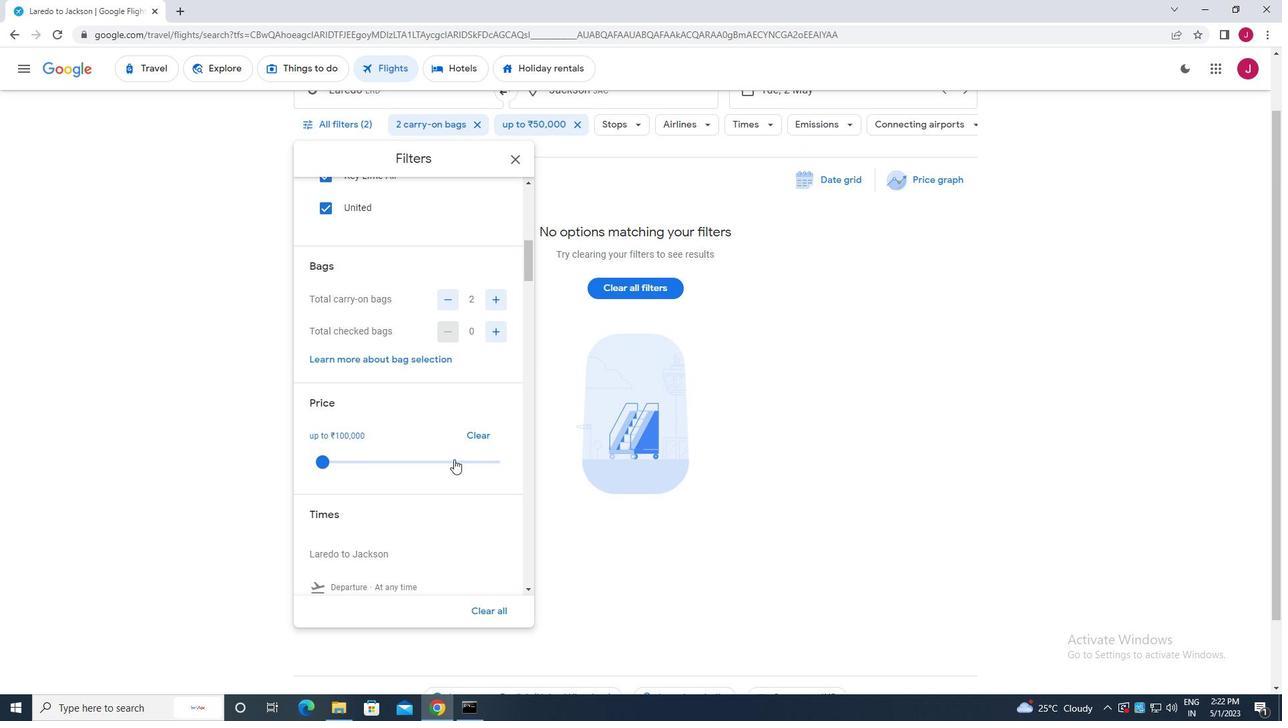 
Action: Mouse scrolled (454, 459) with delta (0, 0)
Screenshot: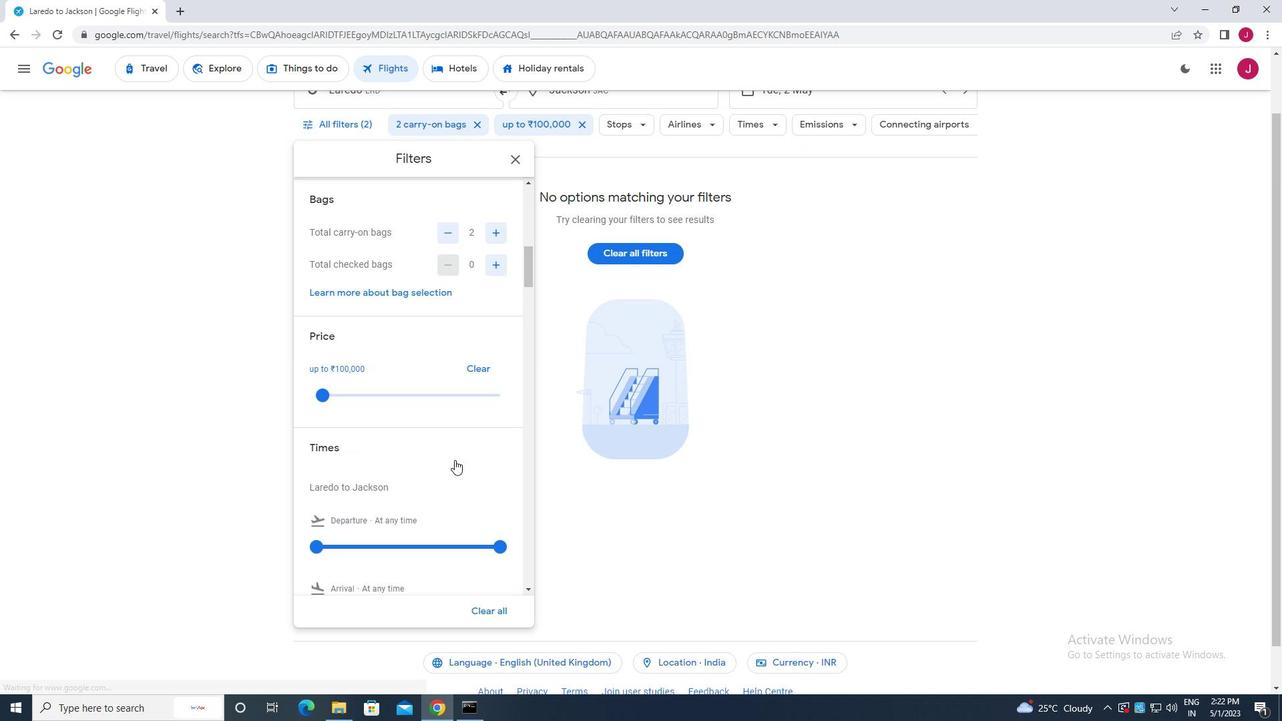 
Action: Mouse moved to (483, 454)
Screenshot: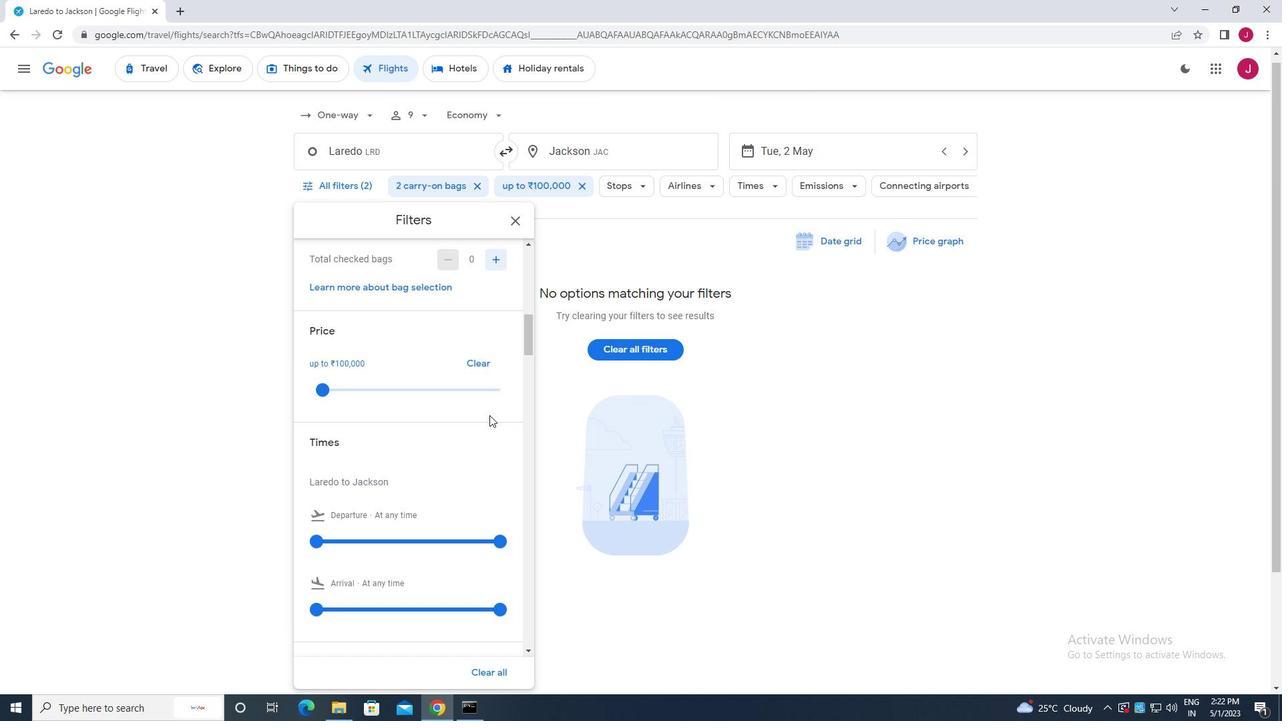 
Action: Mouse scrolled (483, 454) with delta (0, 0)
Screenshot: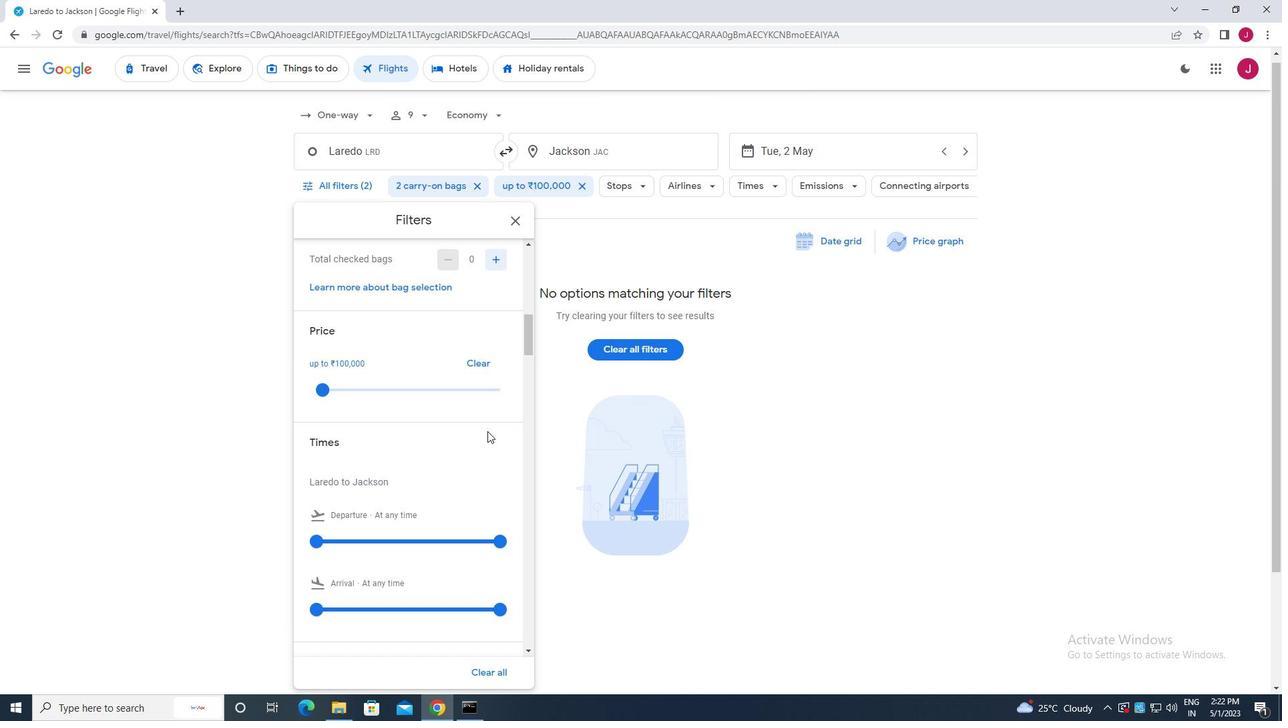 
Action: Mouse scrolled (483, 454) with delta (0, 0)
Screenshot: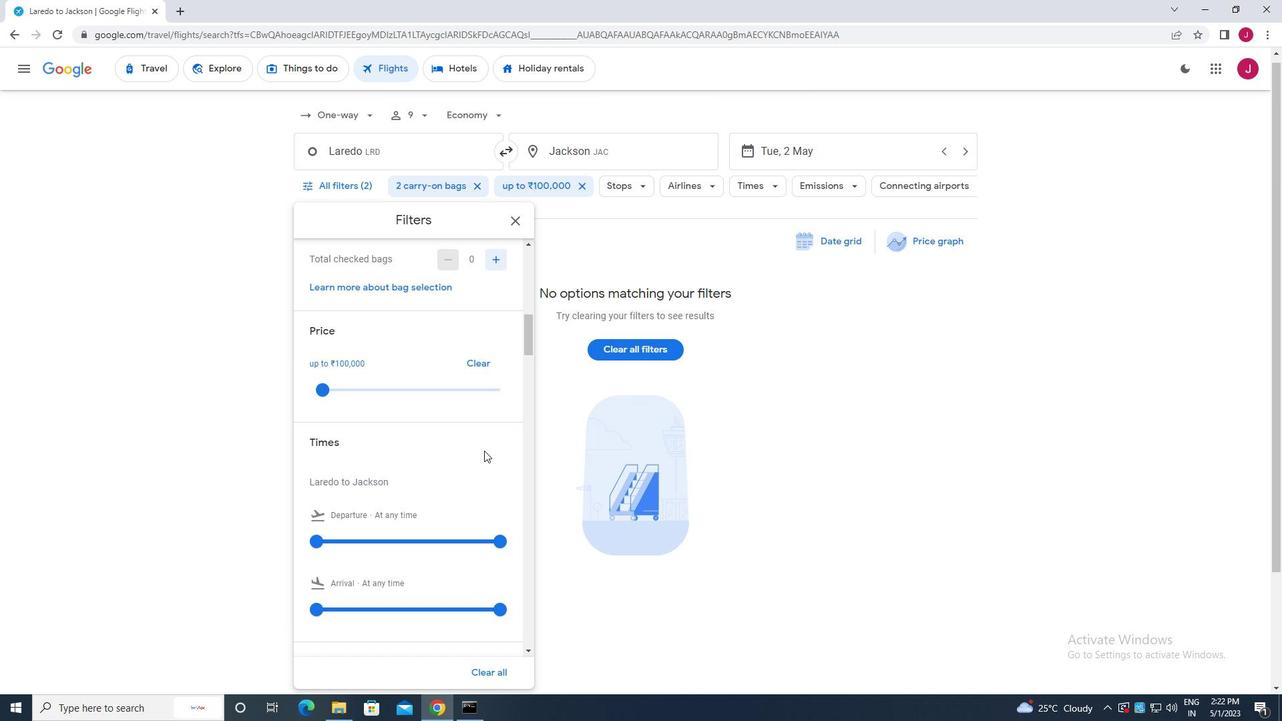 
Action: Mouse moved to (311, 408)
Screenshot: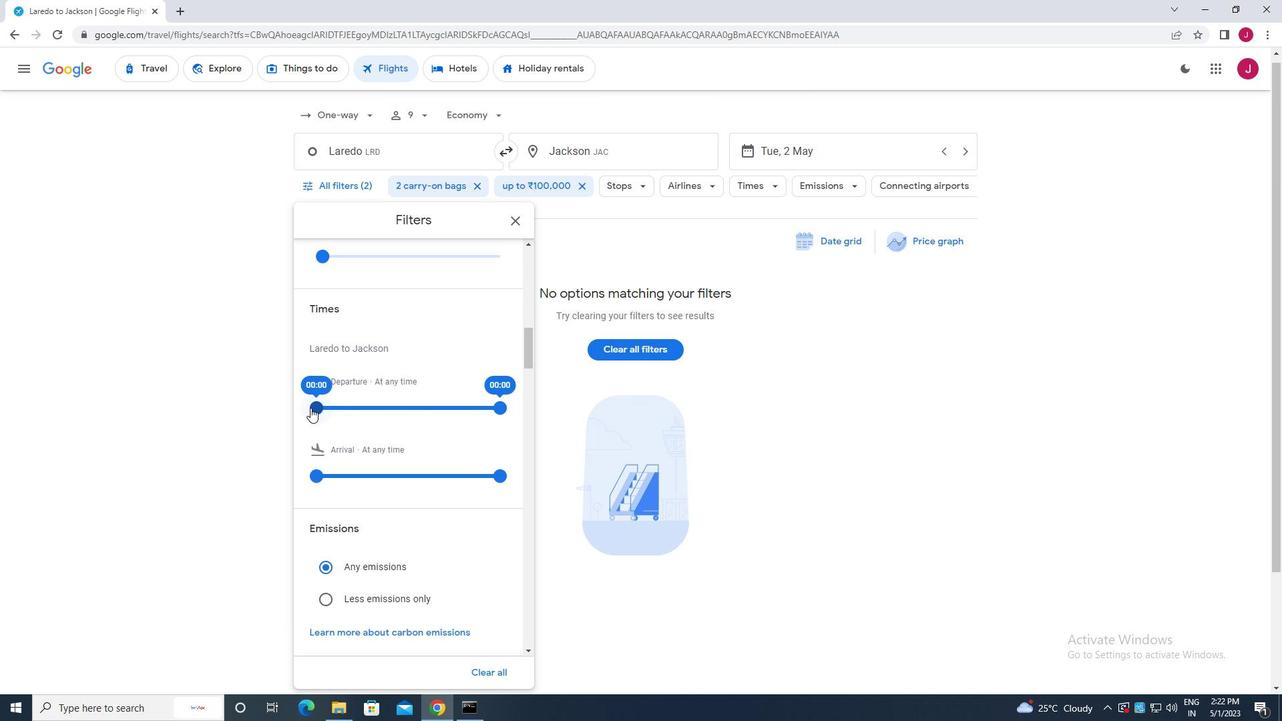 
Action: Mouse pressed left at (311, 408)
Screenshot: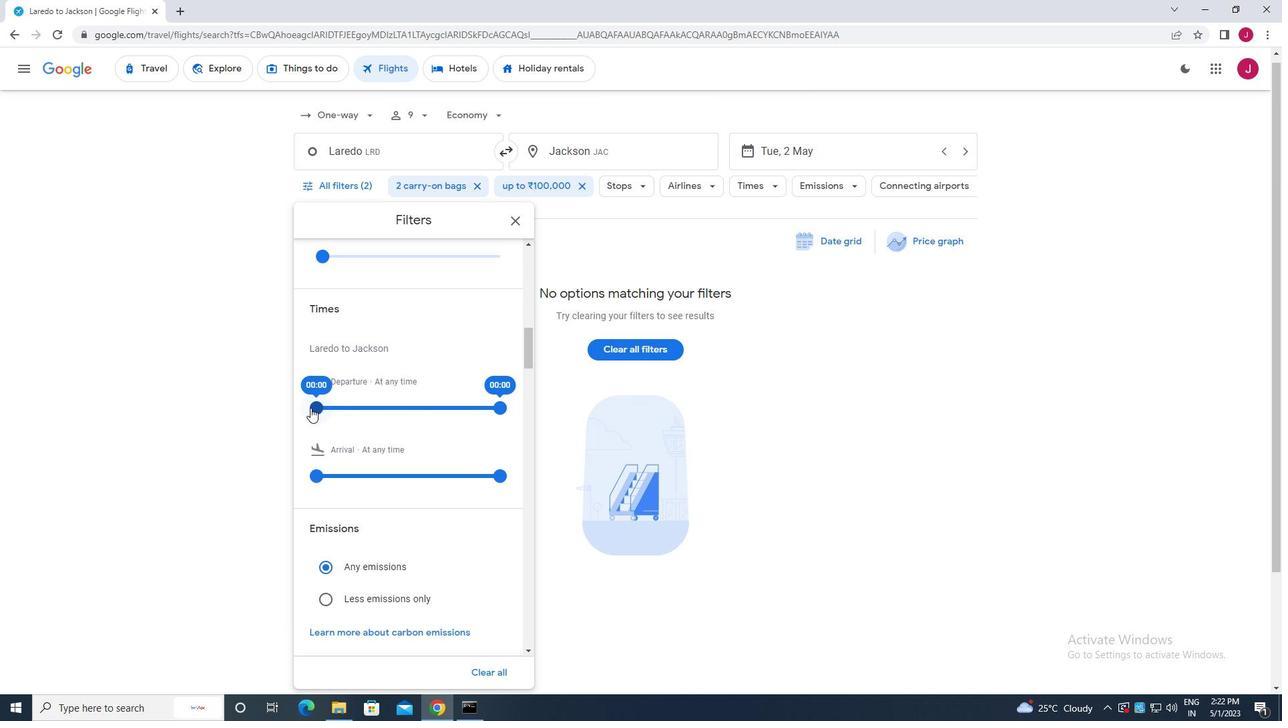 
Action: Mouse moved to (498, 408)
Screenshot: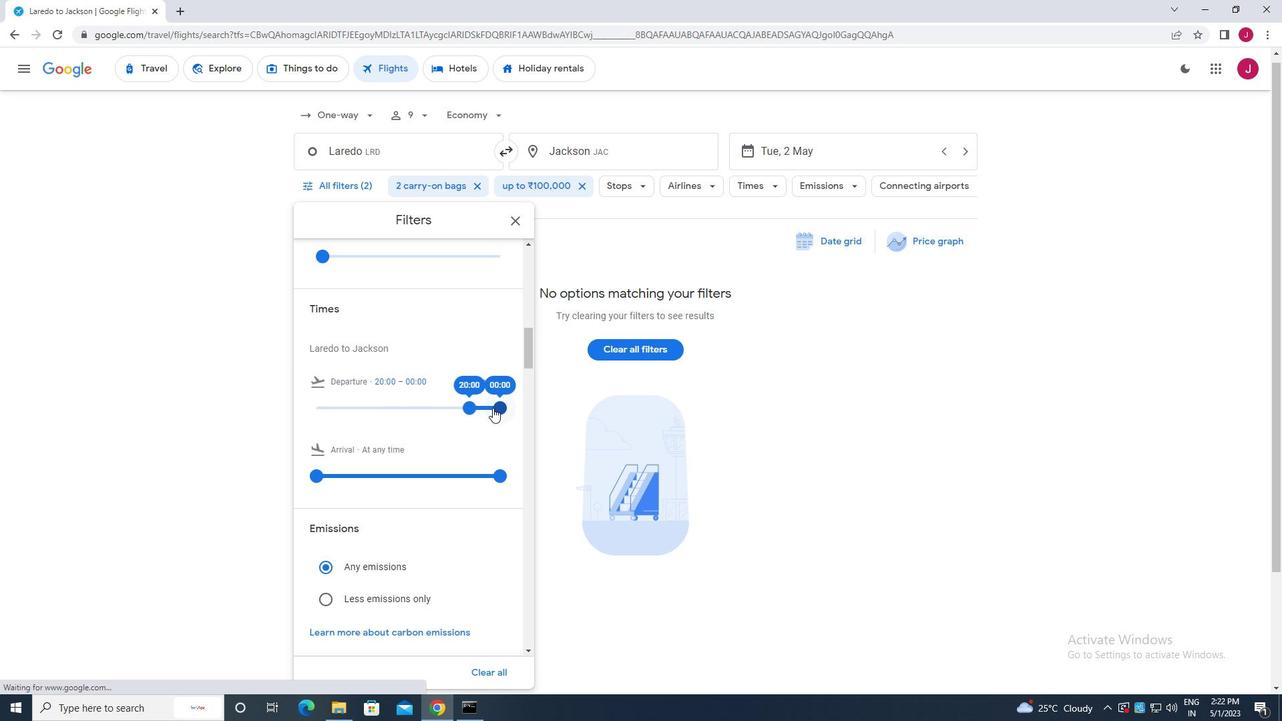 
Action: Mouse pressed left at (498, 408)
Screenshot: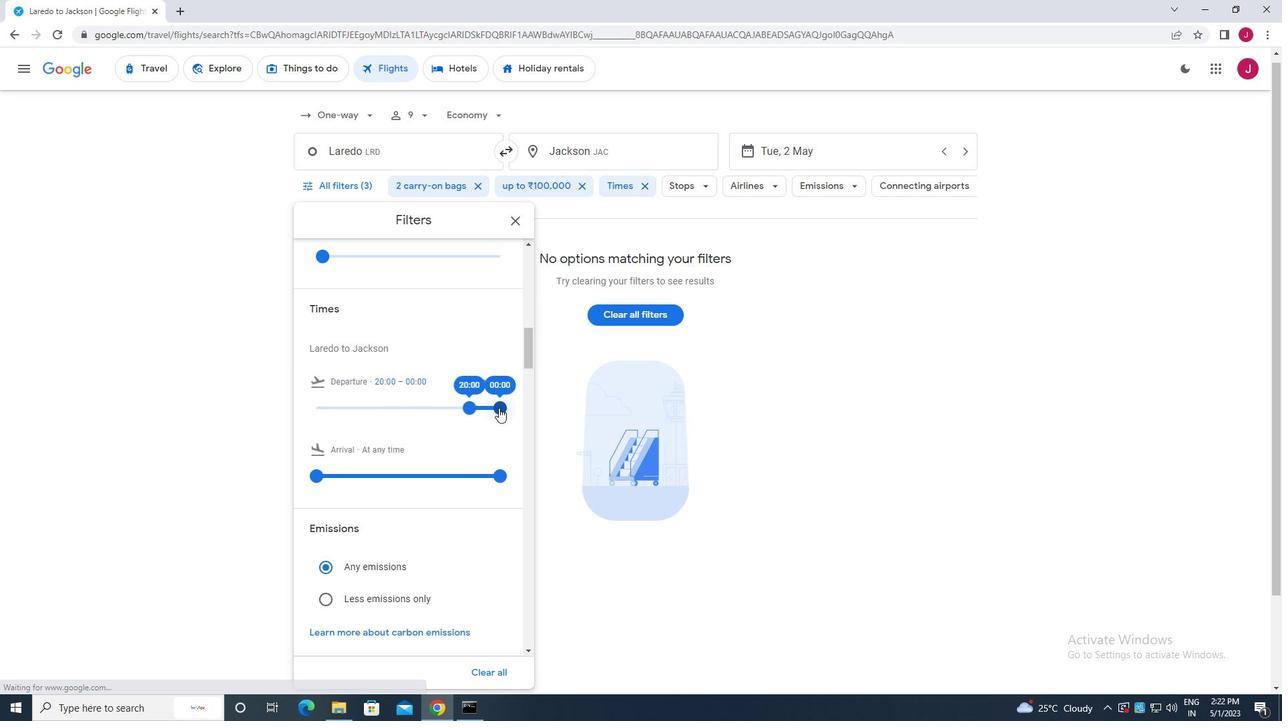
Action: Mouse moved to (512, 216)
Screenshot: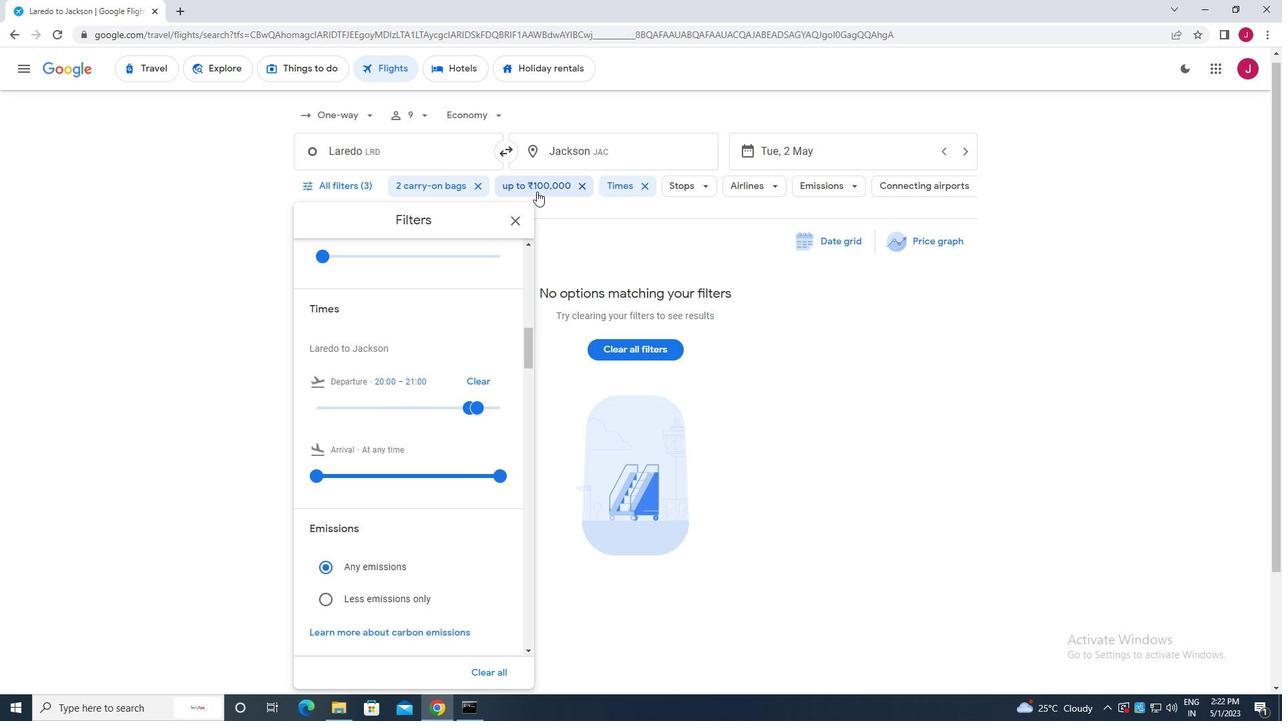 
Action: Mouse pressed left at (512, 216)
Screenshot: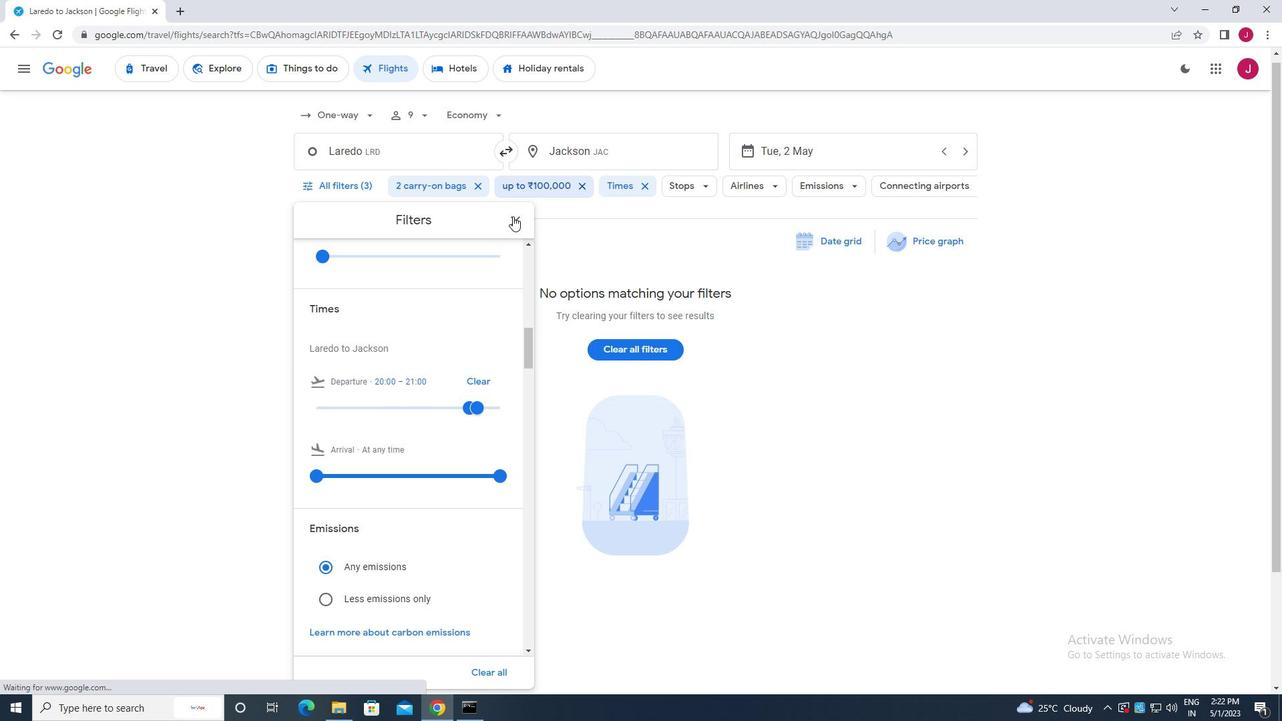 
Action: Mouse moved to (512, 221)
Screenshot: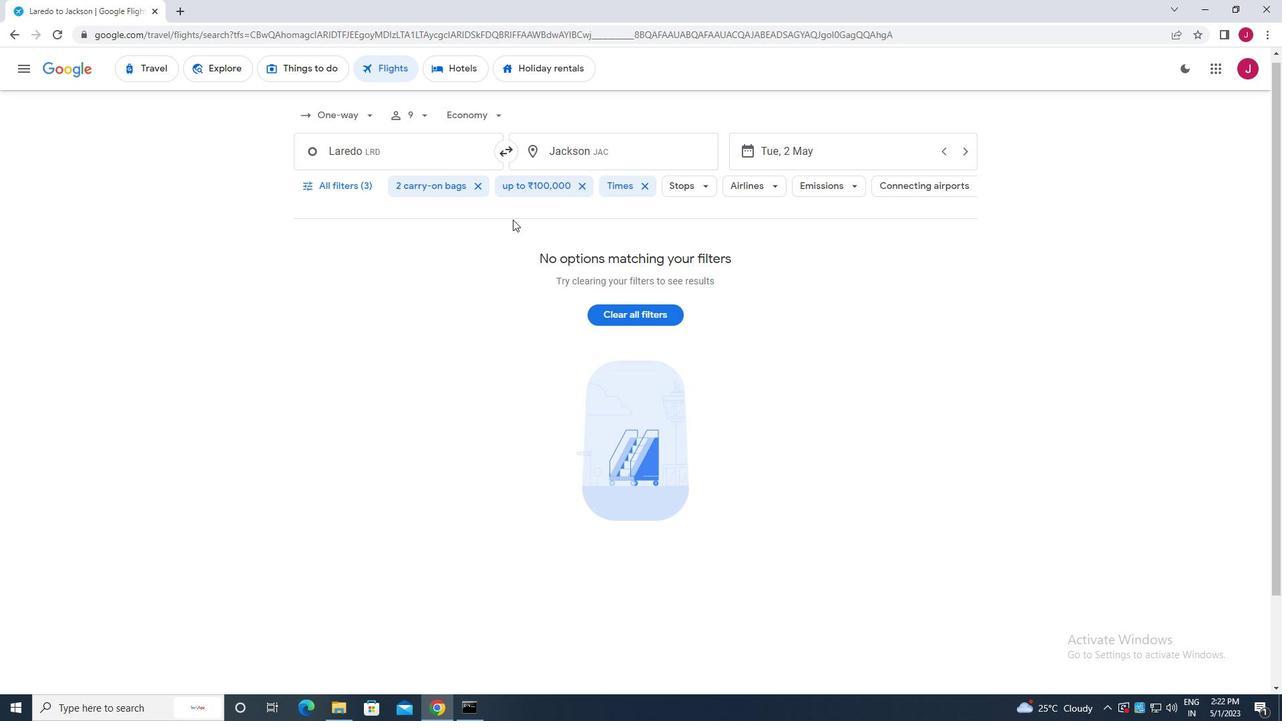 
